 Task: Find a flat in Pourham, Senegal, for 3 guests from 12th to 15th July, with 2 bedrooms, 3 beds, 1 bathroom, self check-in, and English-speaking host, within a price range of ₹12000 to ₹16000.
Action: Mouse moved to (807, 125)
Screenshot: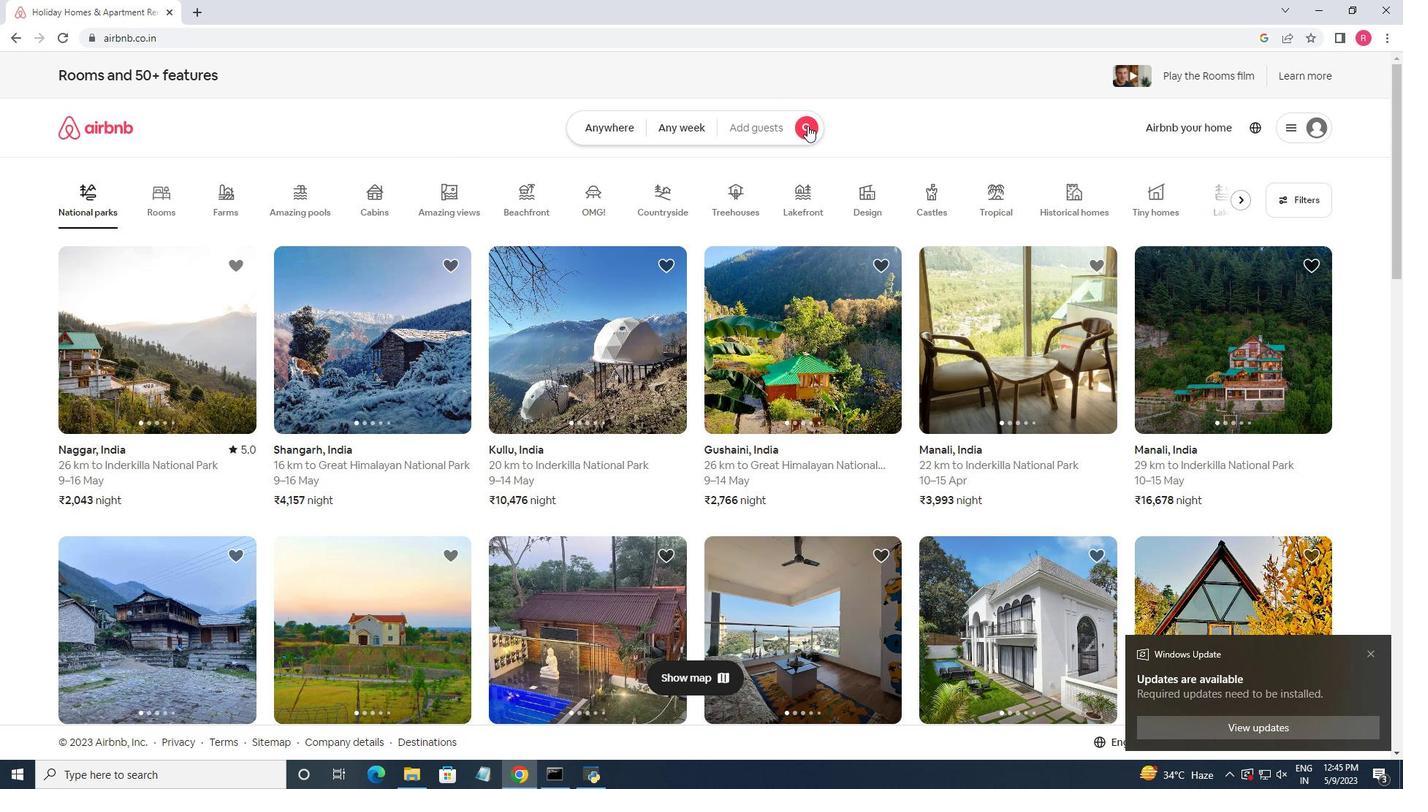 
Action: Mouse pressed left at (807, 125)
Screenshot: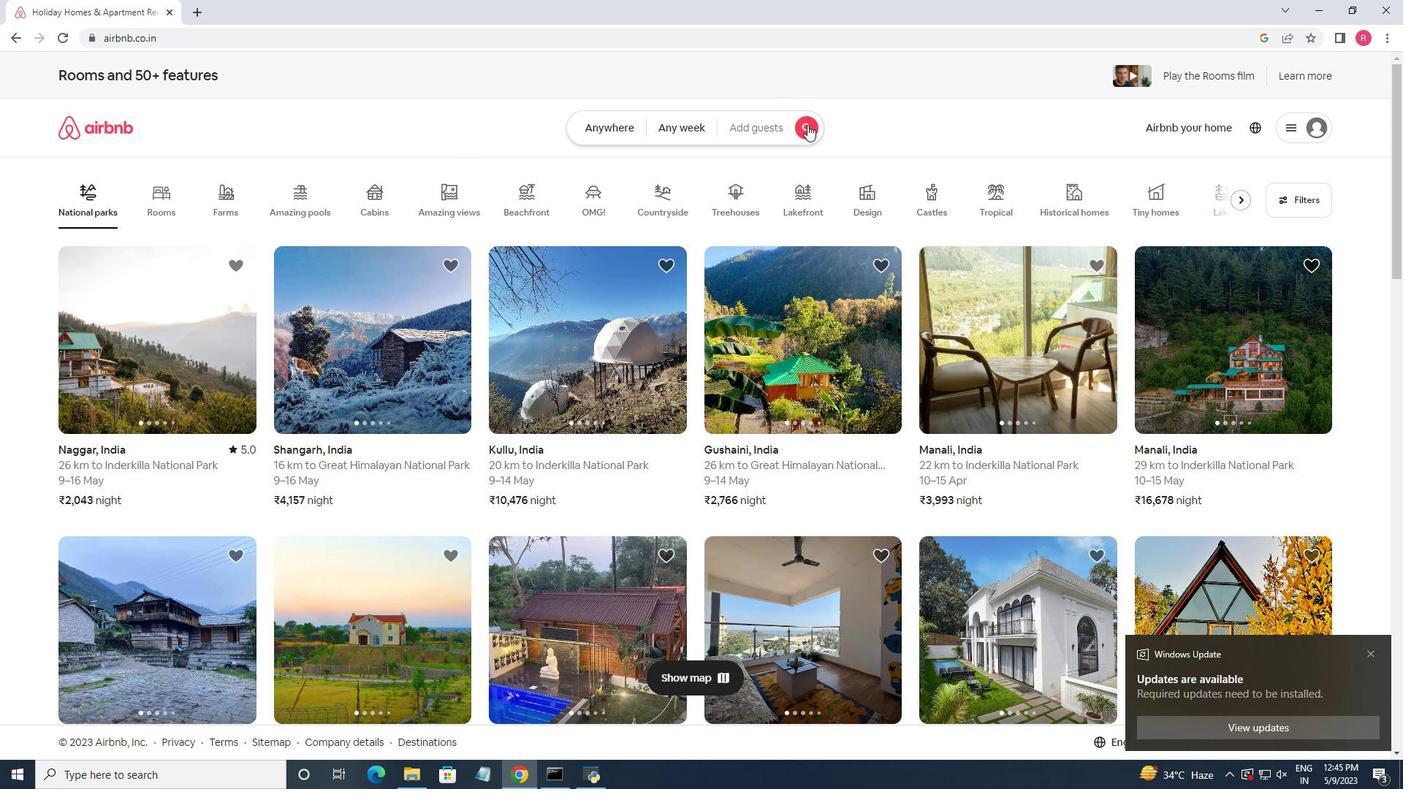 
Action: Mouse moved to (471, 184)
Screenshot: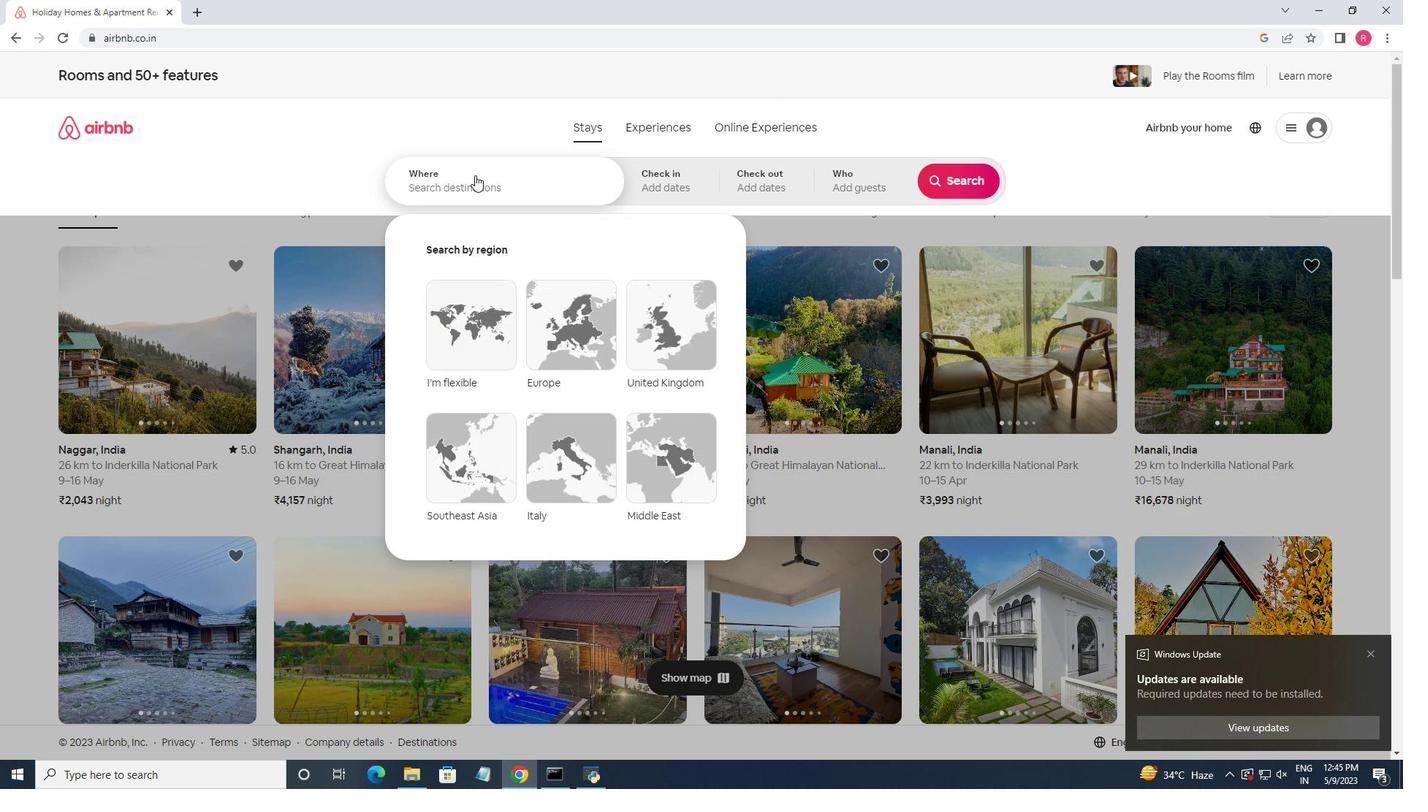 
Action: Mouse pressed left at (471, 184)
Screenshot: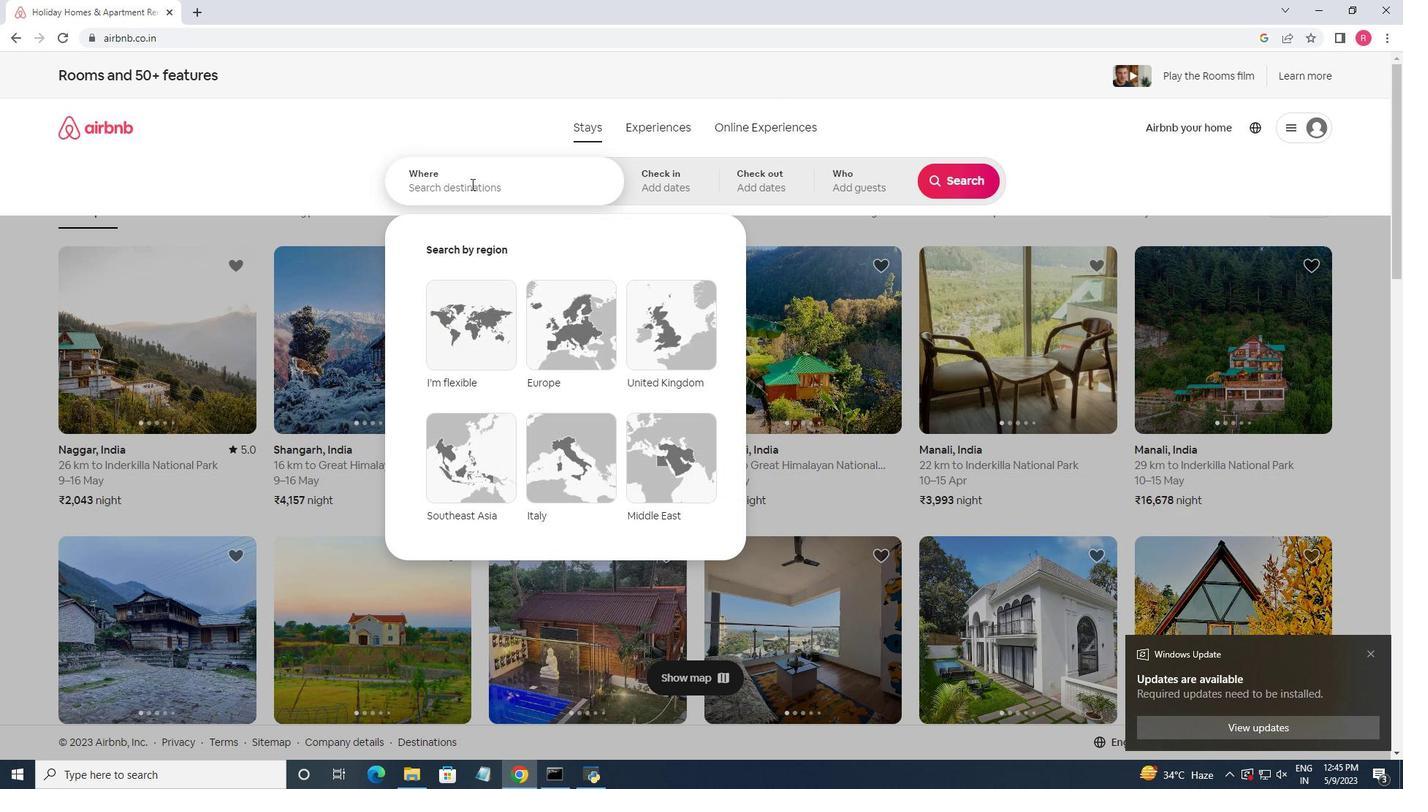 
Action: Key pressed <Key.shift>Pourham,<Key.space><Key.shift>Senegal
Screenshot: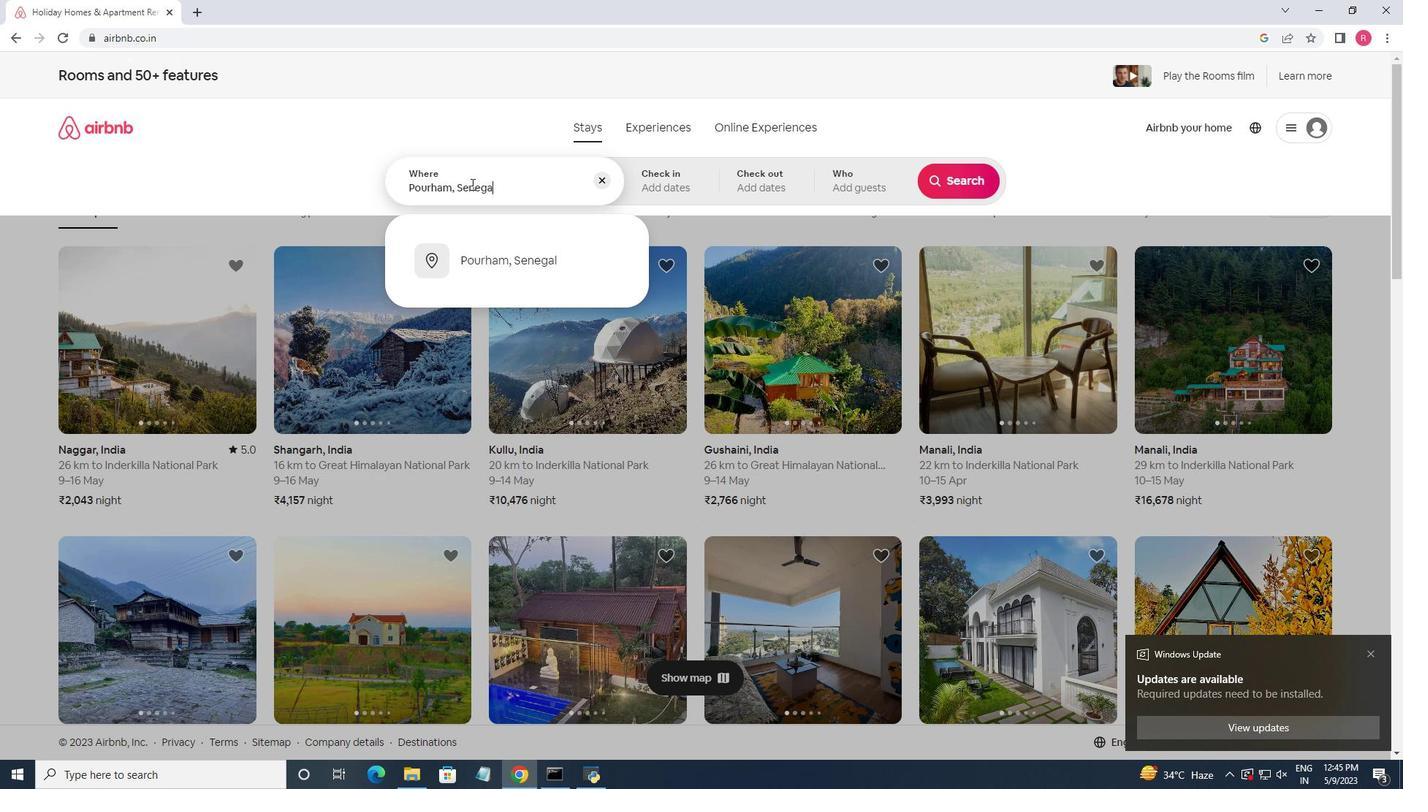 
Action: Mouse moved to (513, 272)
Screenshot: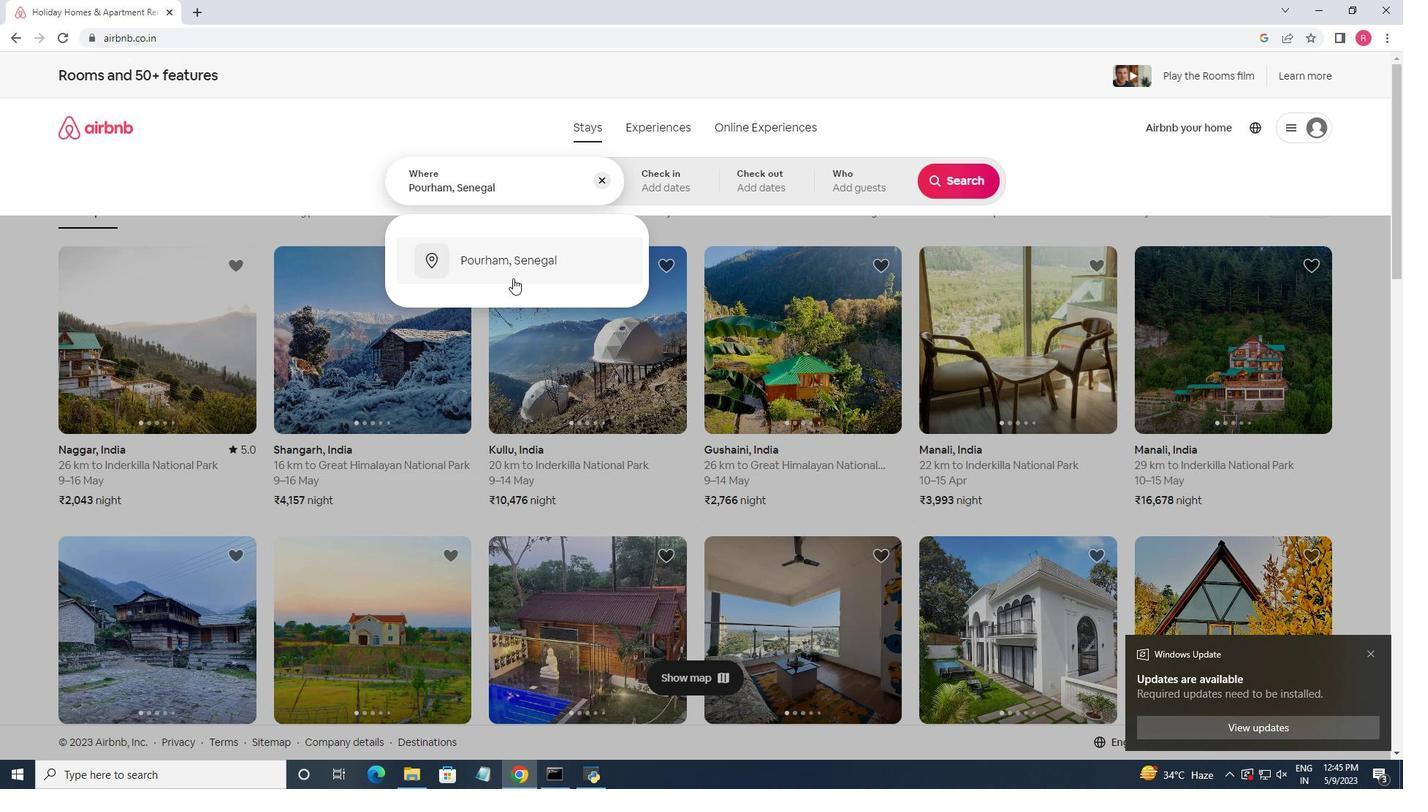 
Action: Mouse pressed left at (513, 272)
Screenshot: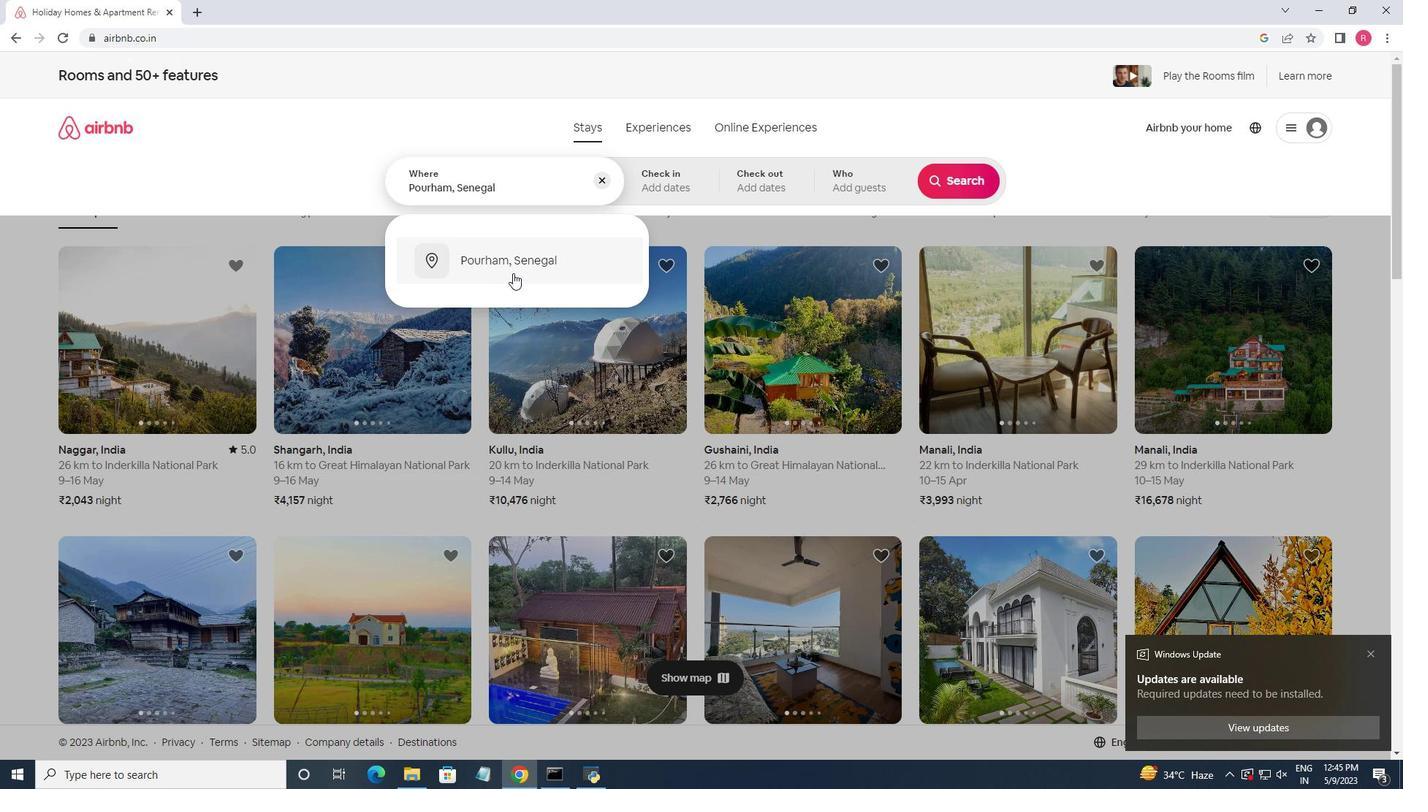 
Action: Mouse moved to (955, 296)
Screenshot: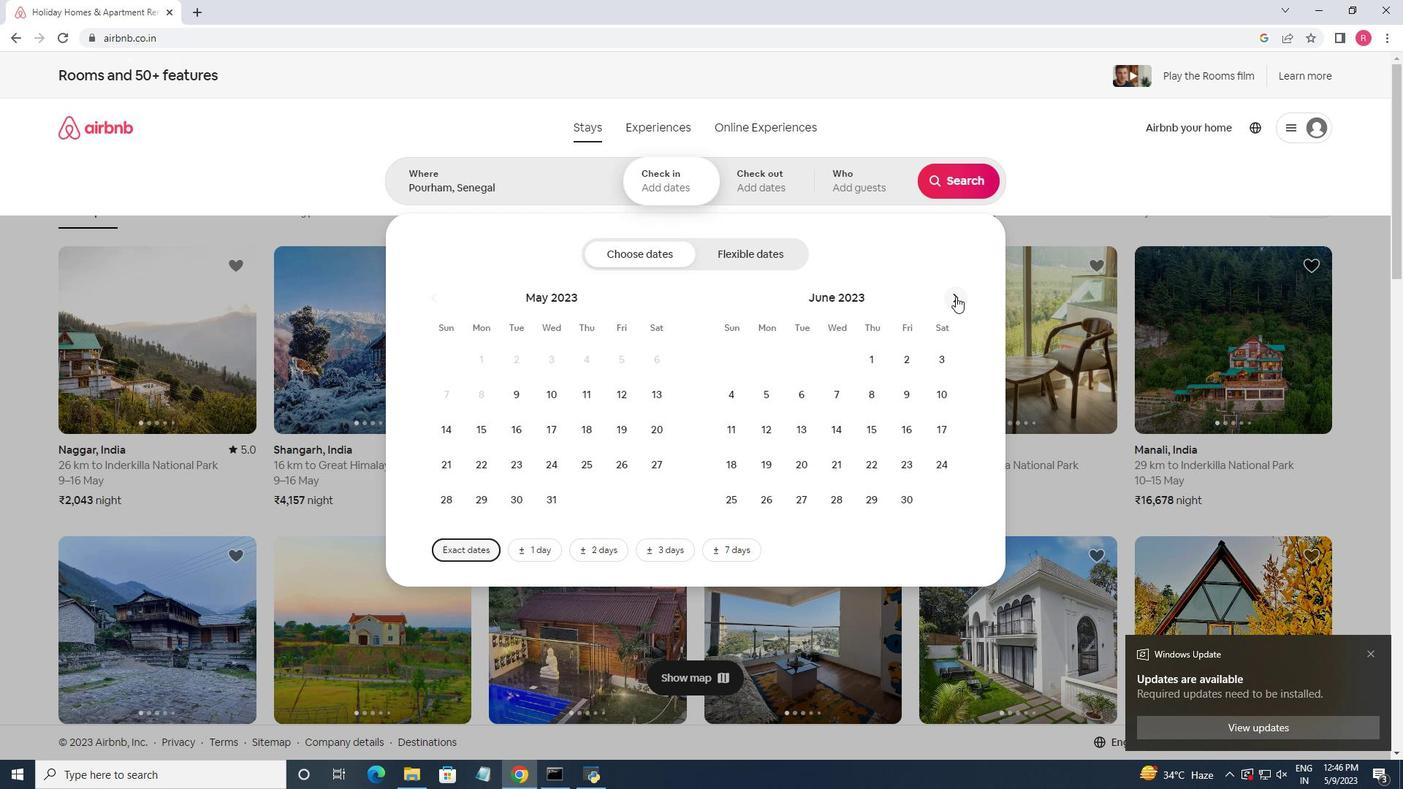 
Action: Mouse pressed left at (955, 296)
Screenshot: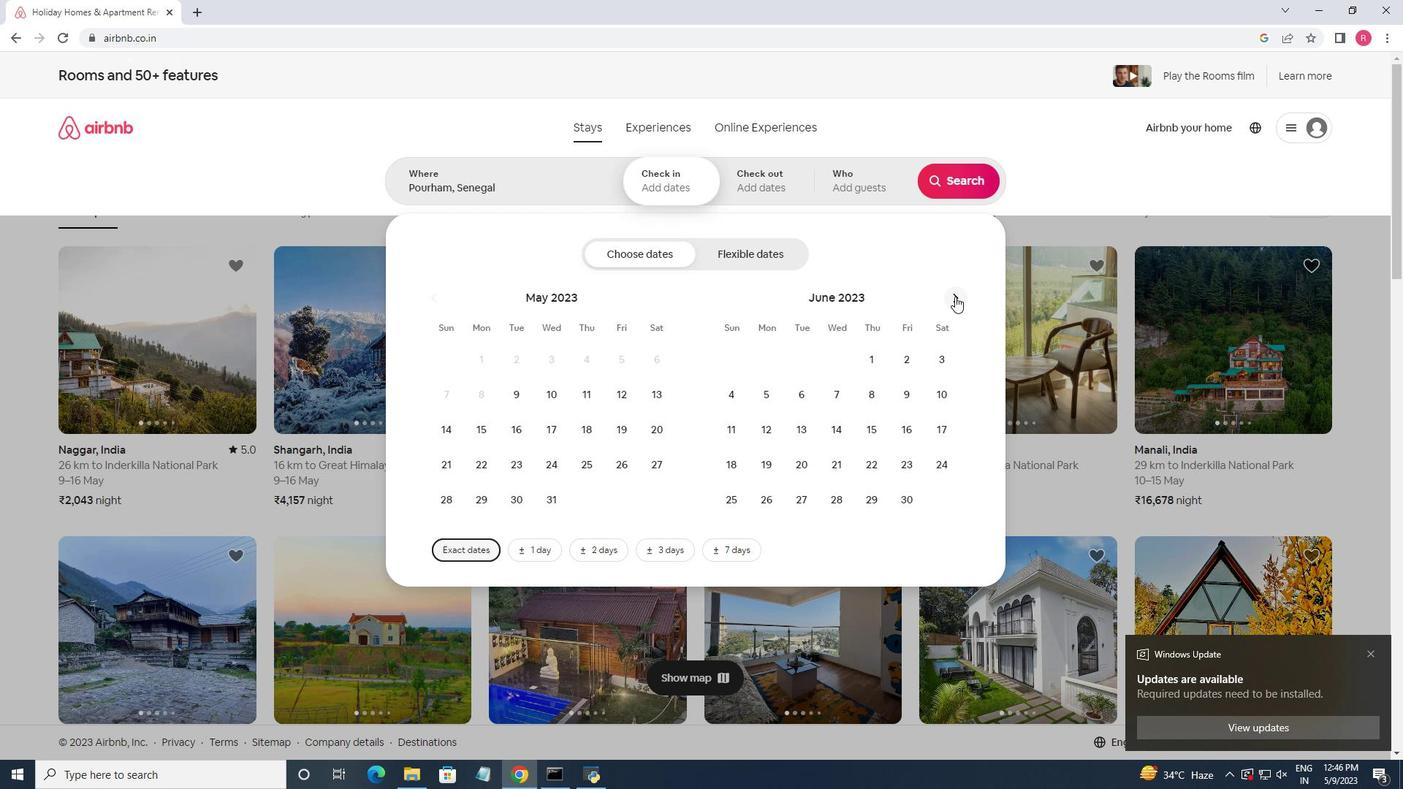
Action: Mouse moved to (841, 433)
Screenshot: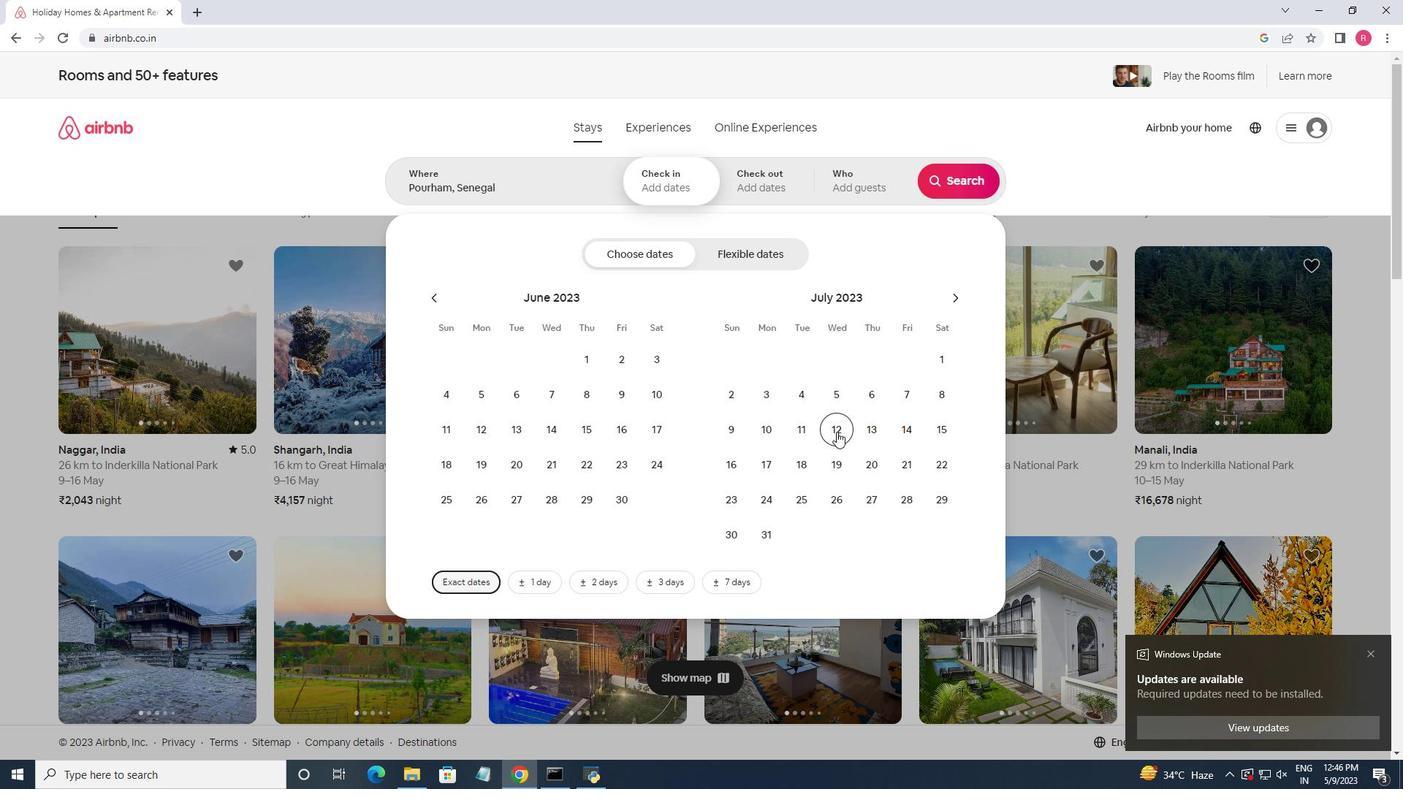 
Action: Mouse pressed left at (841, 433)
Screenshot: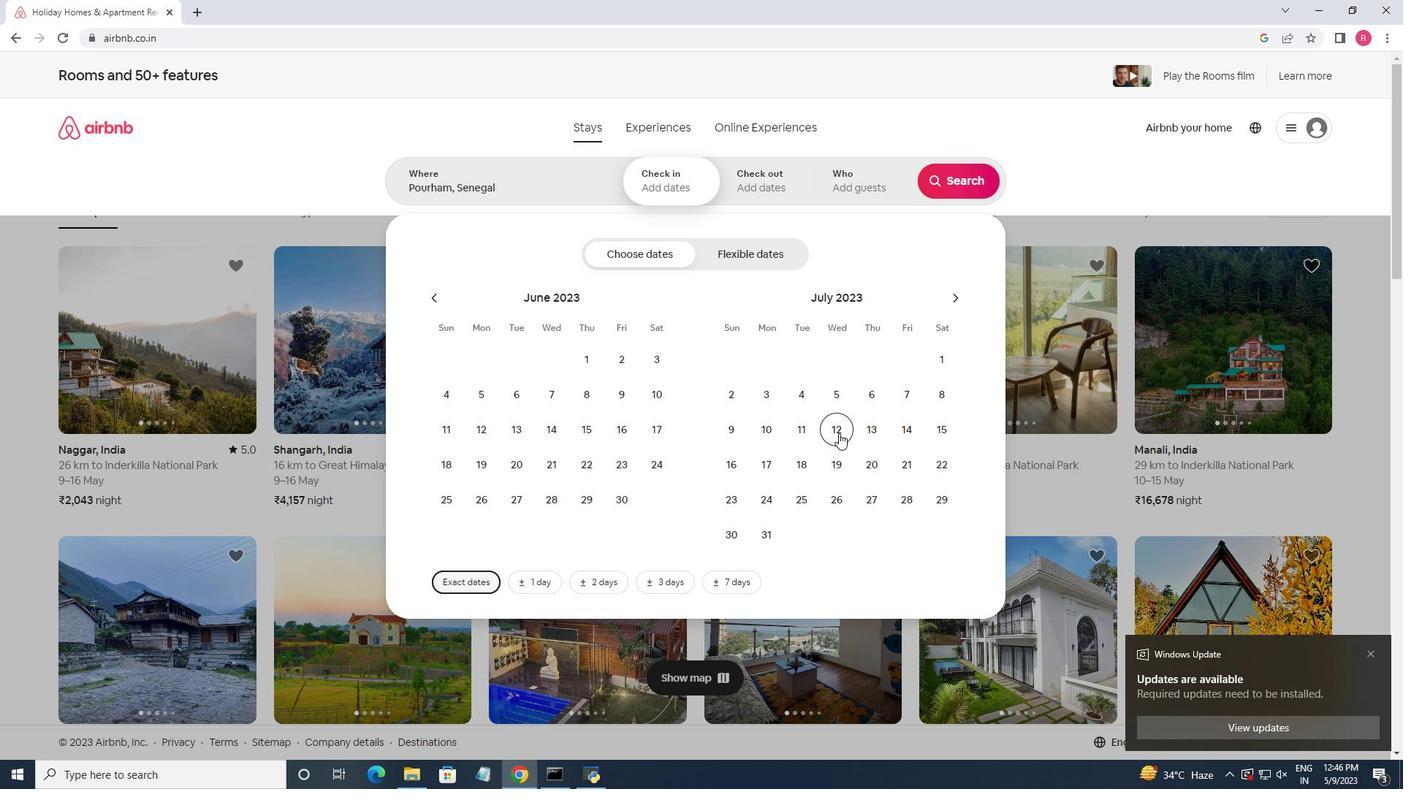 
Action: Mouse moved to (933, 425)
Screenshot: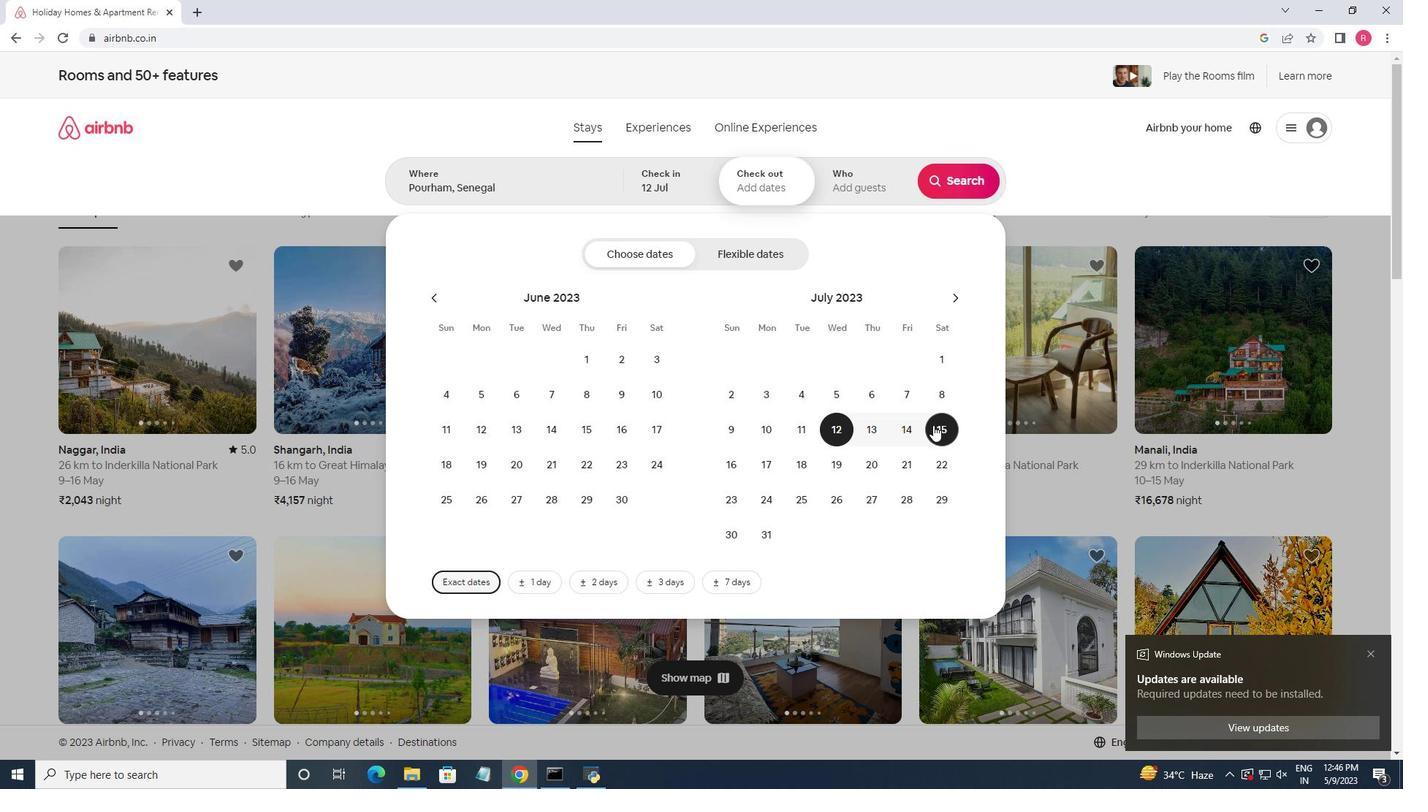 
Action: Mouse pressed left at (933, 425)
Screenshot: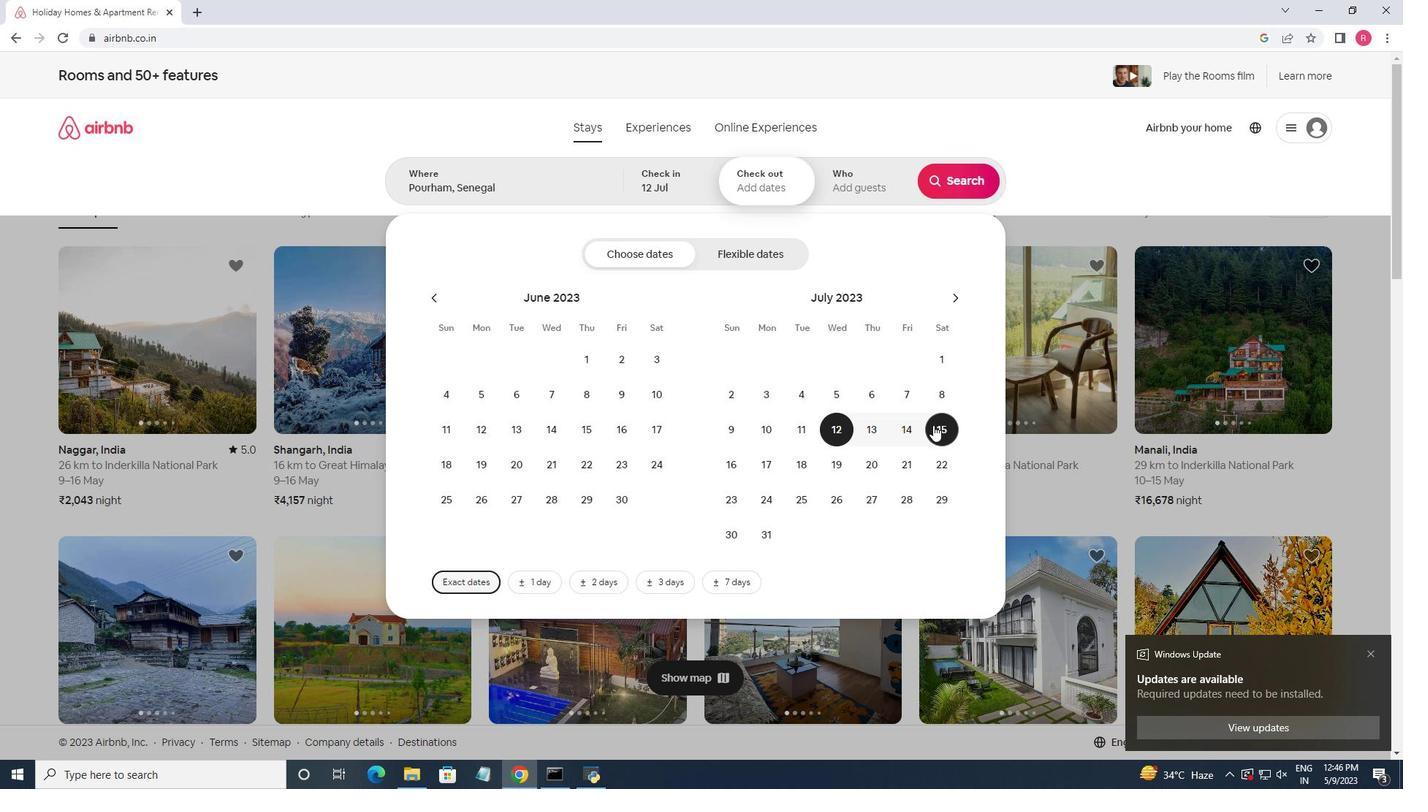 
Action: Mouse moved to (842, 182)
Screenshot: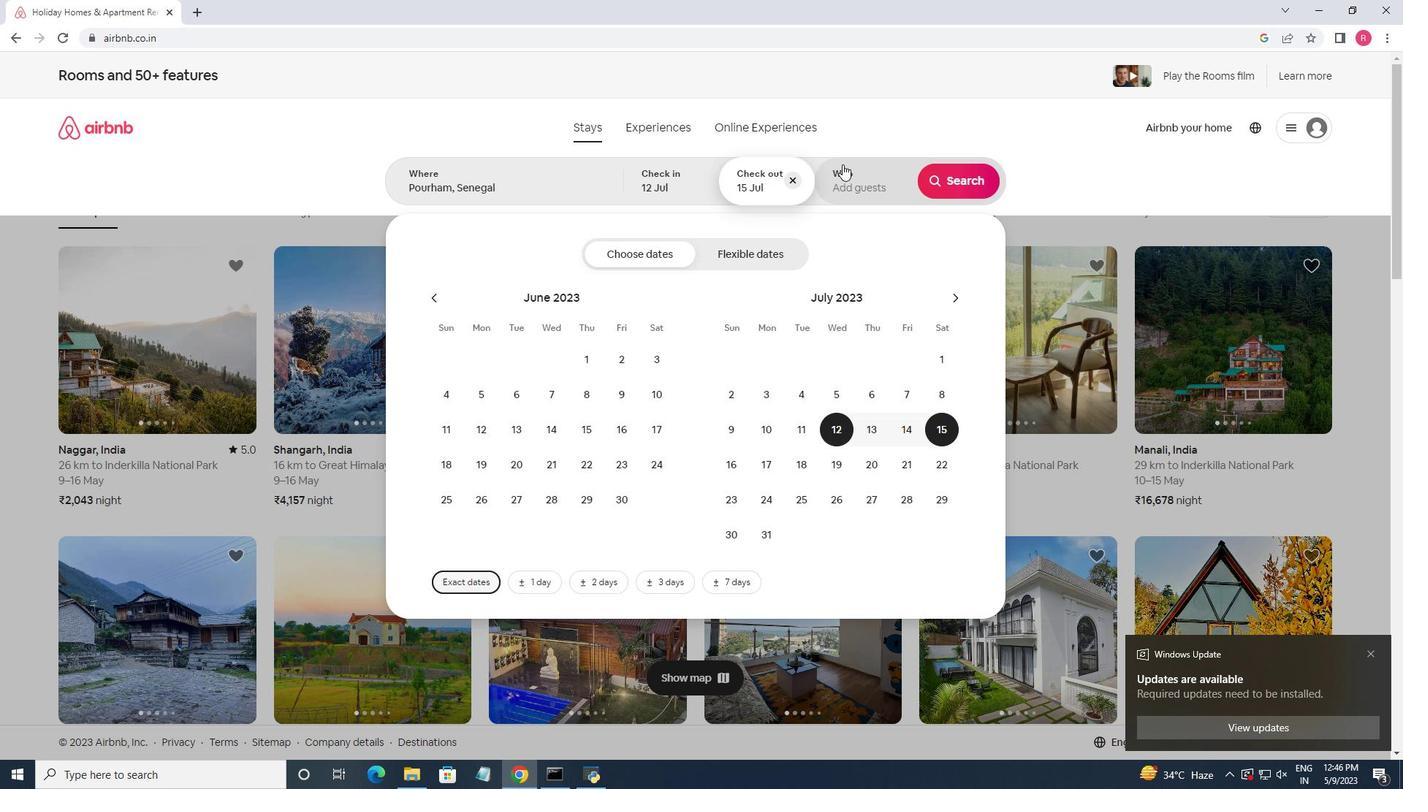 
Action: Mouse pressed left at (842, 182)
Screenshot: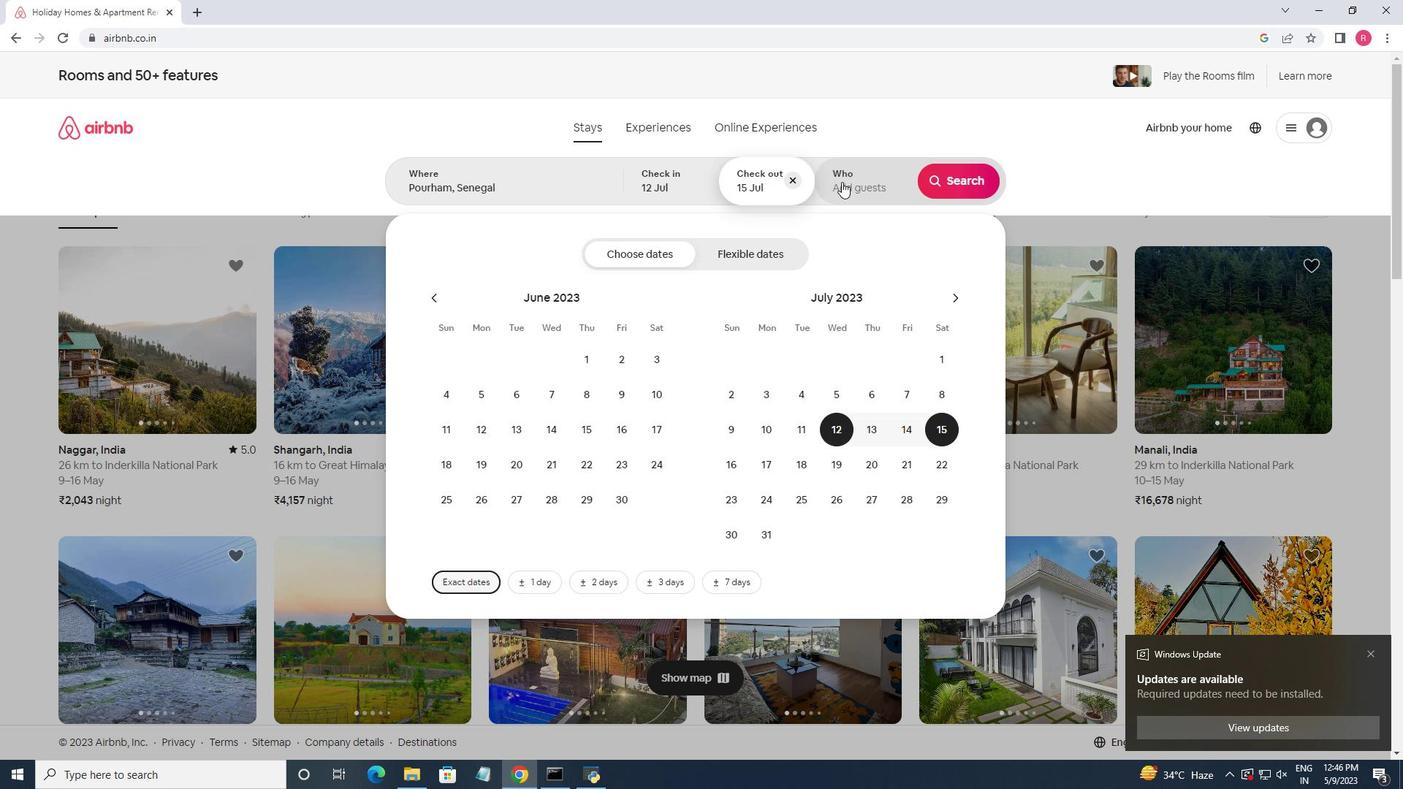 
Action: Mouse moved to (964, 260)
Screenshot: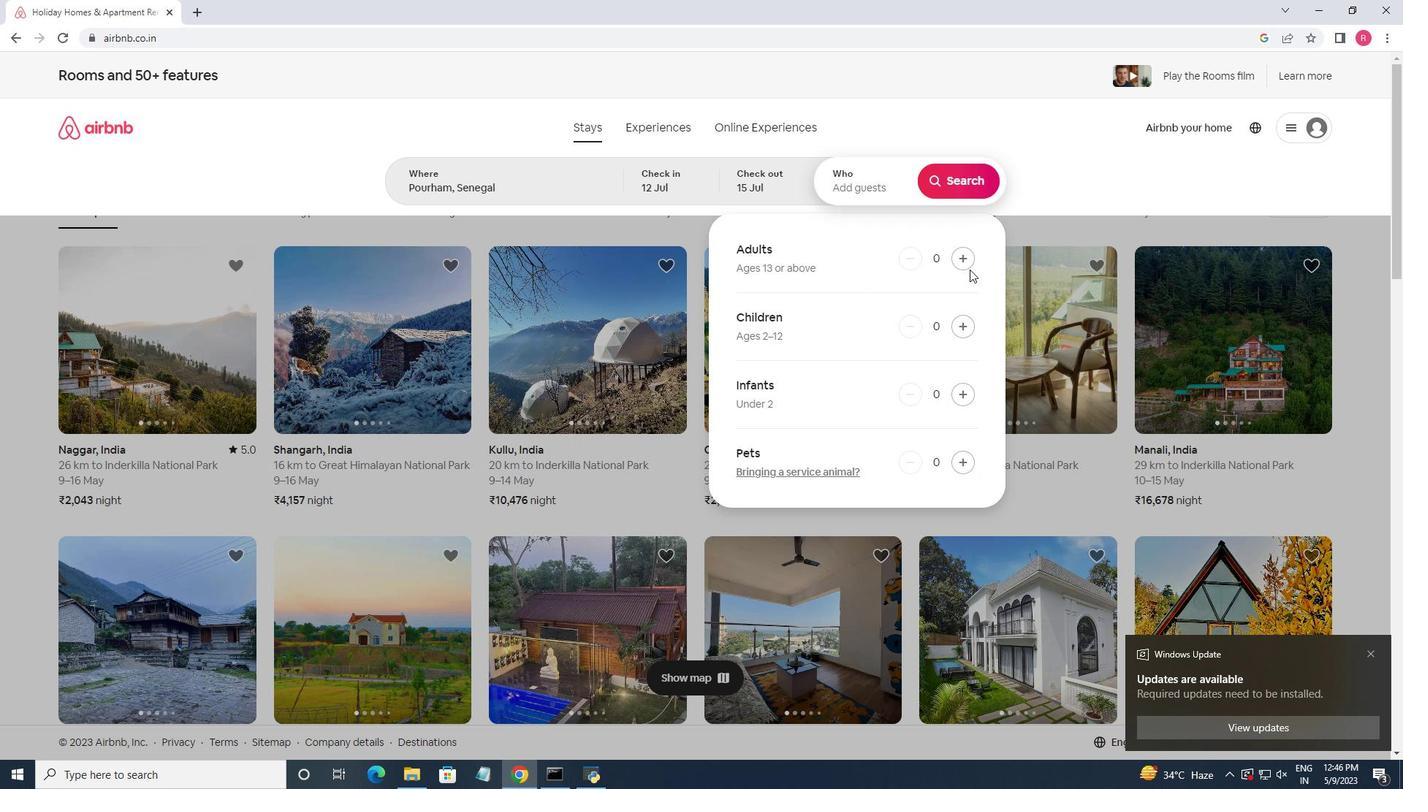 
Action: Mouse pressed left at (964, 260)
Screenshot: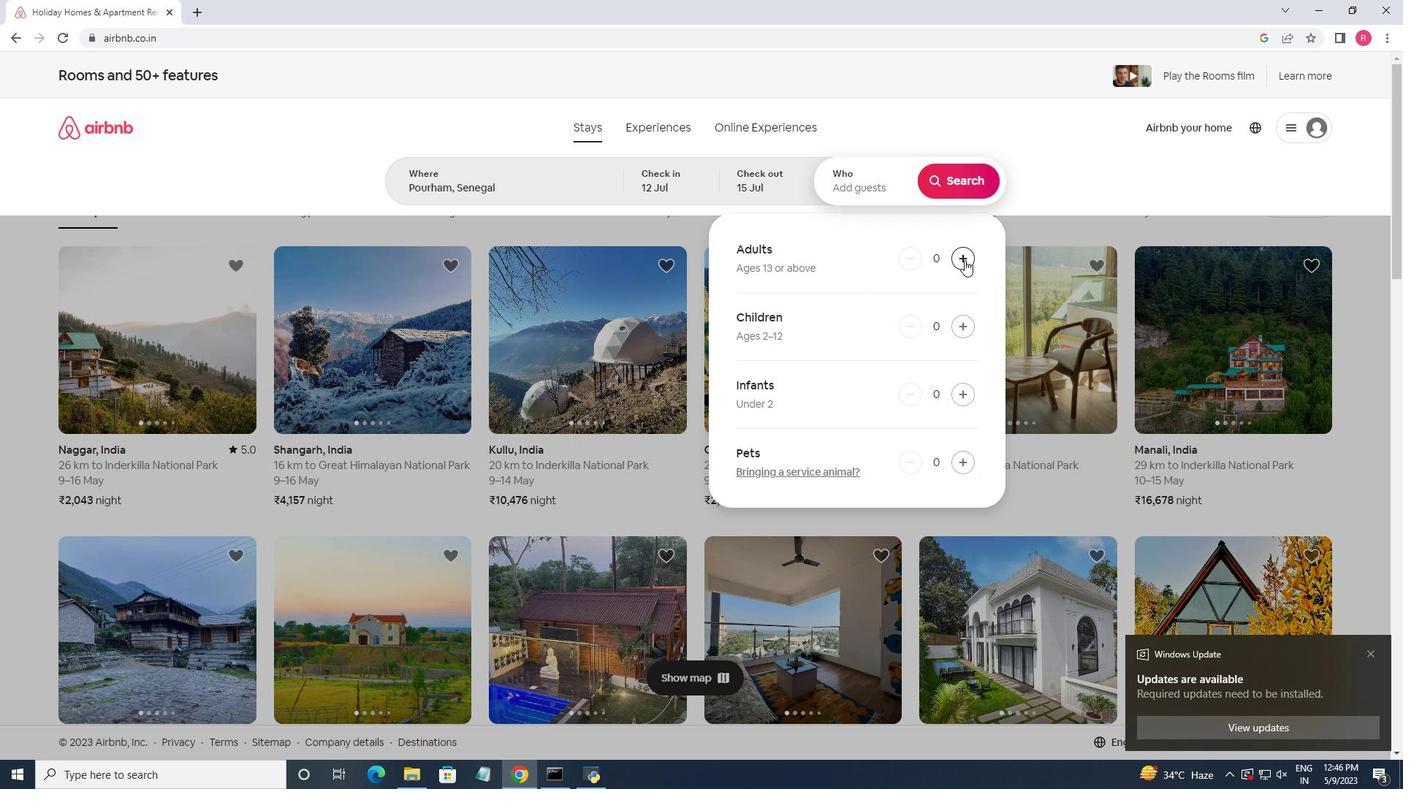 
Action: Mouse pressed left at (964, 260)
Screenshot: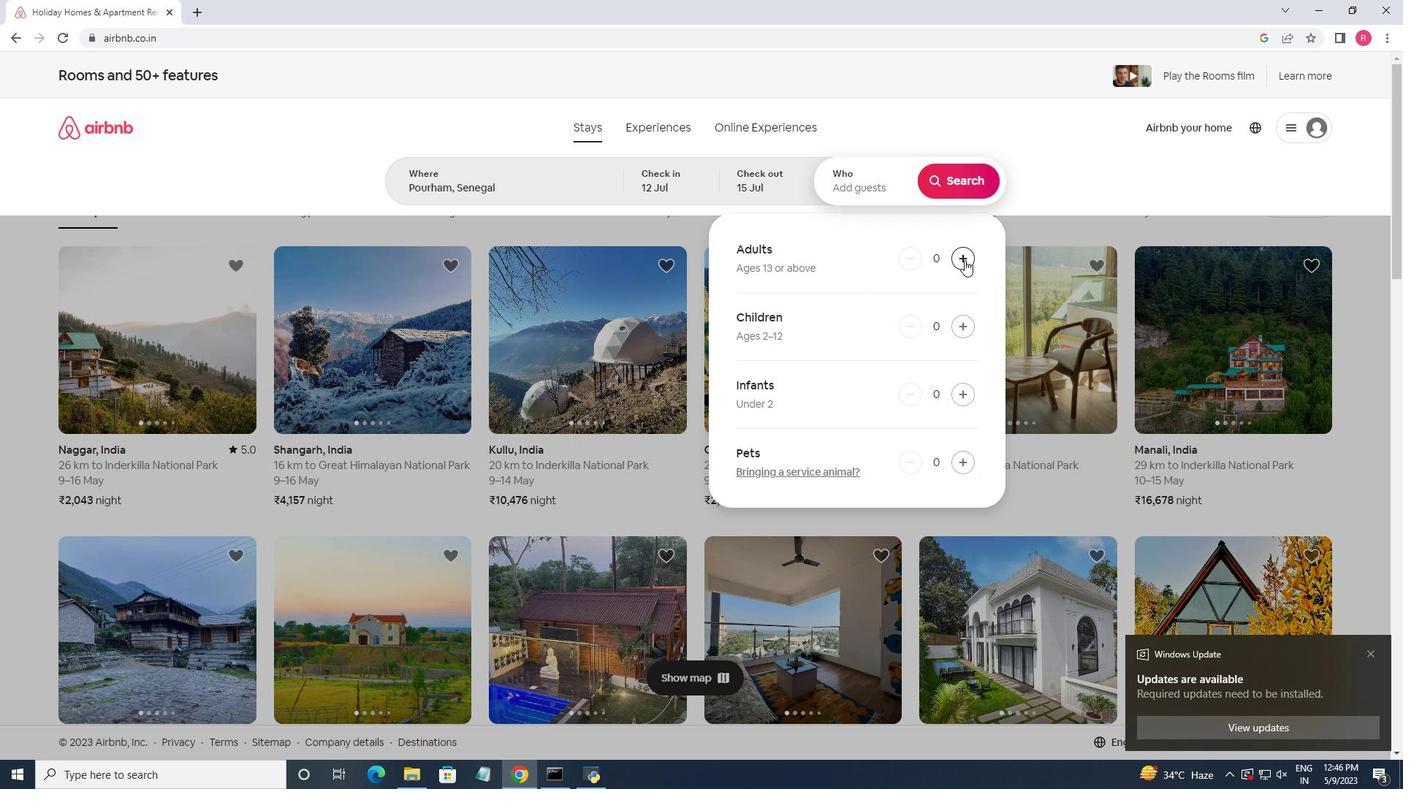 
Action: Mouse pressed left at (964, 260)
Screenshot: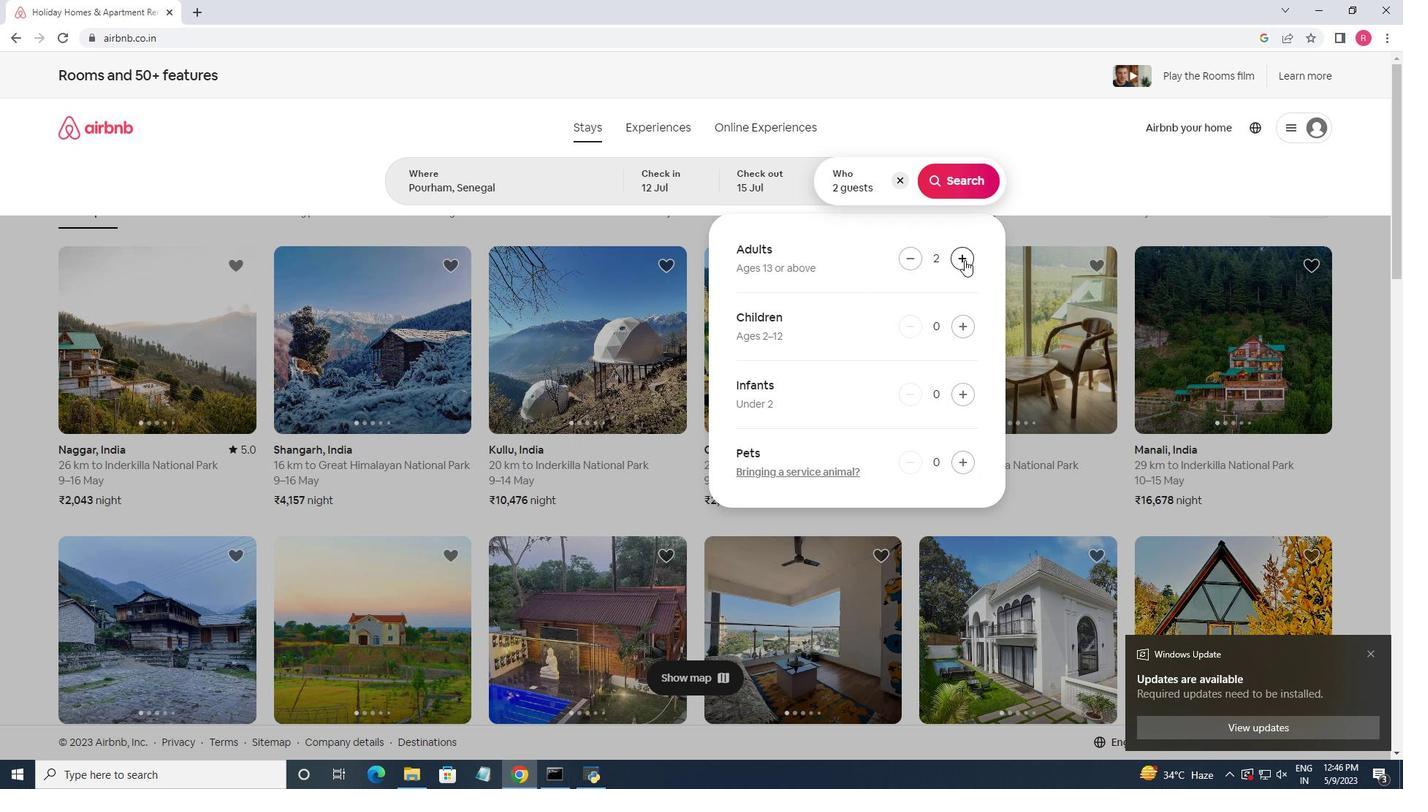 
Action: Mouse moved to (964, 188)
Screenshot: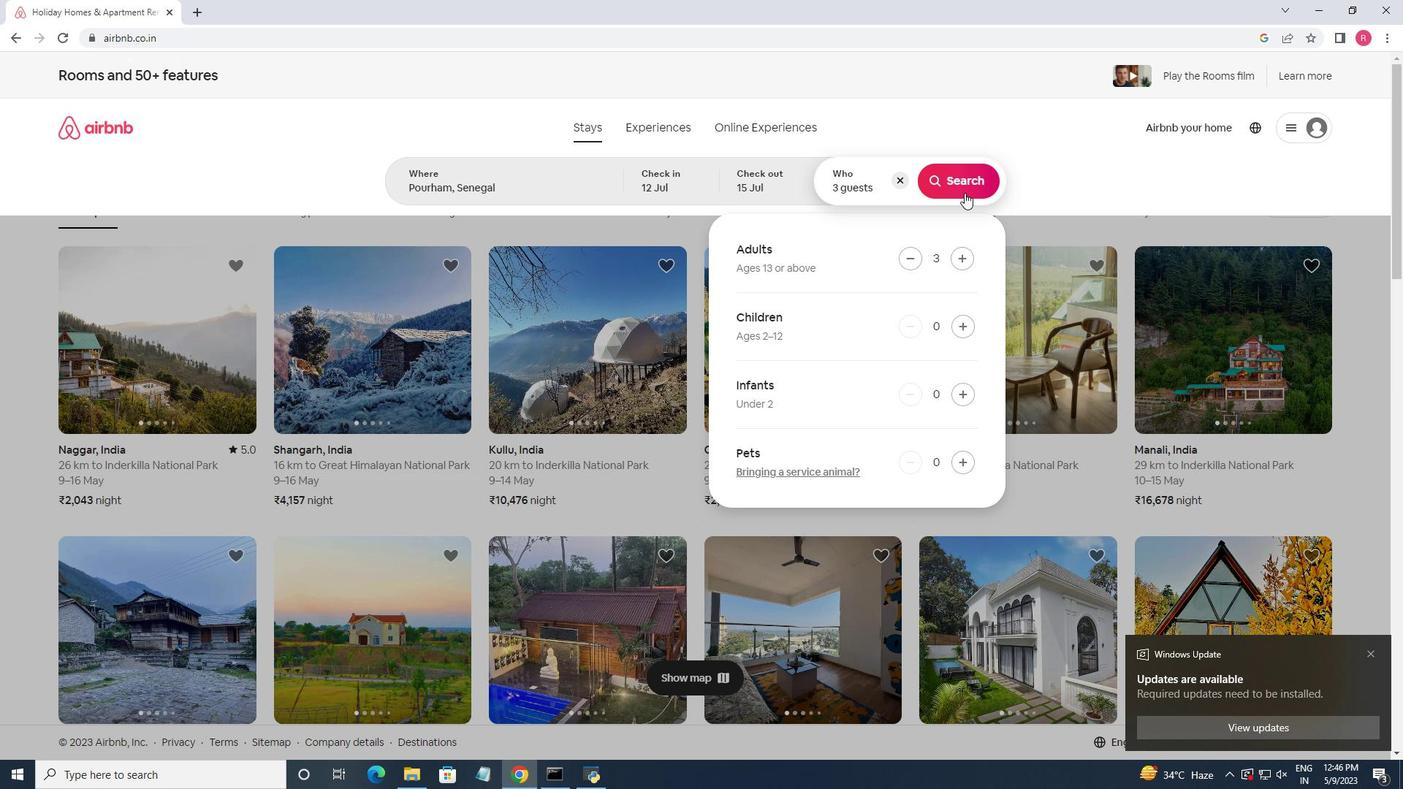 
Action: Mouse pressed left at (964, 188)
Screenshot: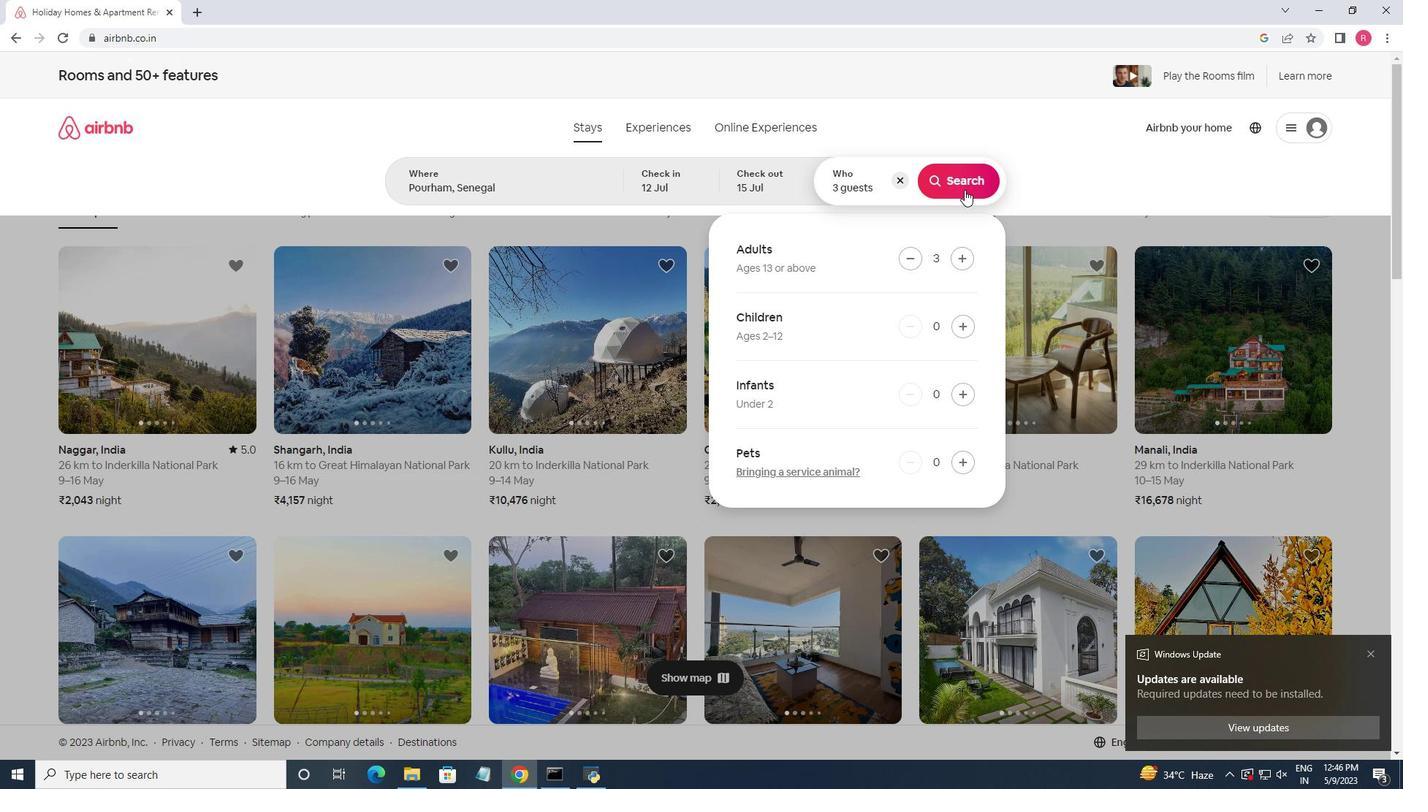 
Action: Mouse moved to (1337, 132)
Screenshot: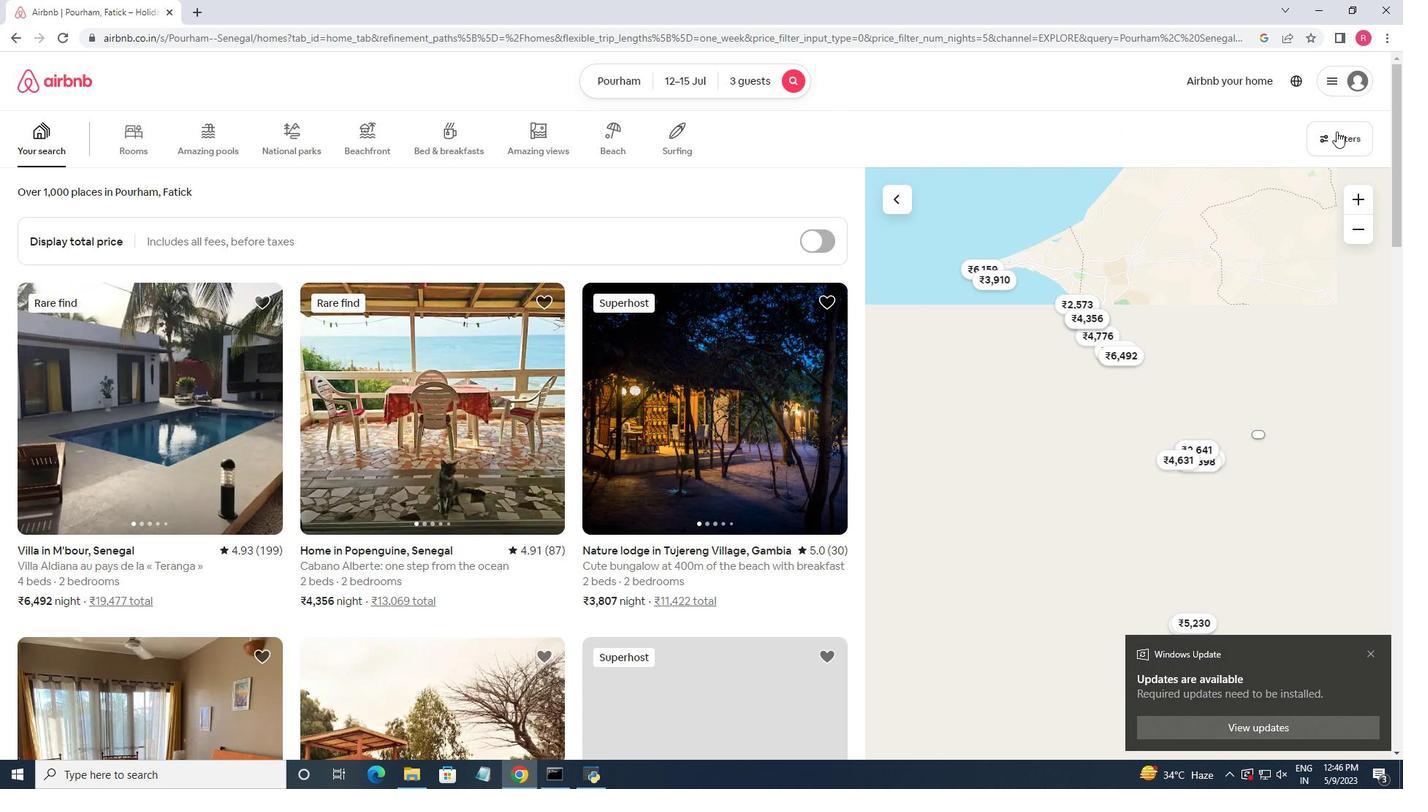 
Action: Mouse pressed left at (1337, 132)
Screenshot: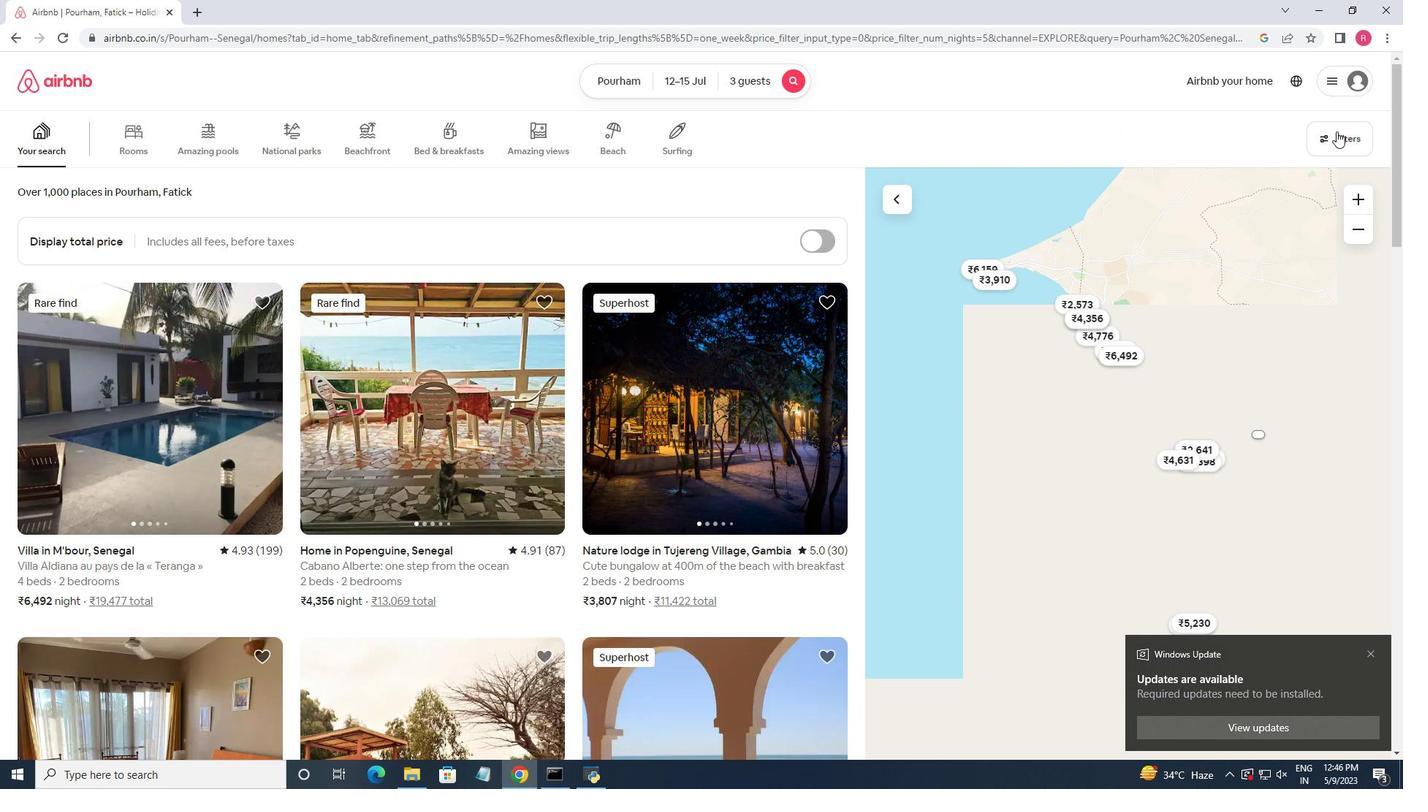 
Action: Mouse moved to (532, 486)
Screenshot: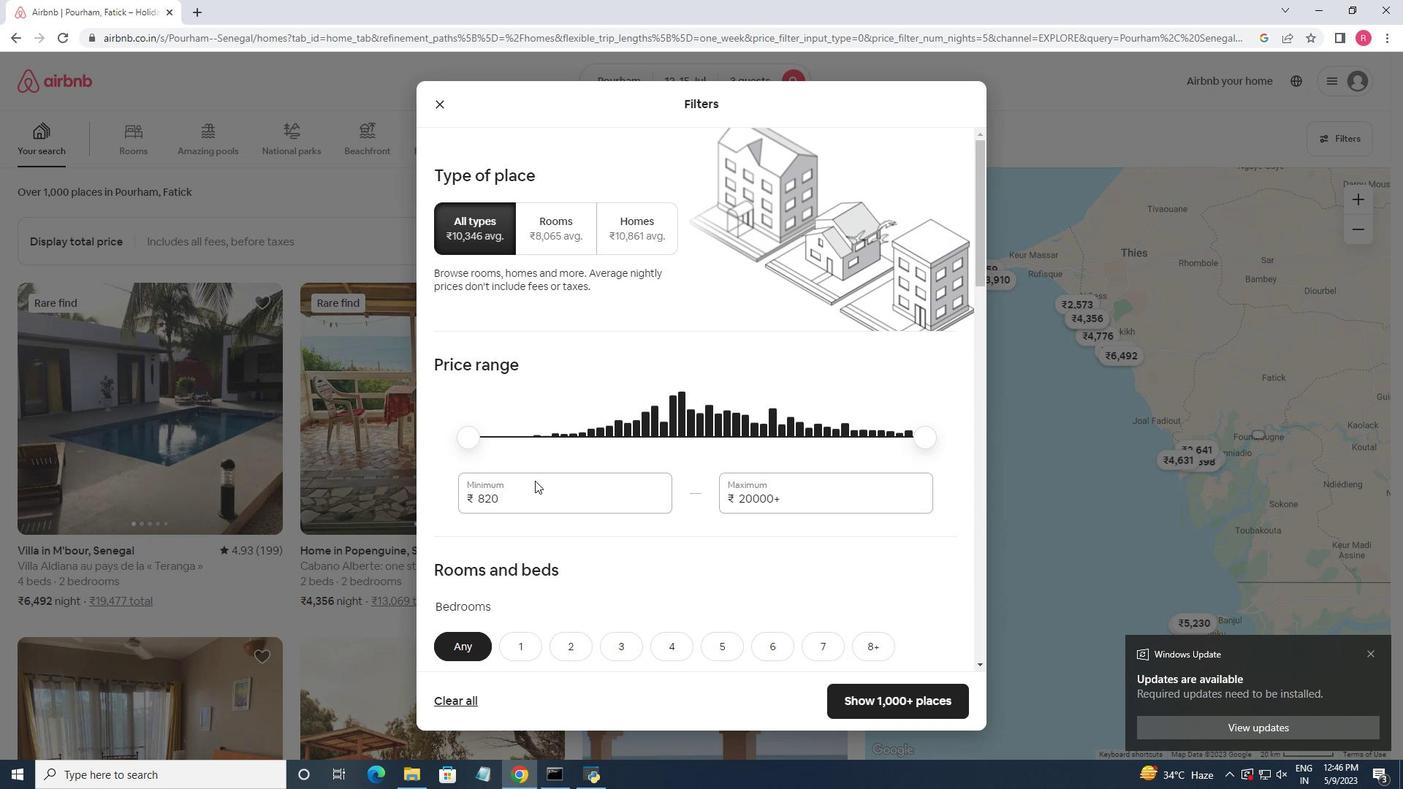 
Action: Mouse pressed left at (532, 486)
Screenshot: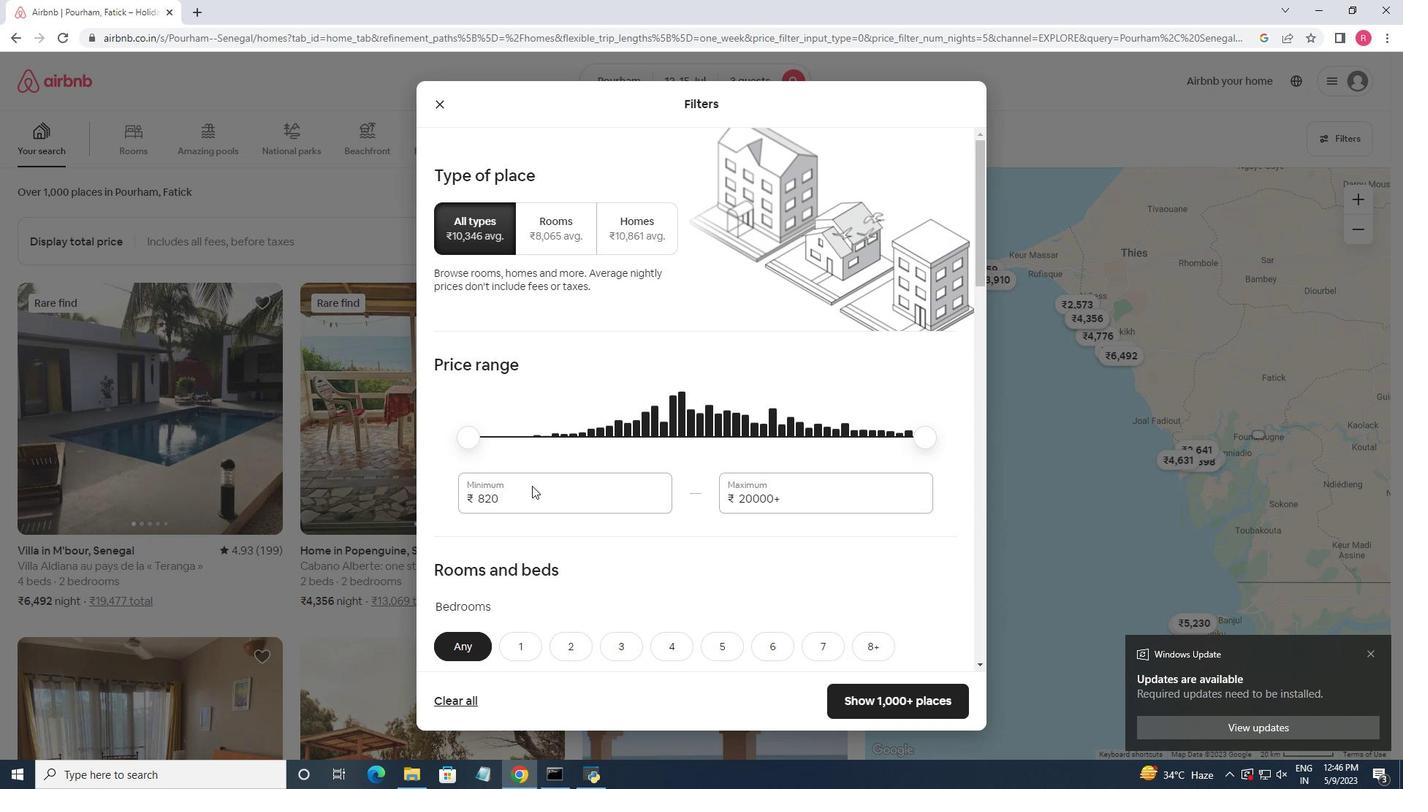 
Action: Mouse pressed left at (532, 486)
Screenshot: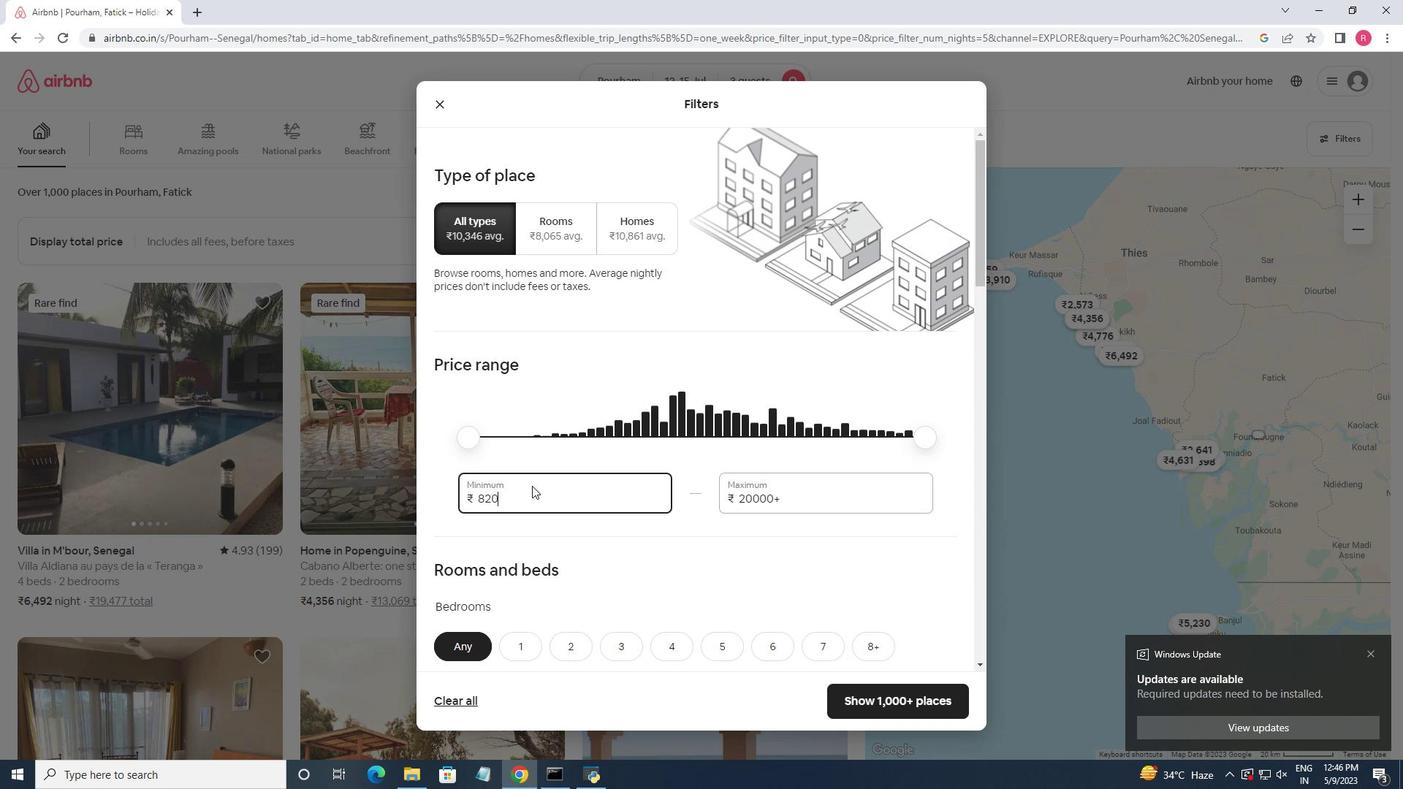 
Action: Mouse pressed left at (532, 486)
Screenshot: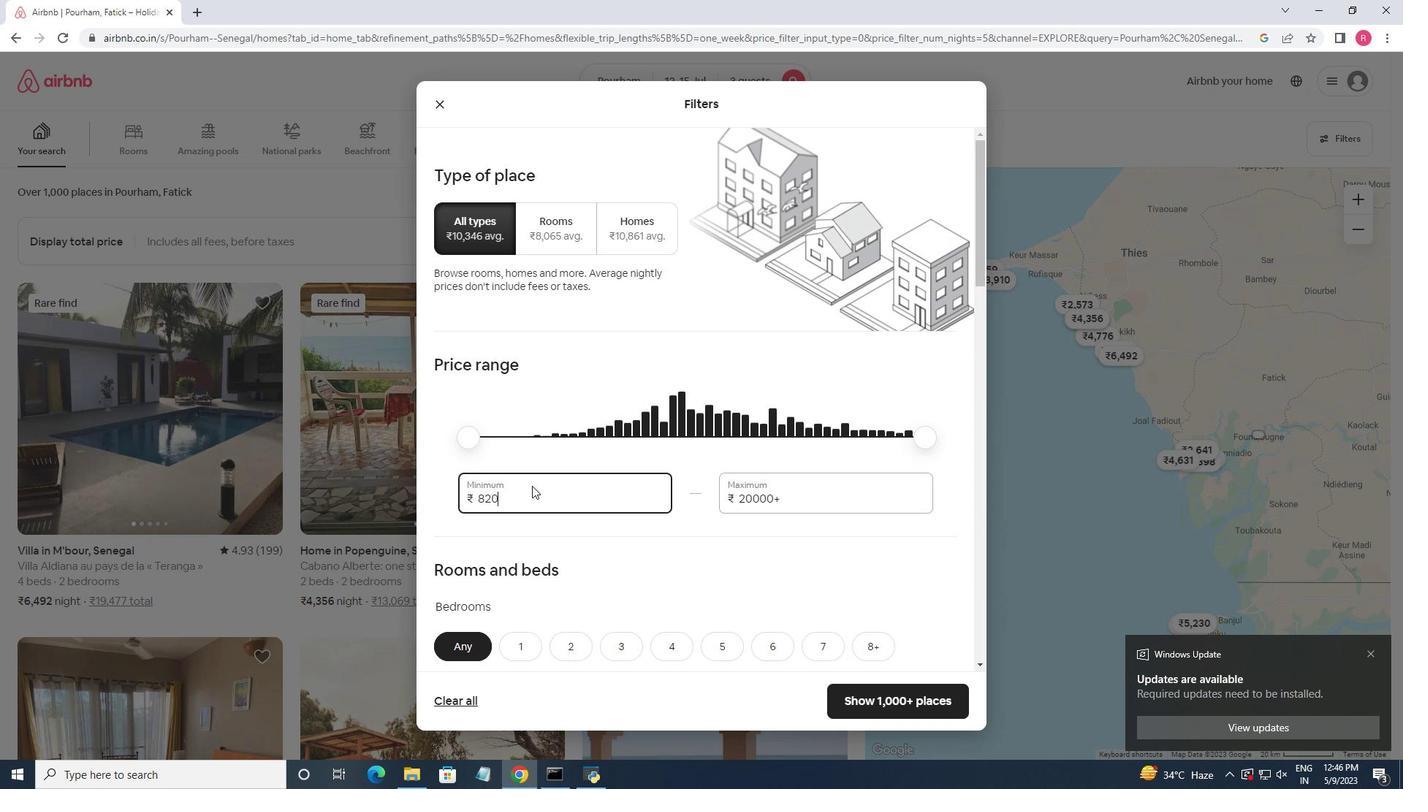 
Action: Mouse pressed left at (532, 486)
Screenshot: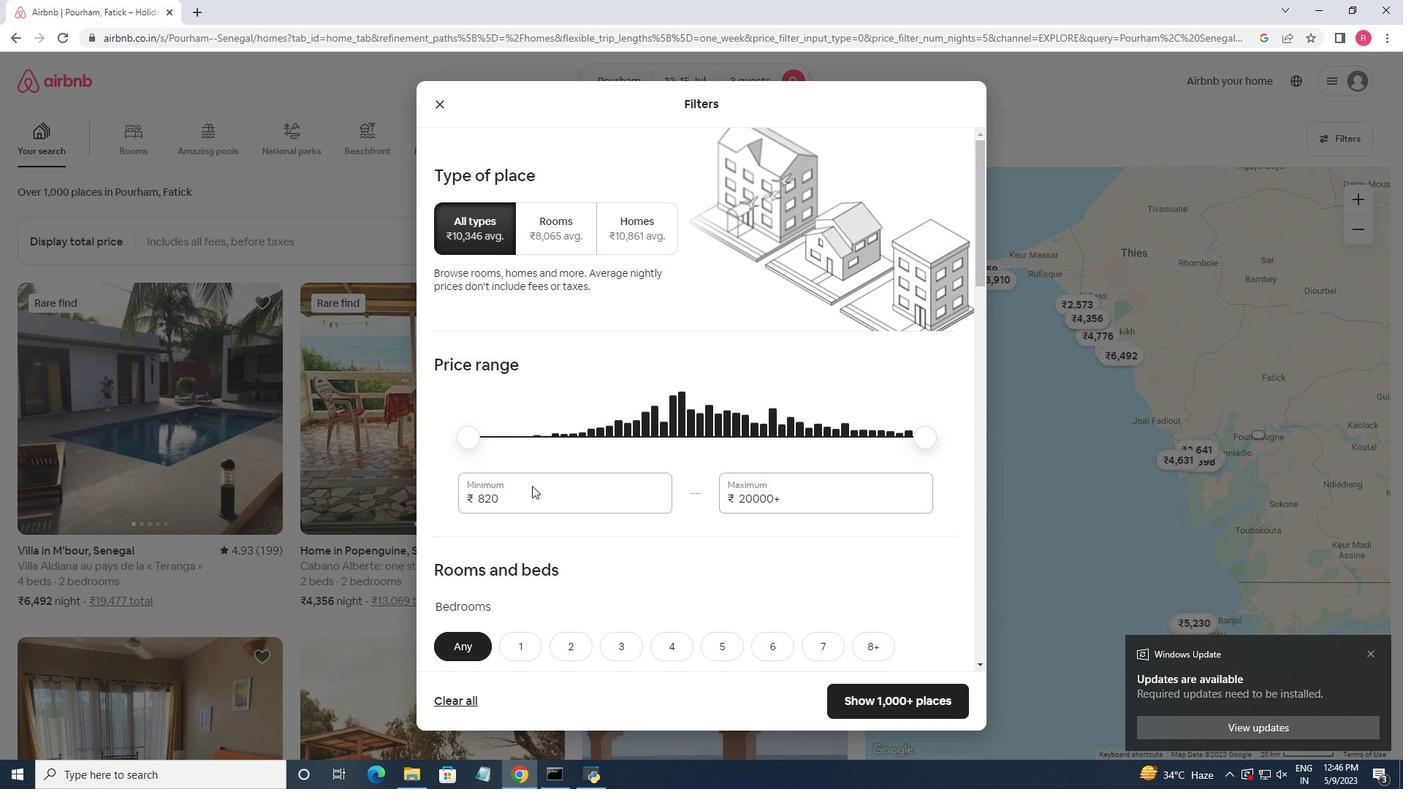 
Action: Mouse moved to (502, 494)
Screenshot: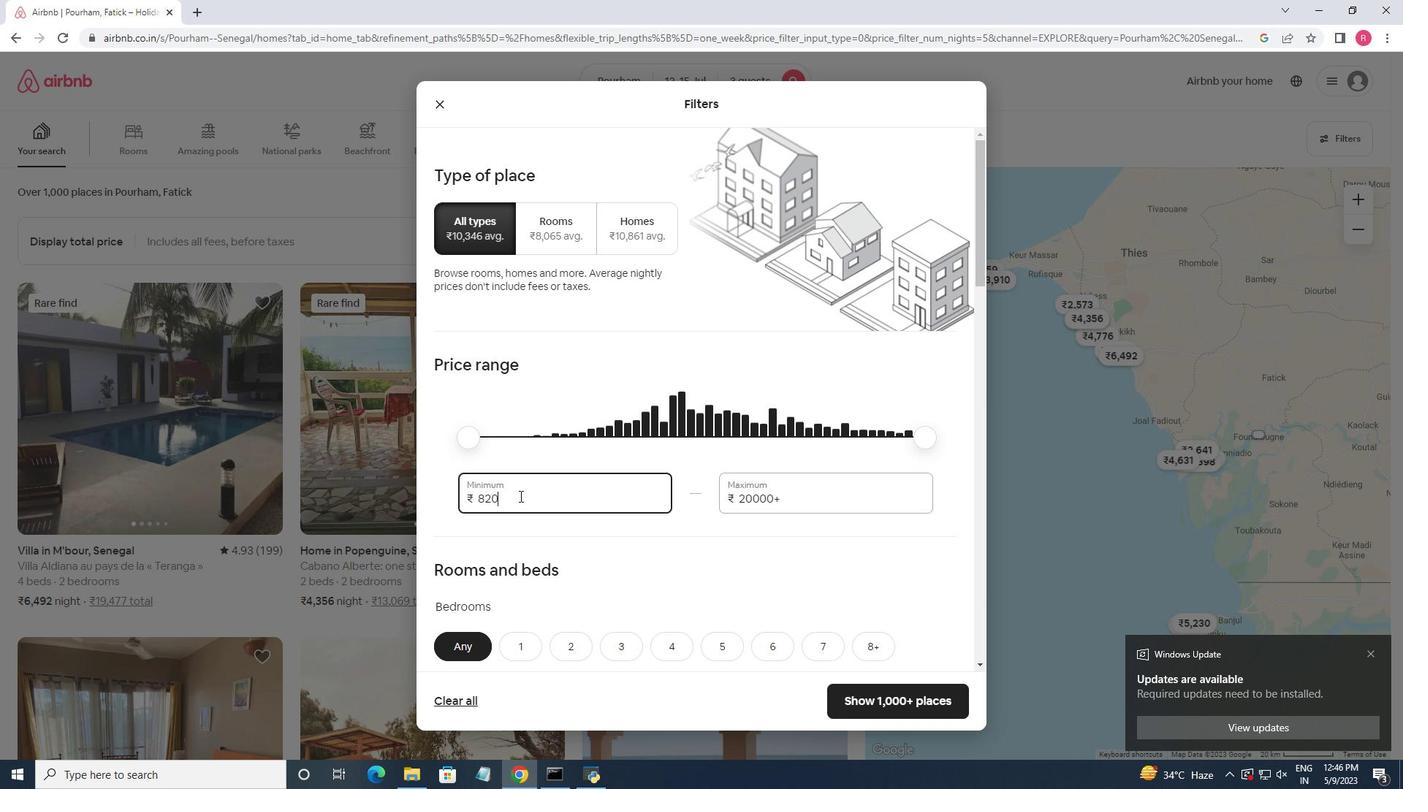 
Action: Mouse pressed left at (502, 494)
Screenshot: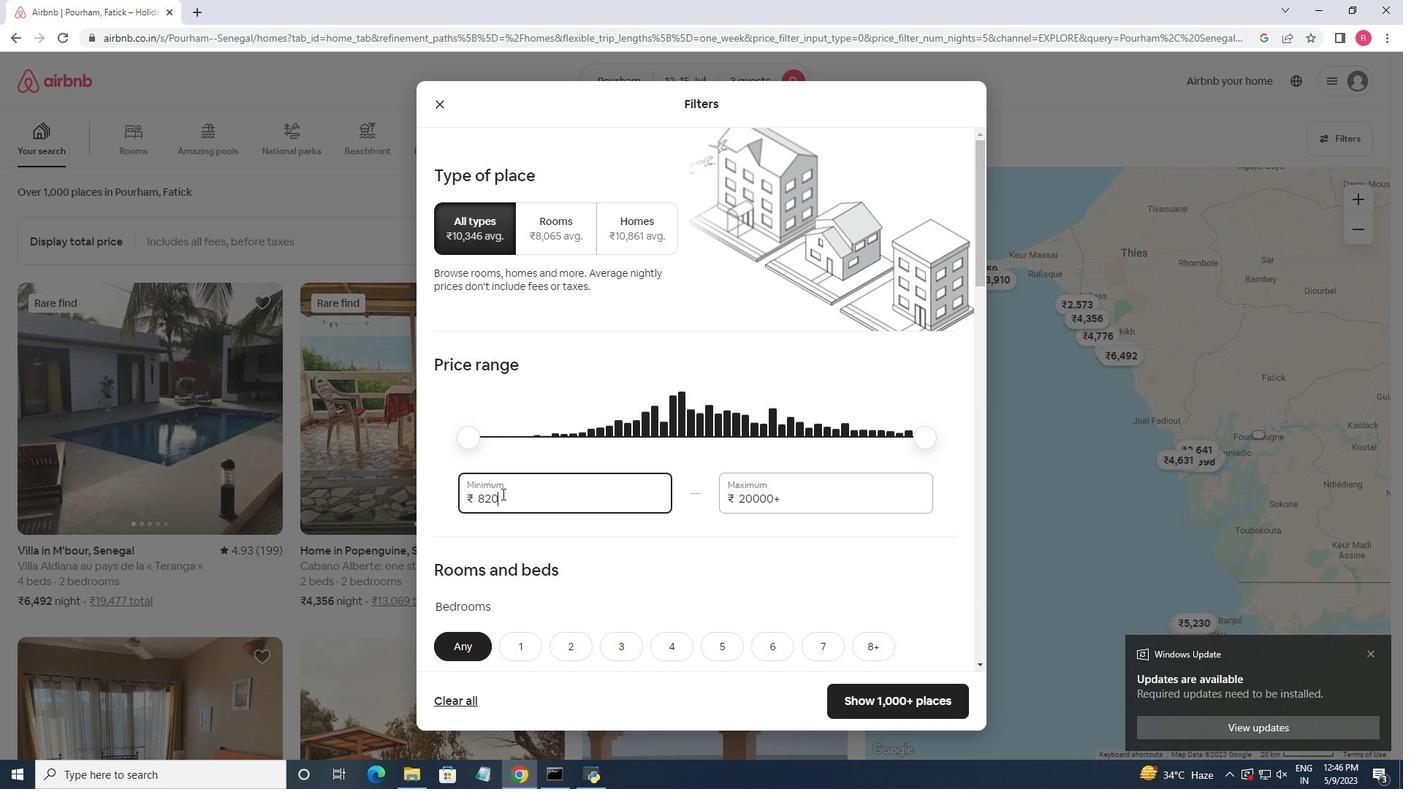 
Action: Mouse moved to (501, 493)
Screenshot: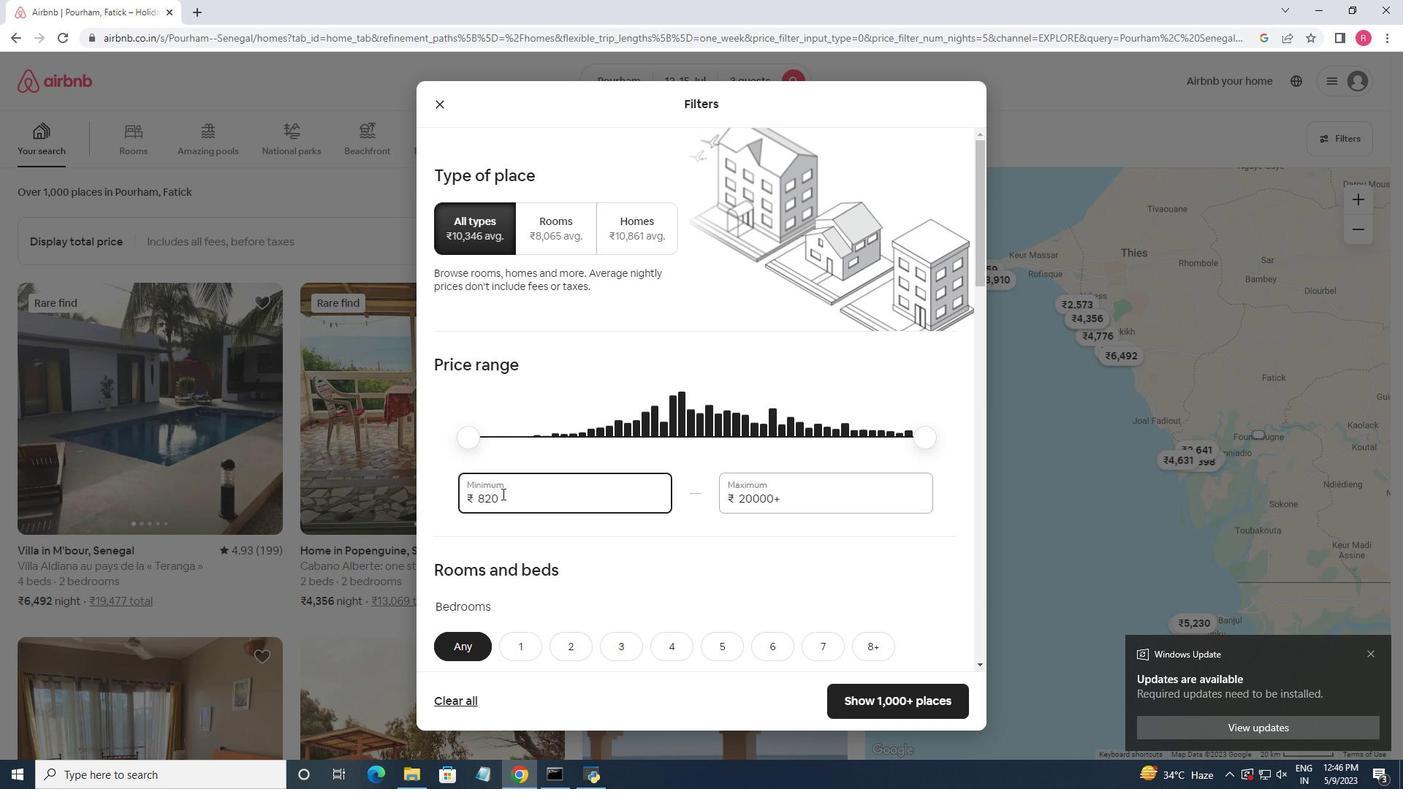 
Action: Mouse pressed left at (501, 493)
Screenshot: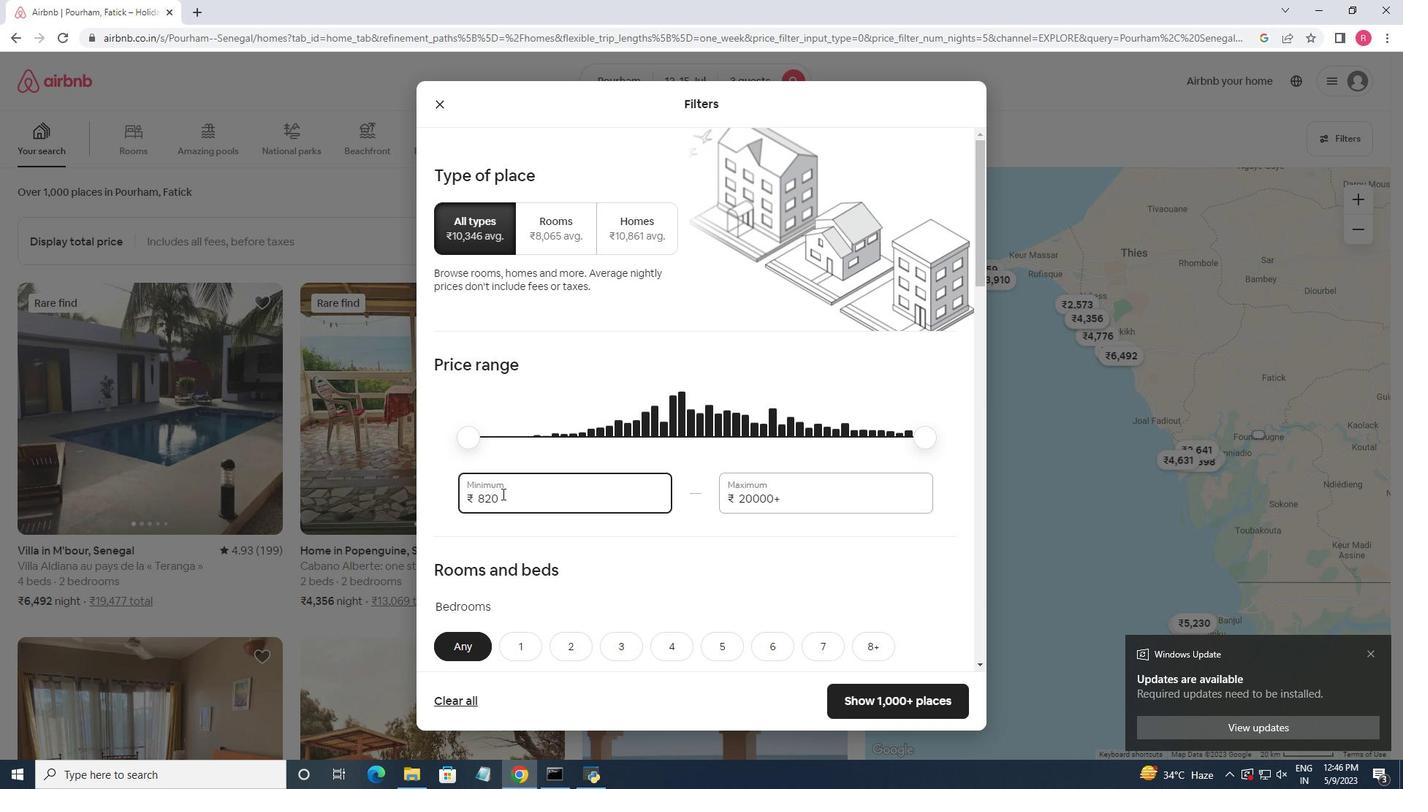 
Action: Key pressed <Key.backspace>12000<Key.tab>16000
Screenshot: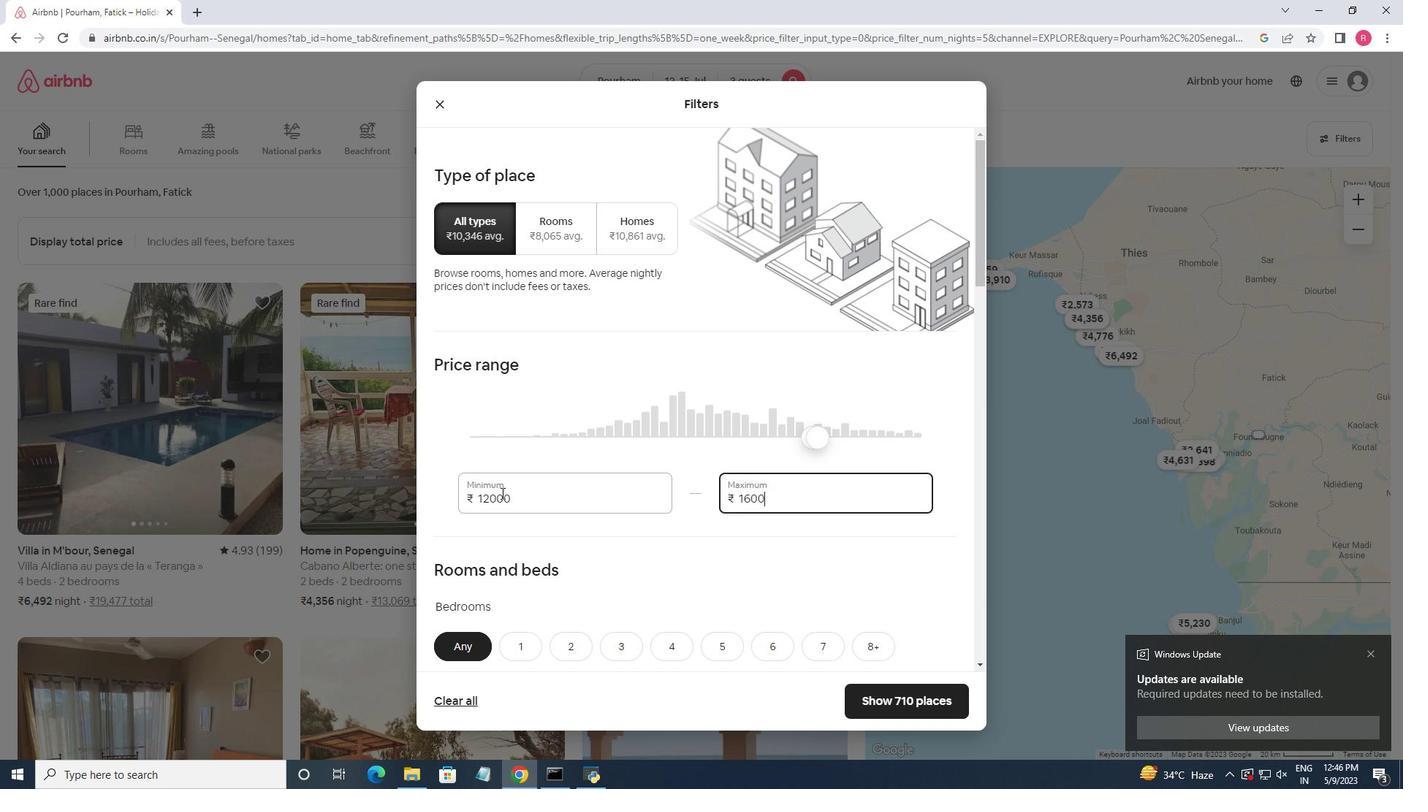 
Action: Mouse moved to (554, 546)
Screenshot: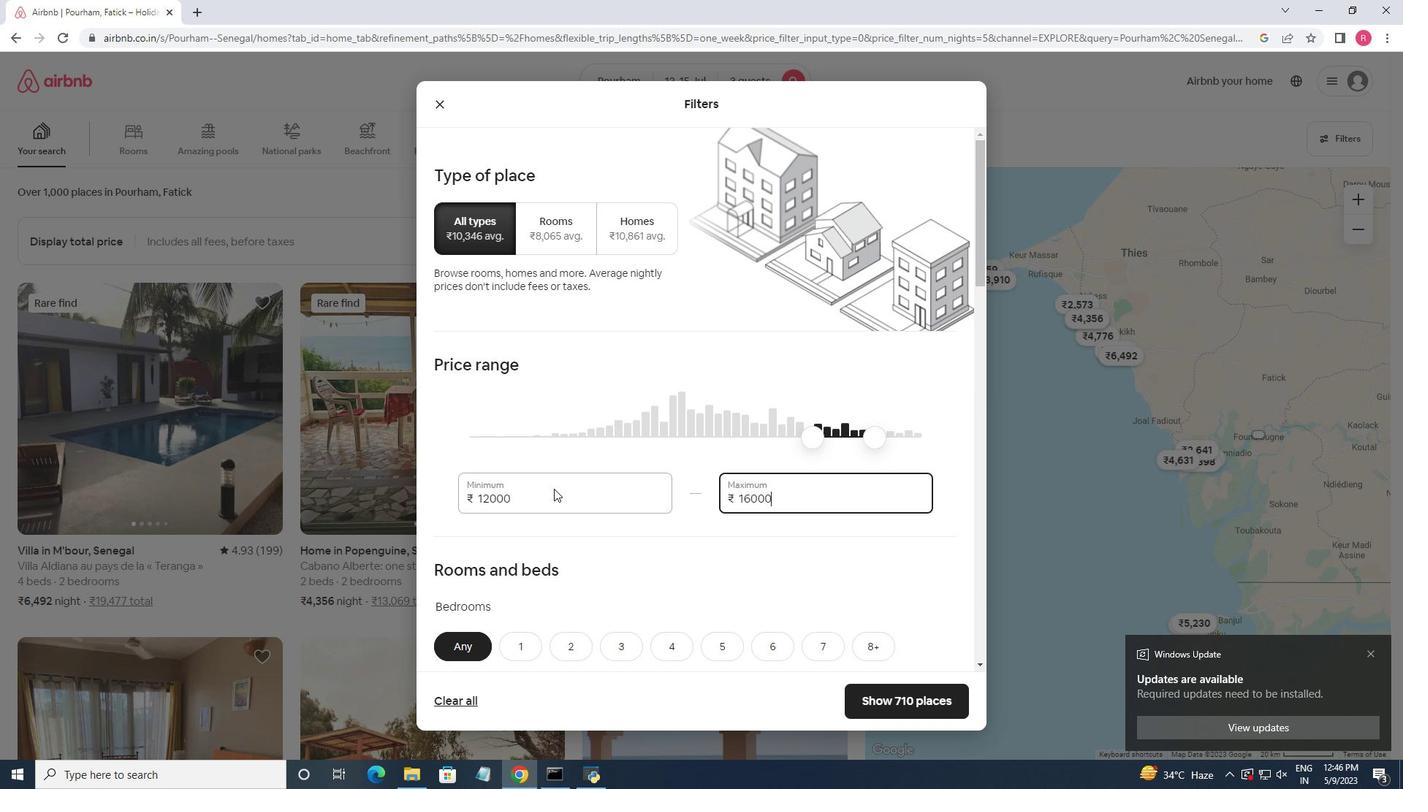 
Action: Mouse scrolled (554, 545) with delta (0, 0)
Screenshot: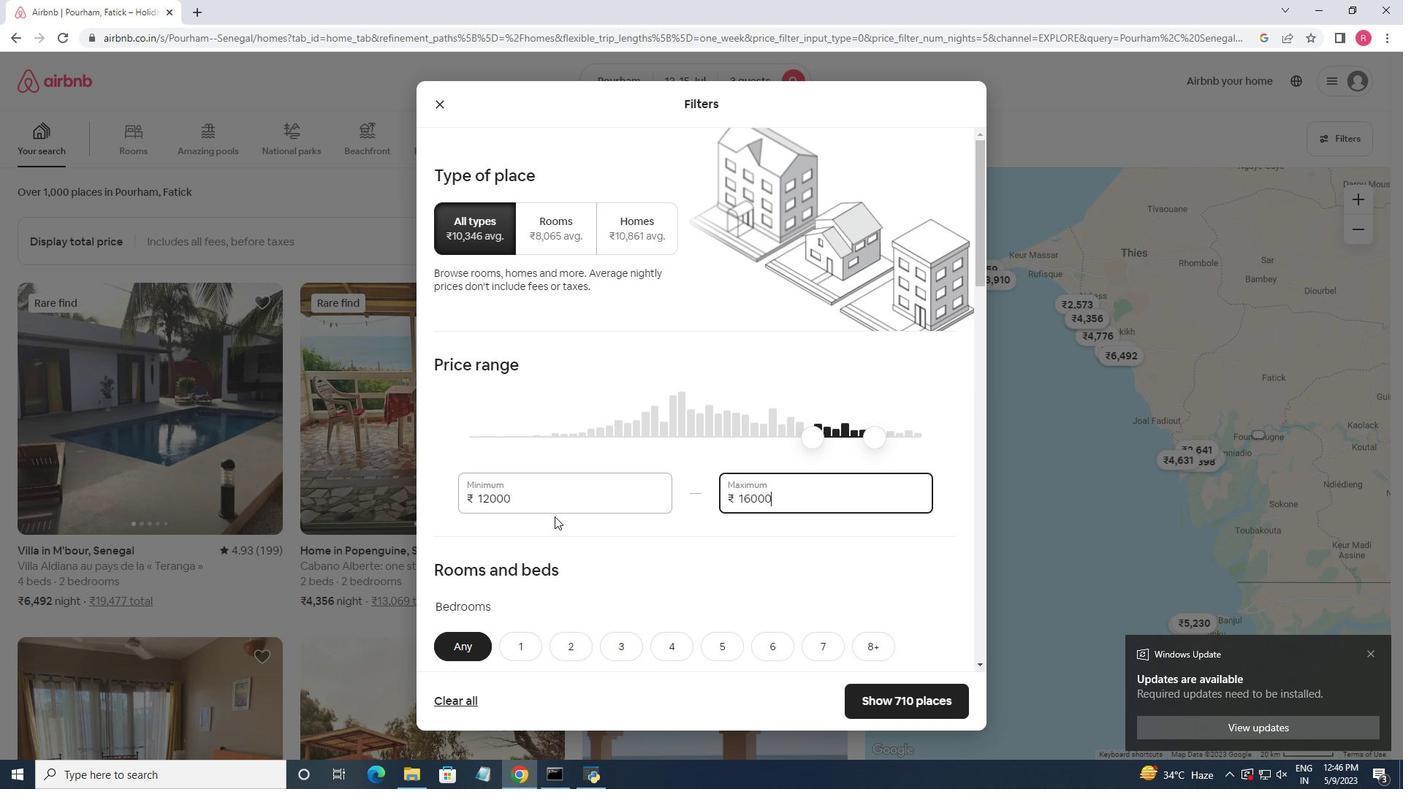 
Action: Mouse moved to (638, 489)
Screenshot: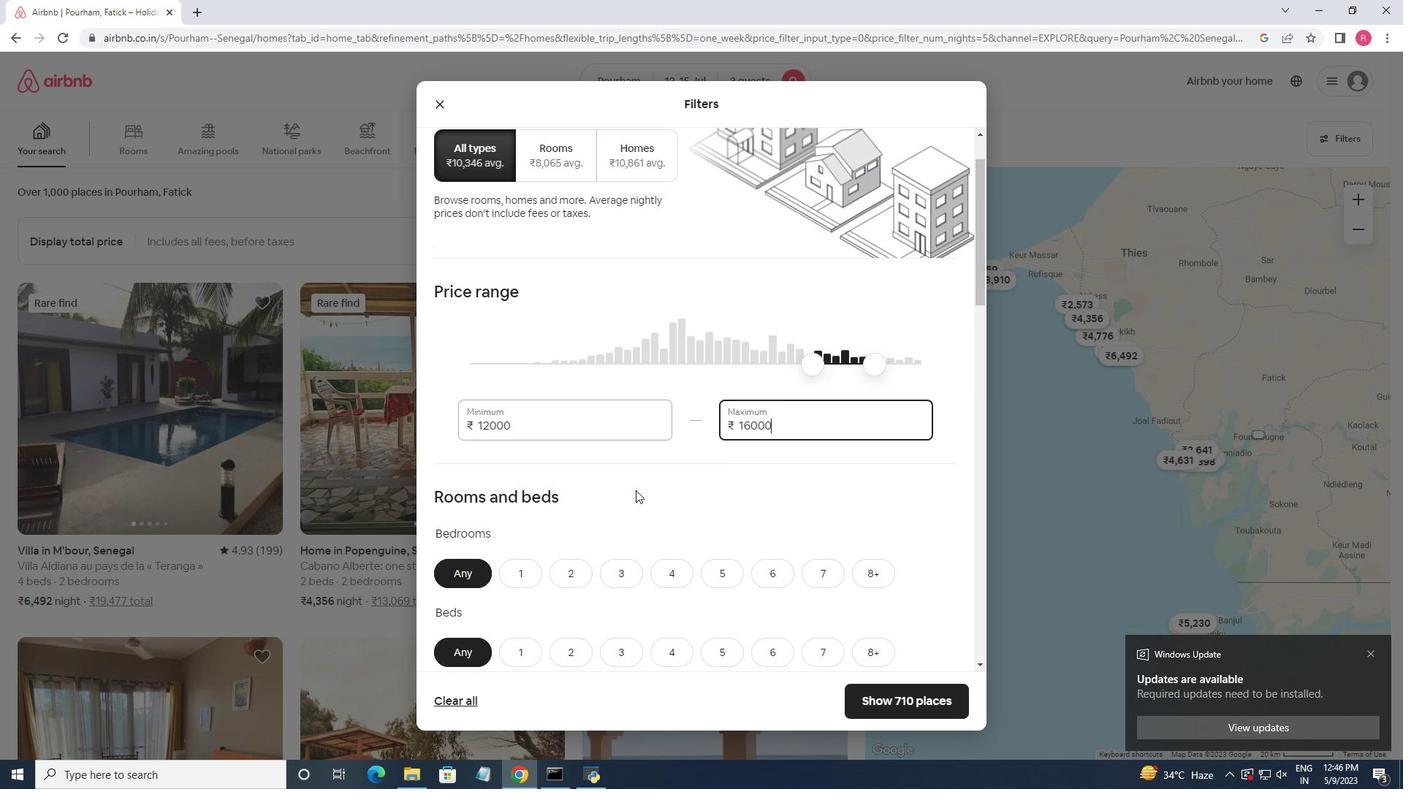 
Action: Mouse scrolled (638, 489) with delta (0, 0)
Screenshot: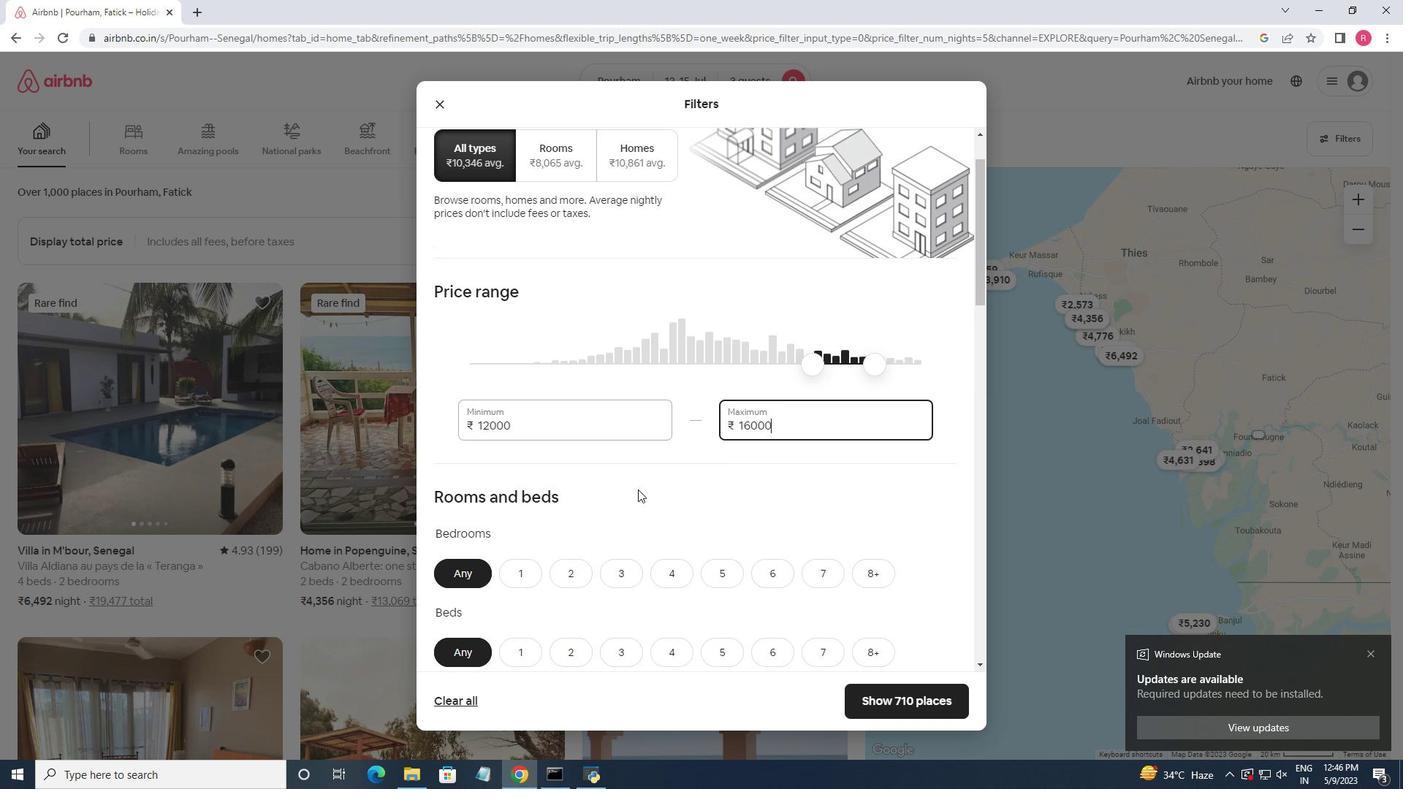 
Action: Mouse moved to (576, 501)
Screenshot: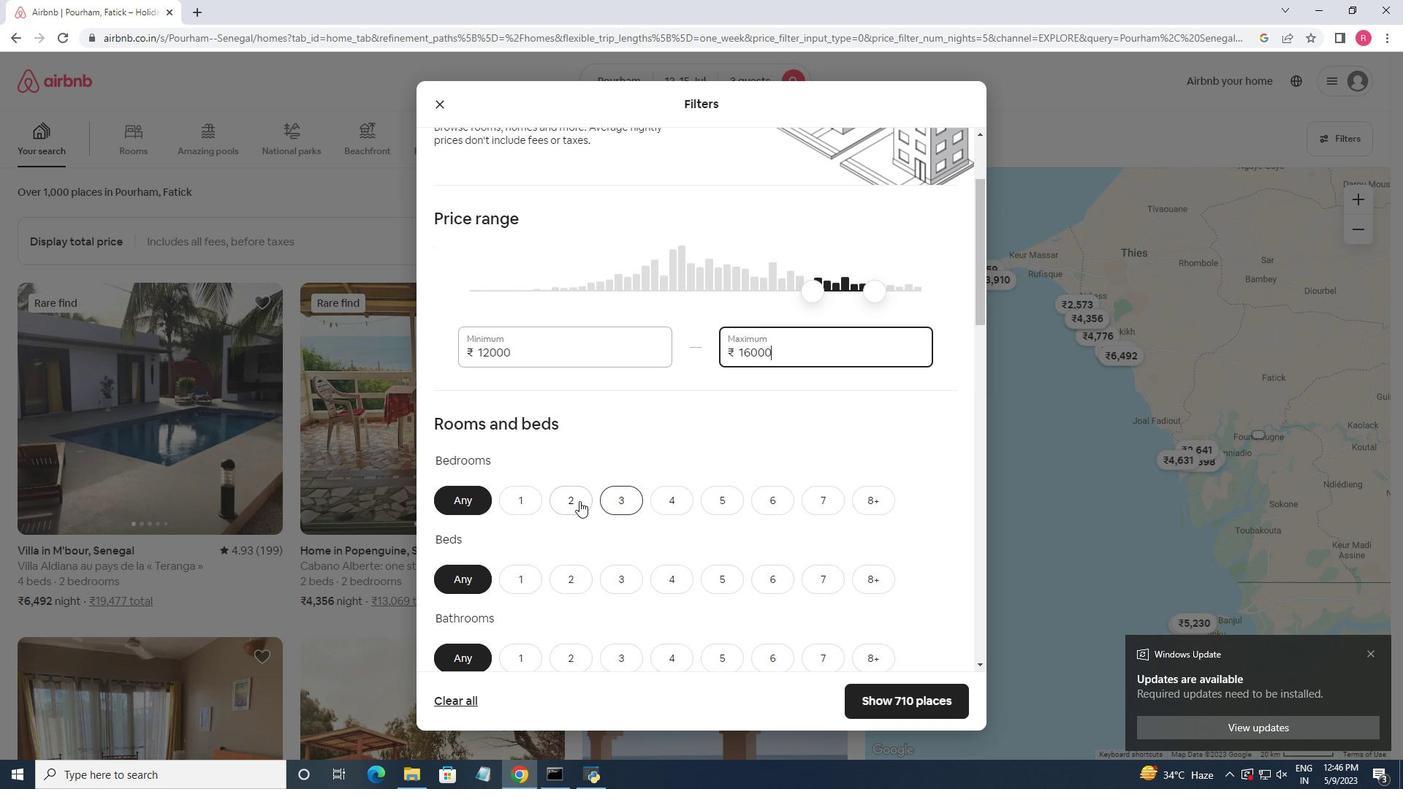 
Action: Mouse pressed left at (576, 501)
Screenshot: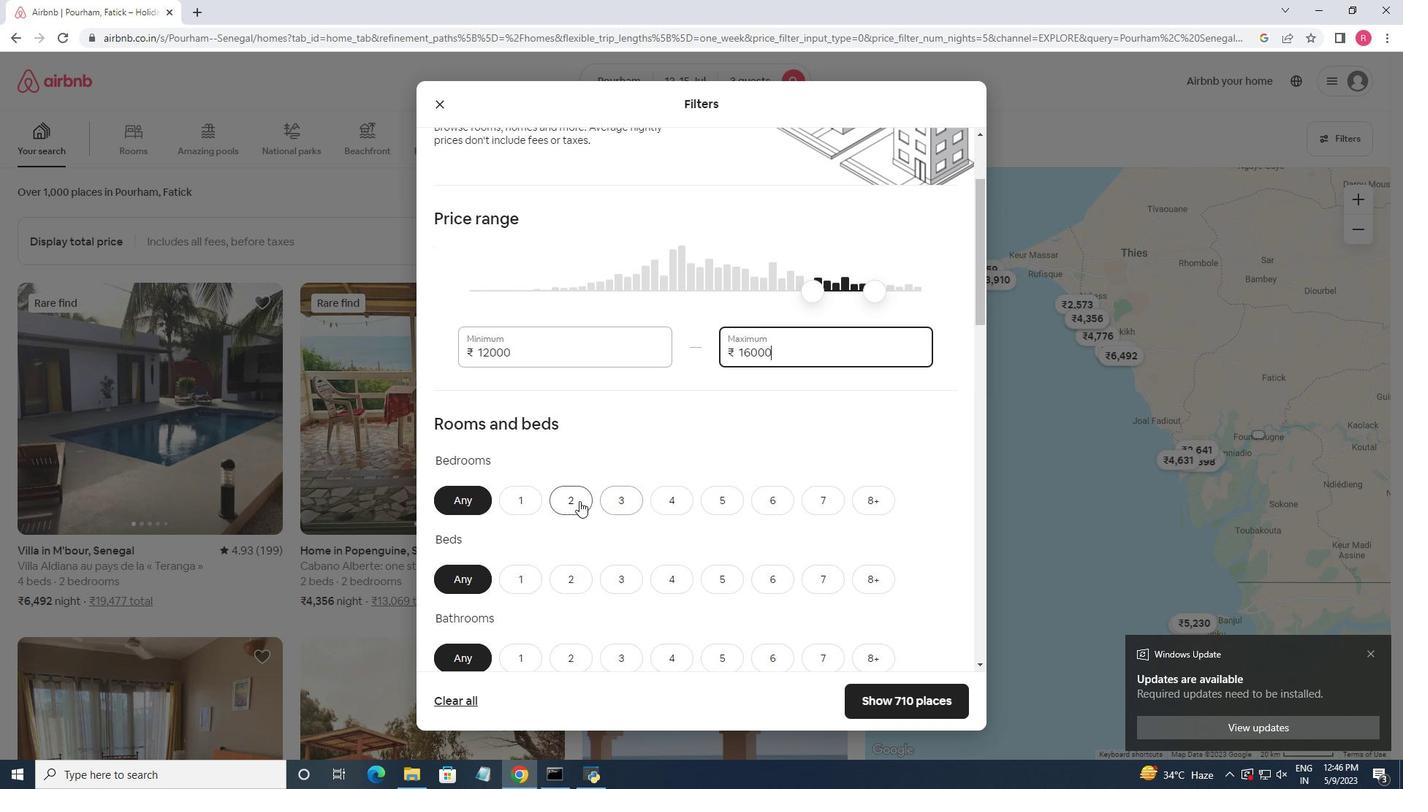 
Action: Mouse moved to (625, 576)
Screenshot: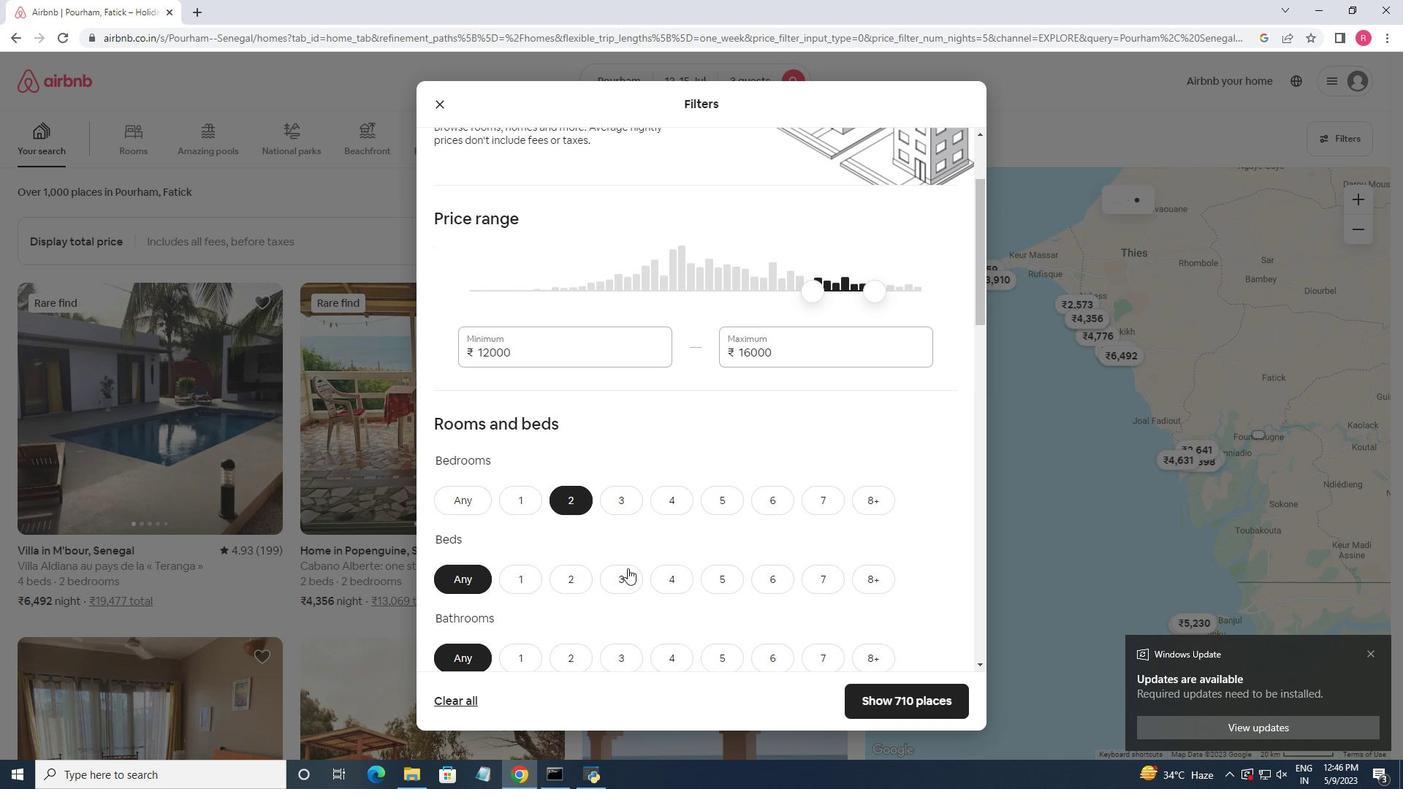 
Action: Mouse pressed left at (625, 576)
Screenshot: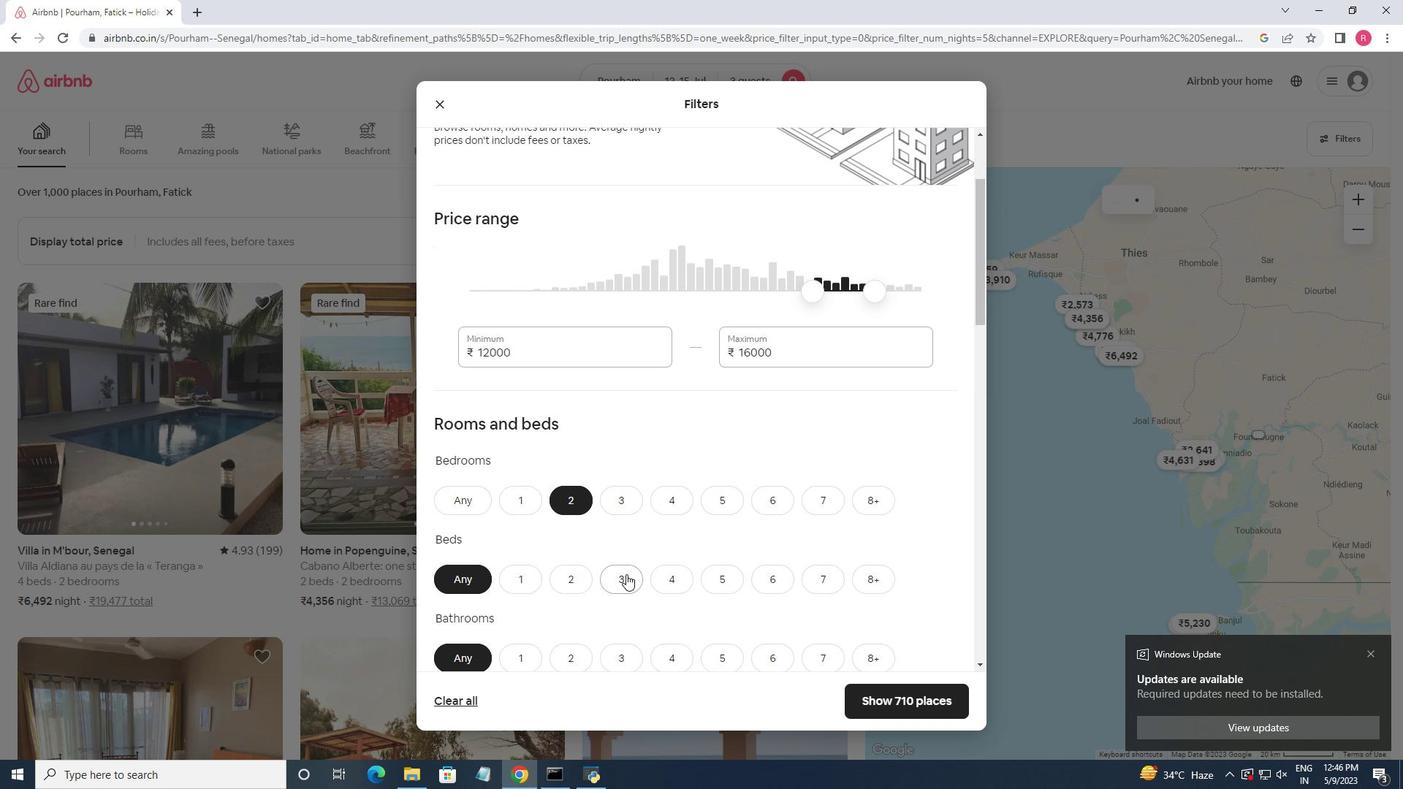 
Action: Mouse moved to (530, 659)
Screenshot: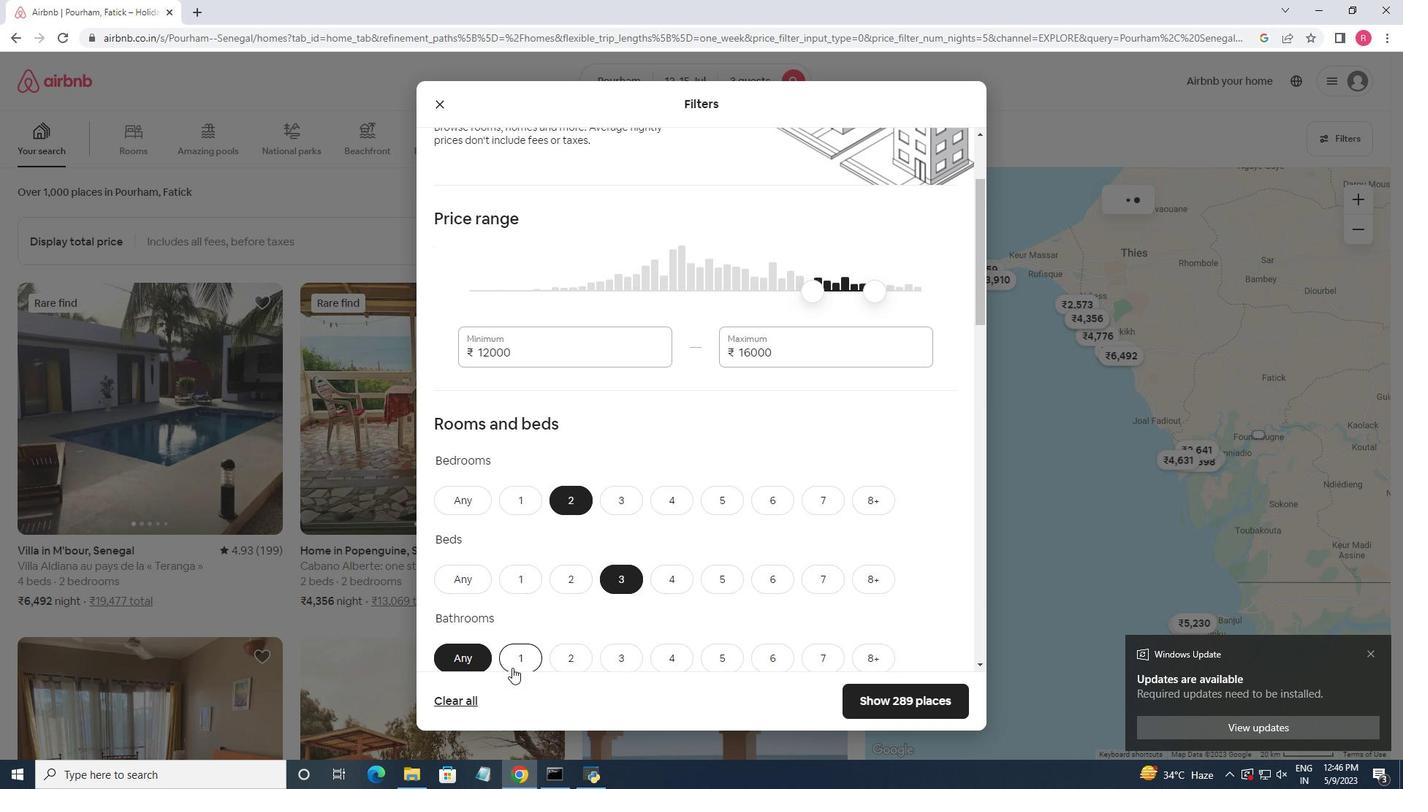 
Action: Mouse pressed left at (530, 659)
Screenshot: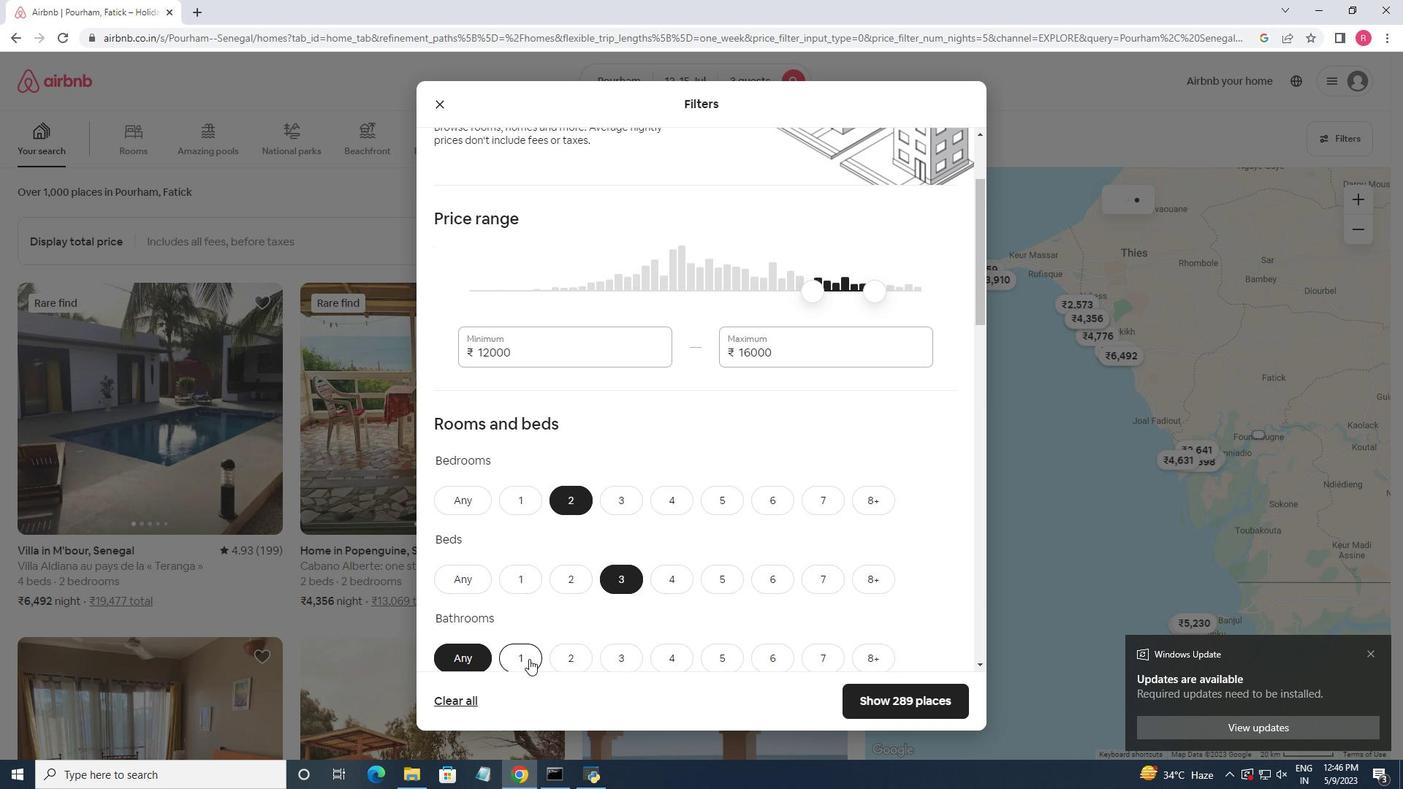 
Action: Mouse moved to (644, 473)
Screenshot: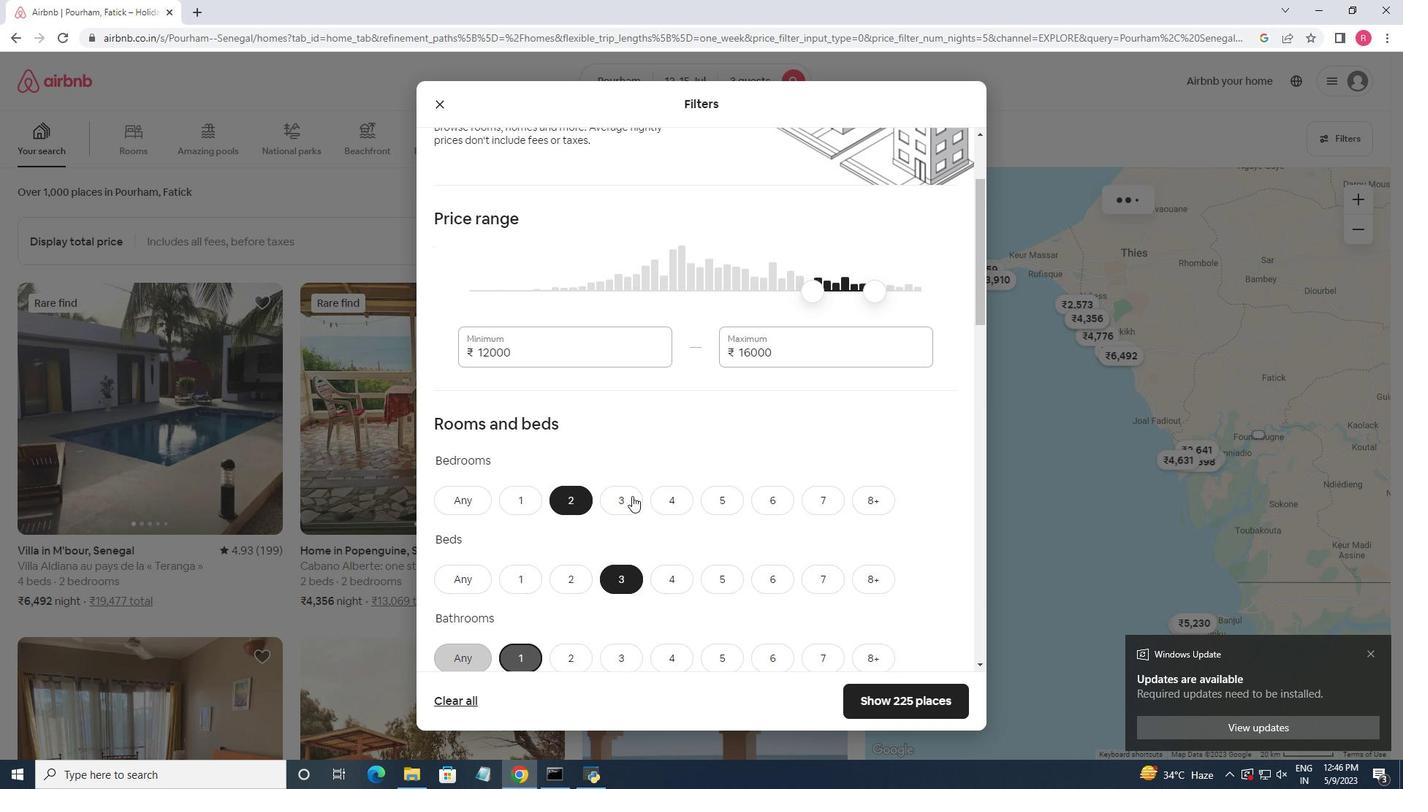 
Action: Mouse scrolled (644, 472) with delta (0, 0)
Screenshot: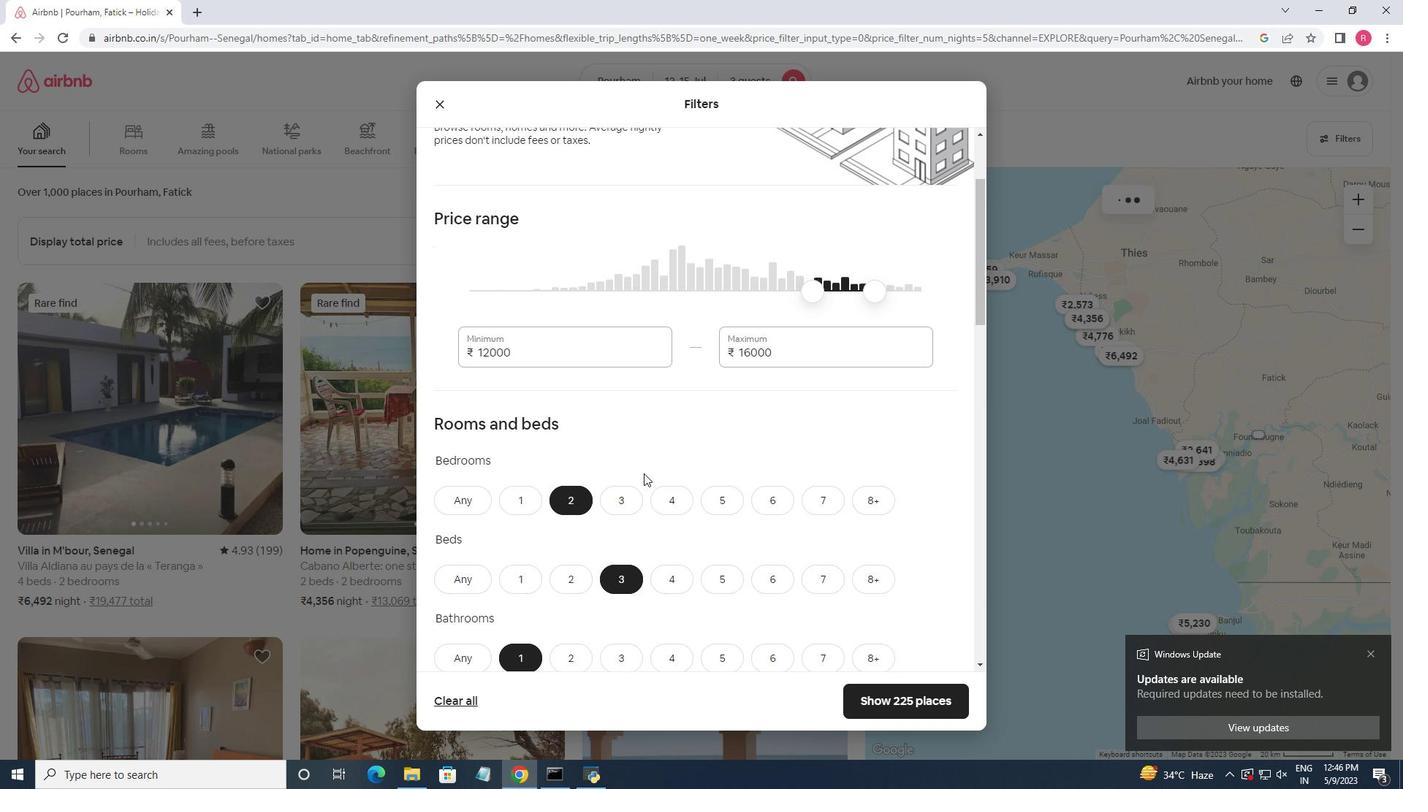 
Action: Mouse scrolled (644, 472) with delta (0, 0)
Screenshot: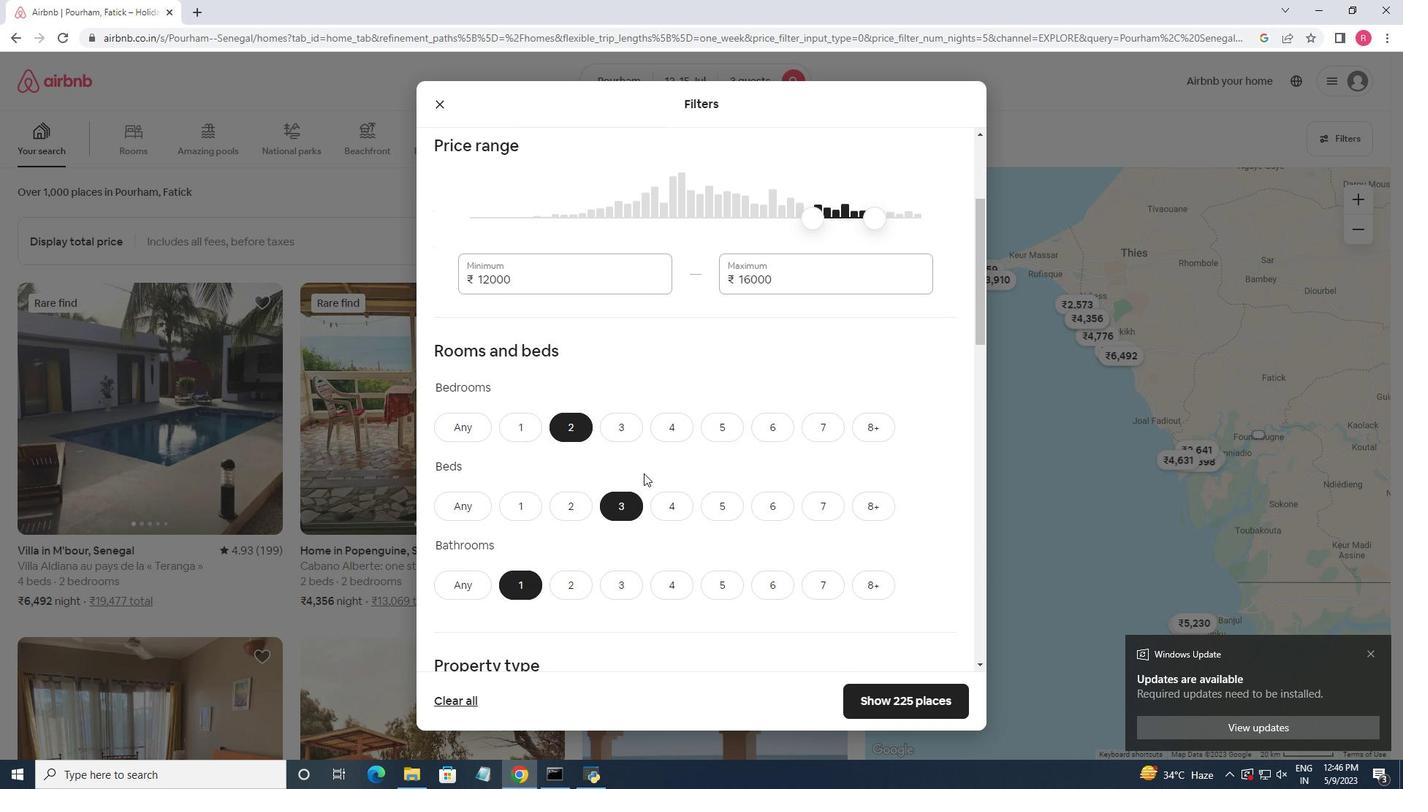 
Action: Mouse scrolled (644, 472) with delta (0, 0)
Screenshot: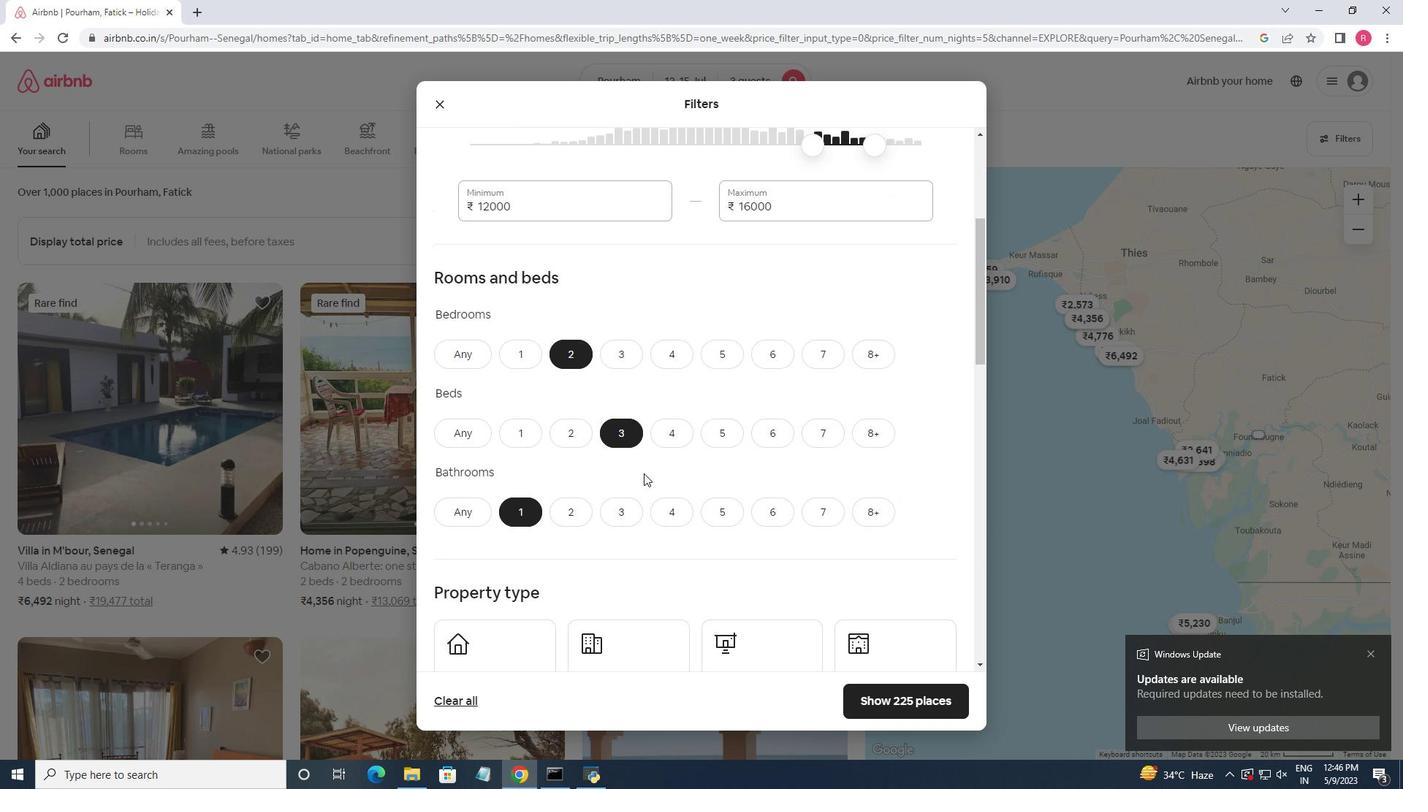 
Action: Mouse scrolled (644, 472) with delta (0, 0)
Screenshot: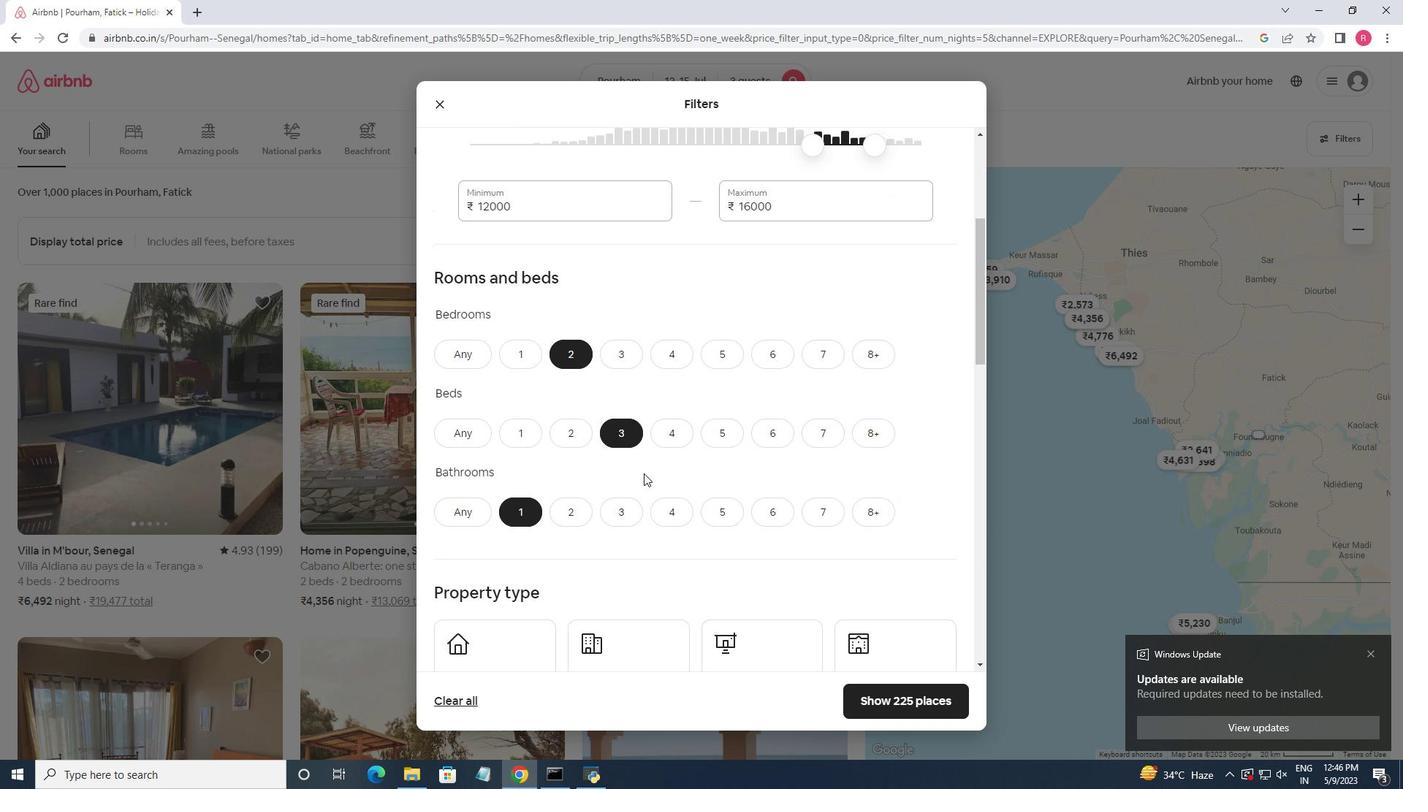 
Action: Mouse moved to (508, 511)
Screenshot: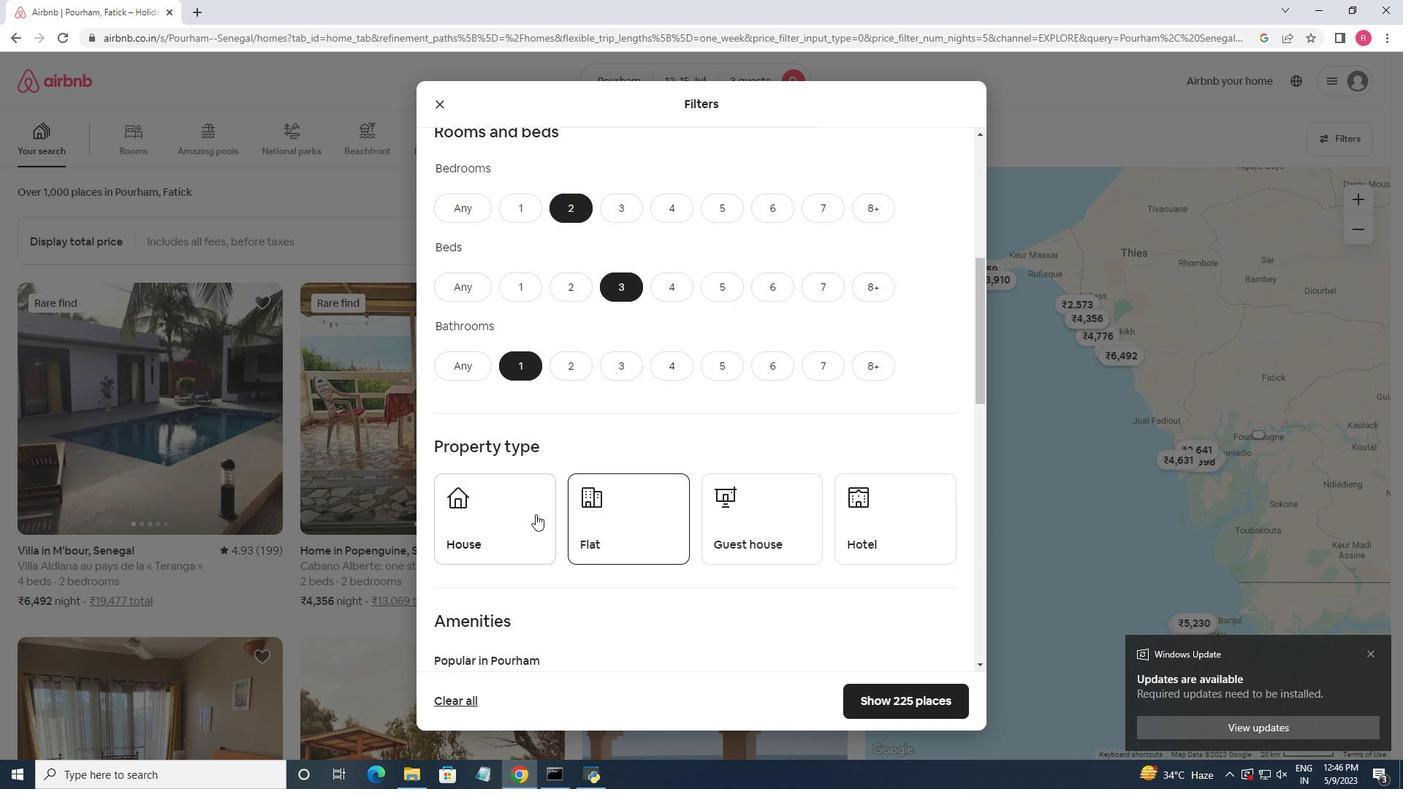 
Action: Mouse pressed left at (508, 511)
Screenshot: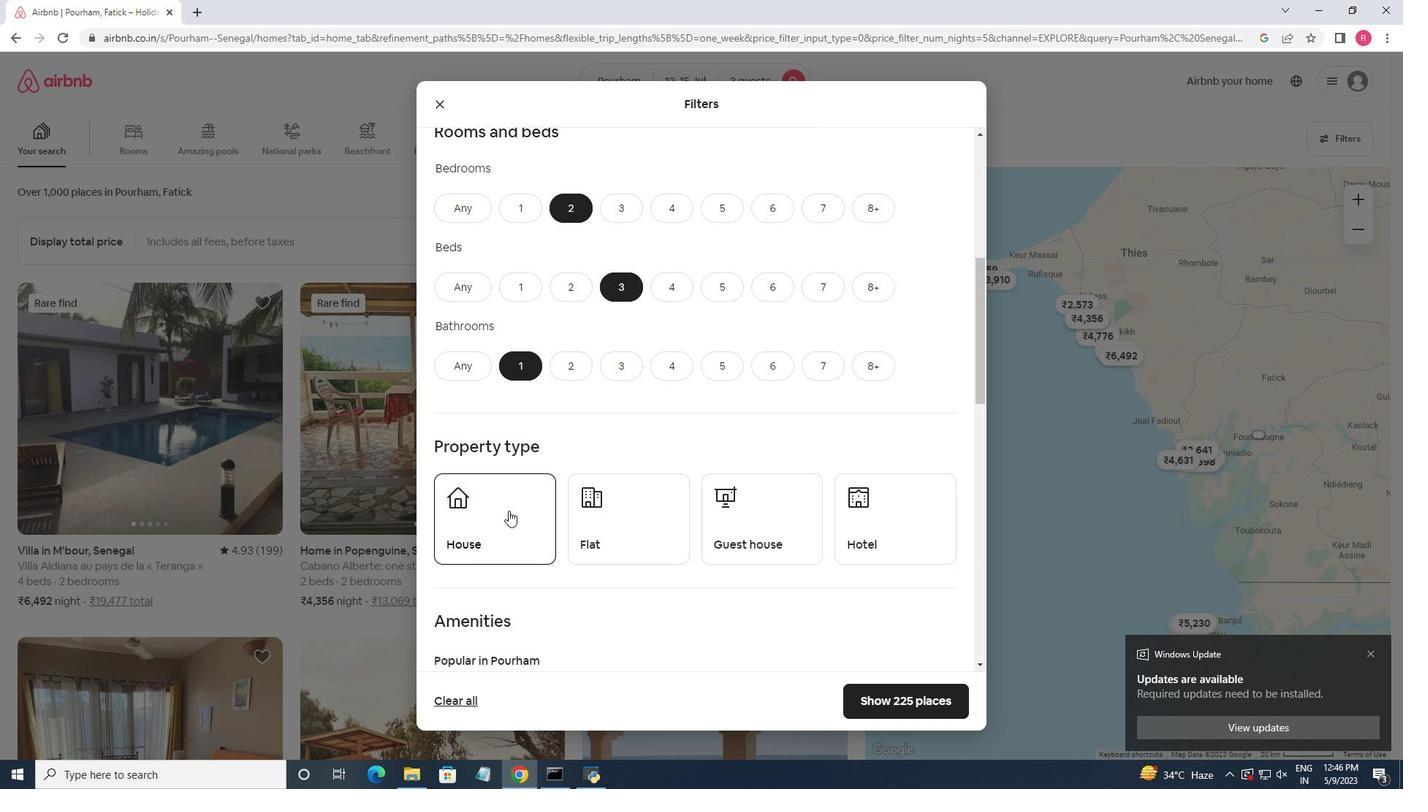
Action: Mouse moved to (617, 523)
Screenshot: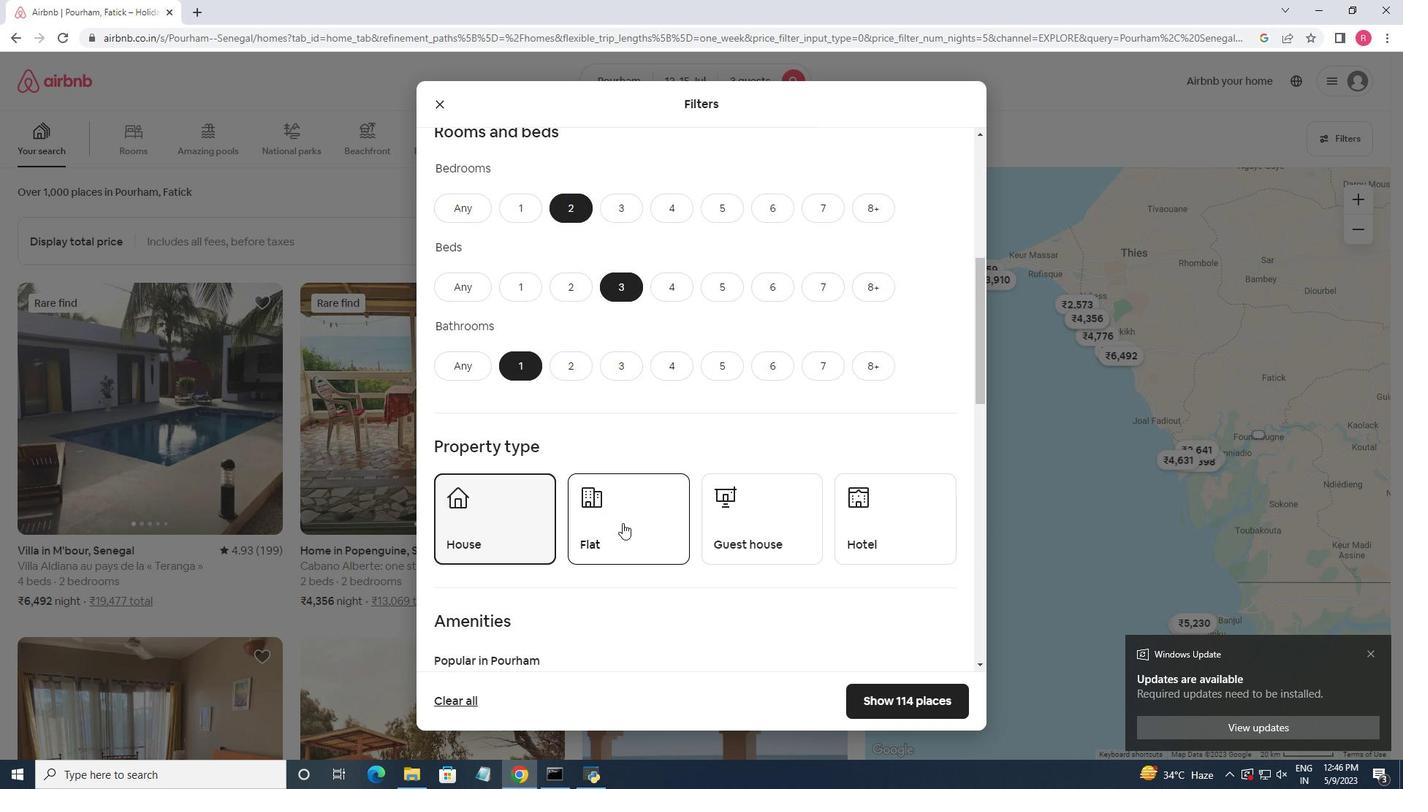 
Action: Mouse pressed left at (617, 523)
Screenshot: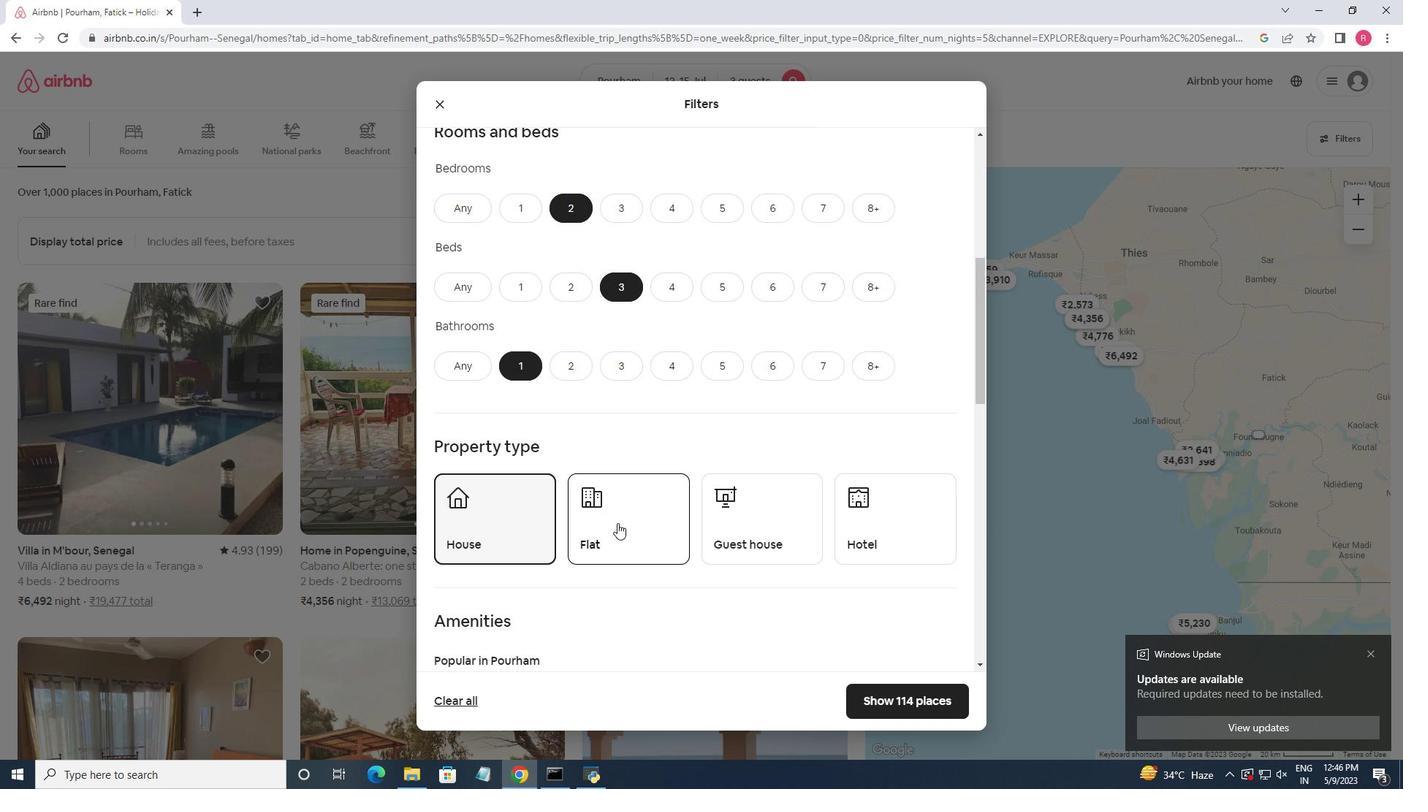 
Action: Mouse moved to (771, 523)
Screenshot: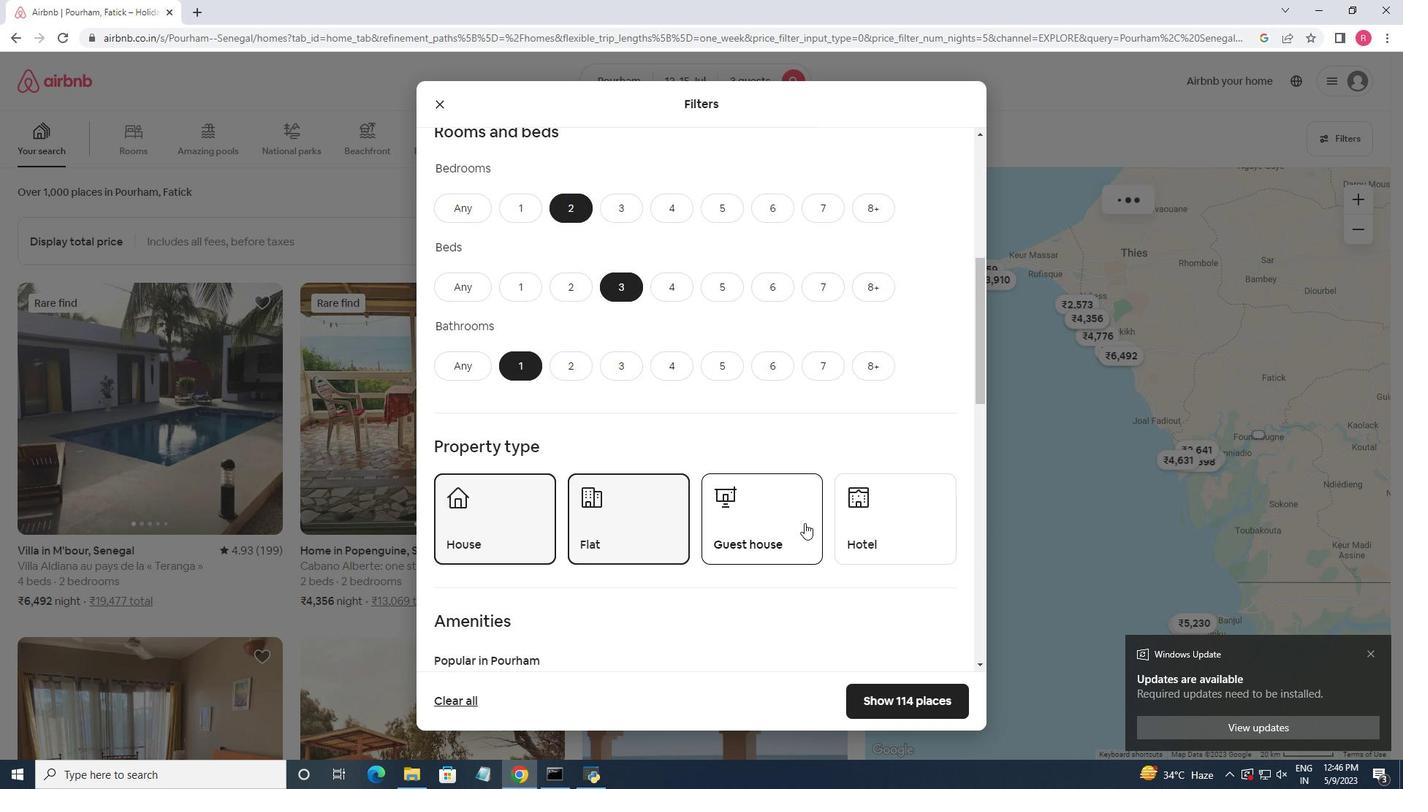 
Action: Mouse pressed left at (771, 523)
Screenshot: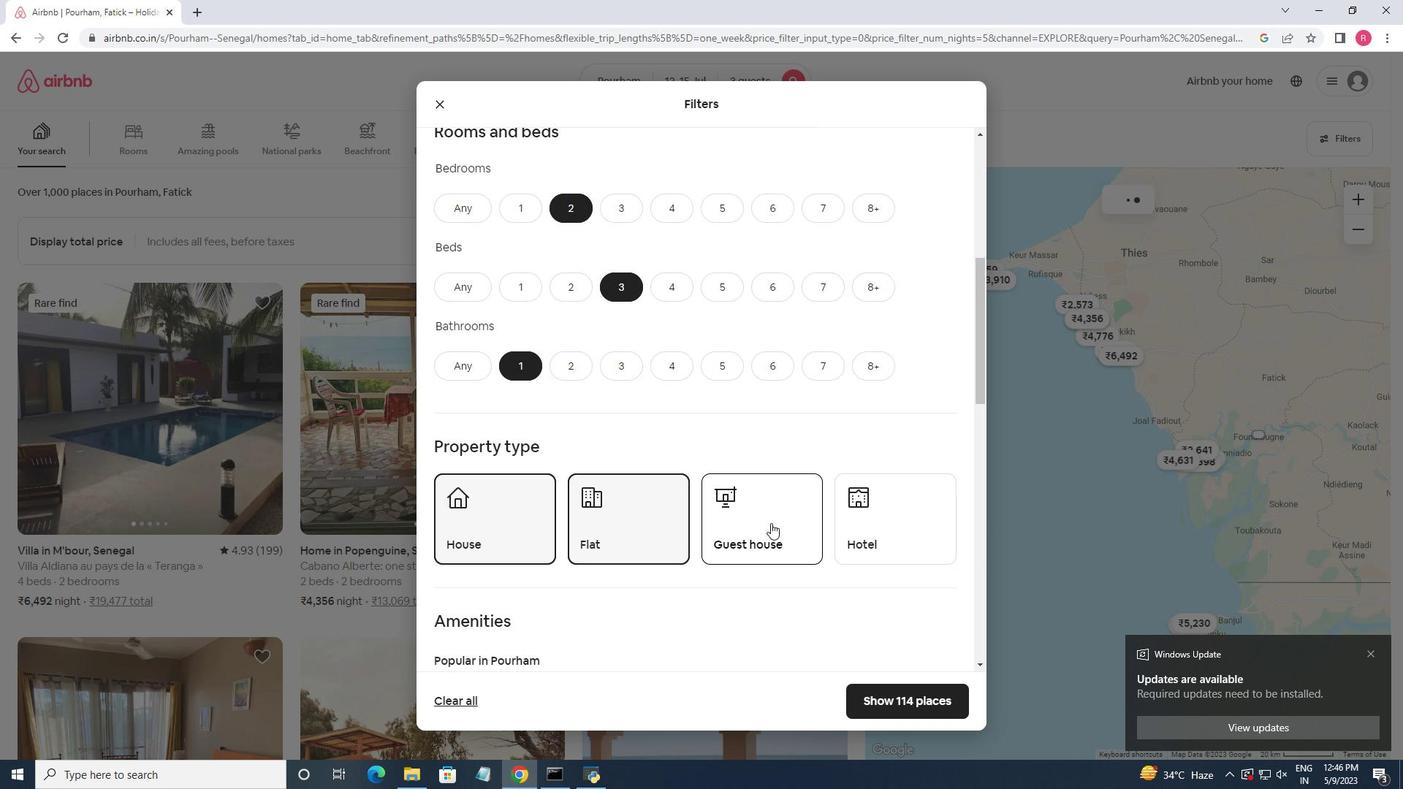 
Action: Mouse moved to (774, 445)
Screenshot: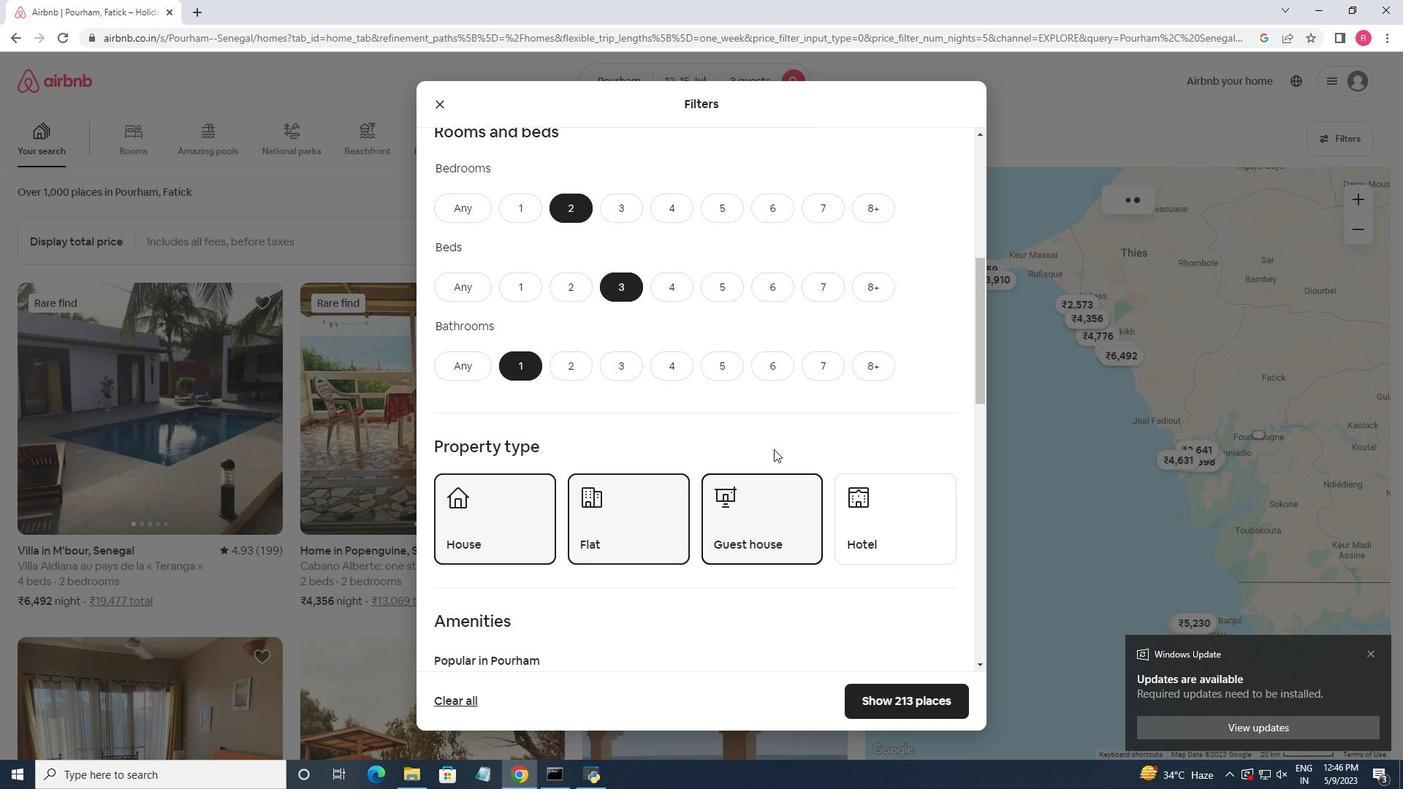 
Action: Mouse scrolled (774, 444) with delta (0, 0)
Screenshot: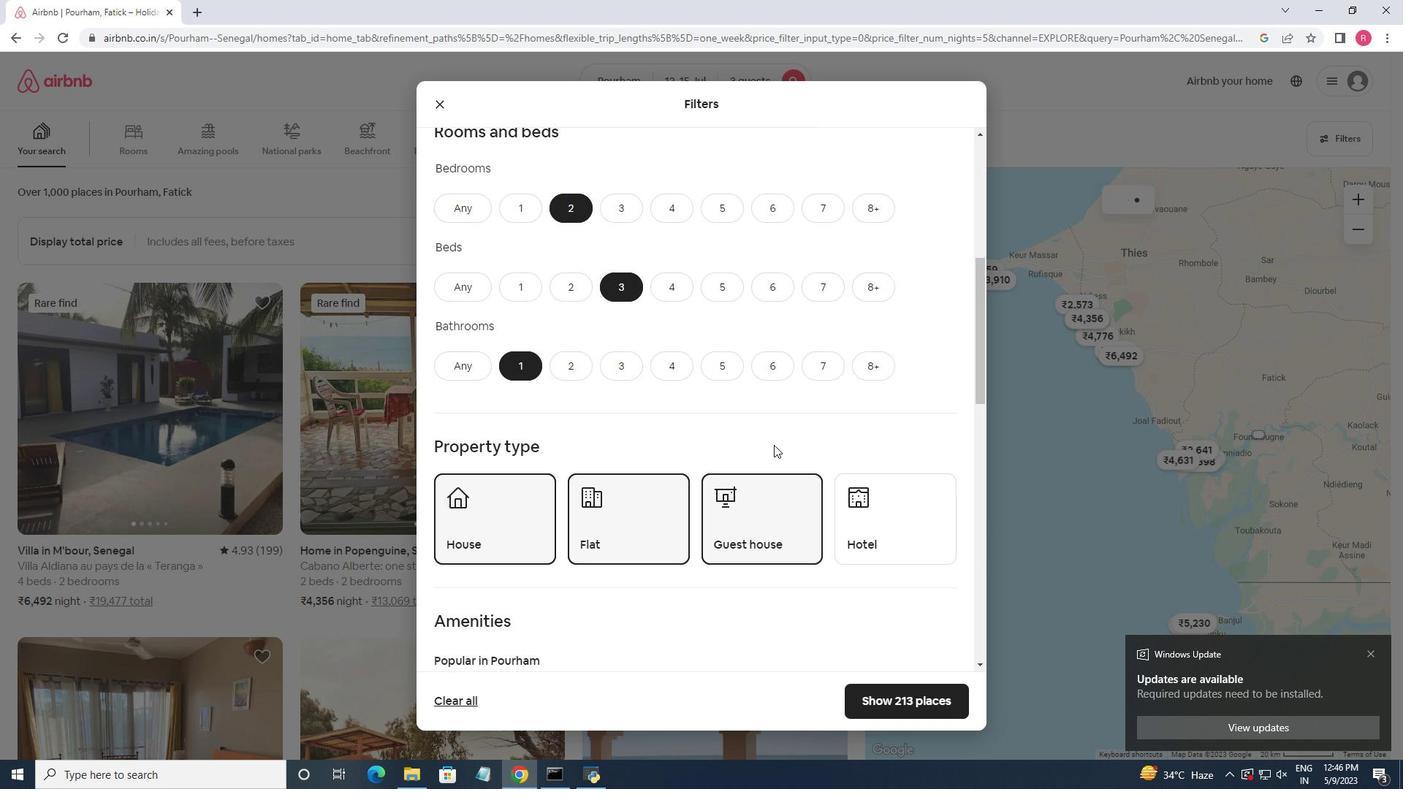 
Action: Mouse scrolled (774, 444) with delta (0, 0)
Screenshot: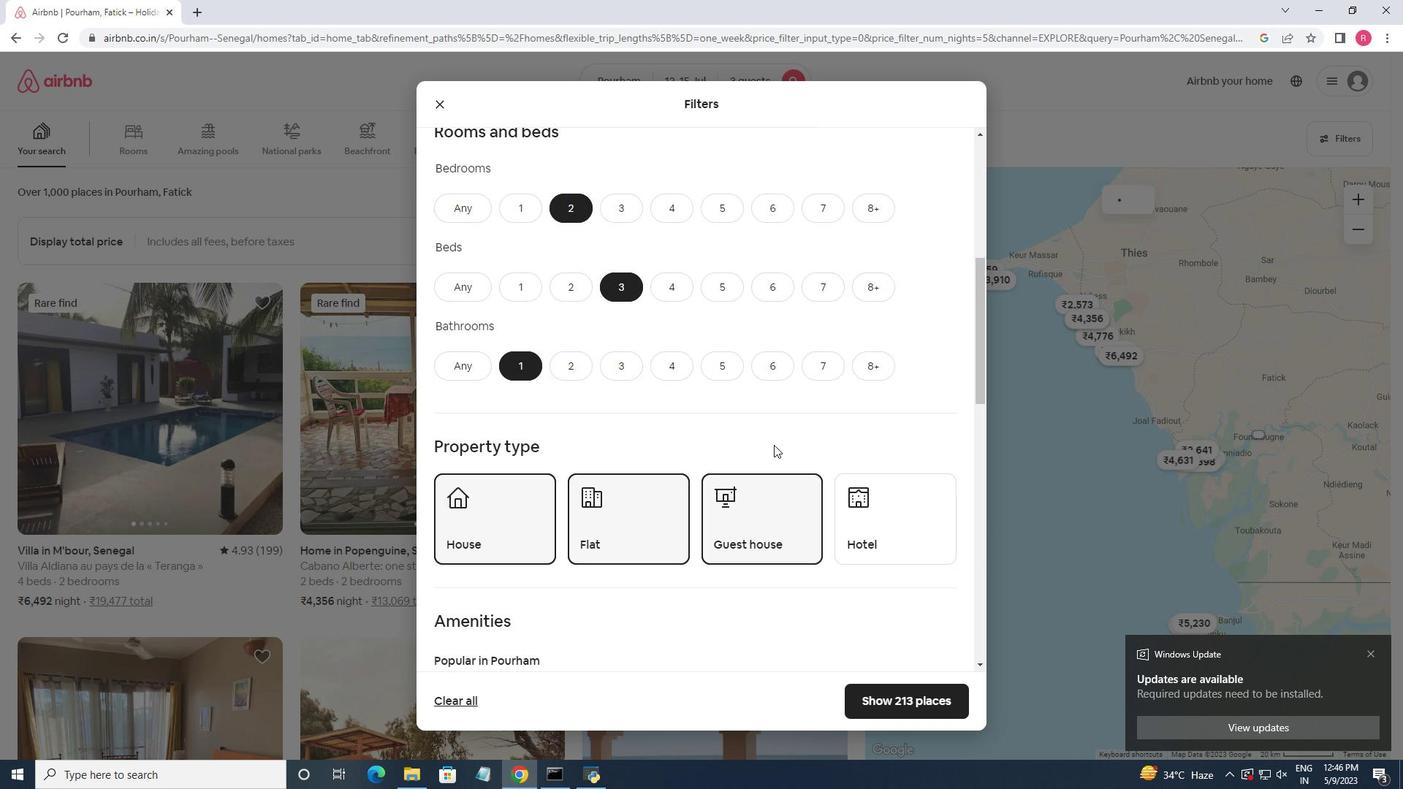 
Action: Mouse scrolled (774, 444) with delta (0, 0)
Screenshot: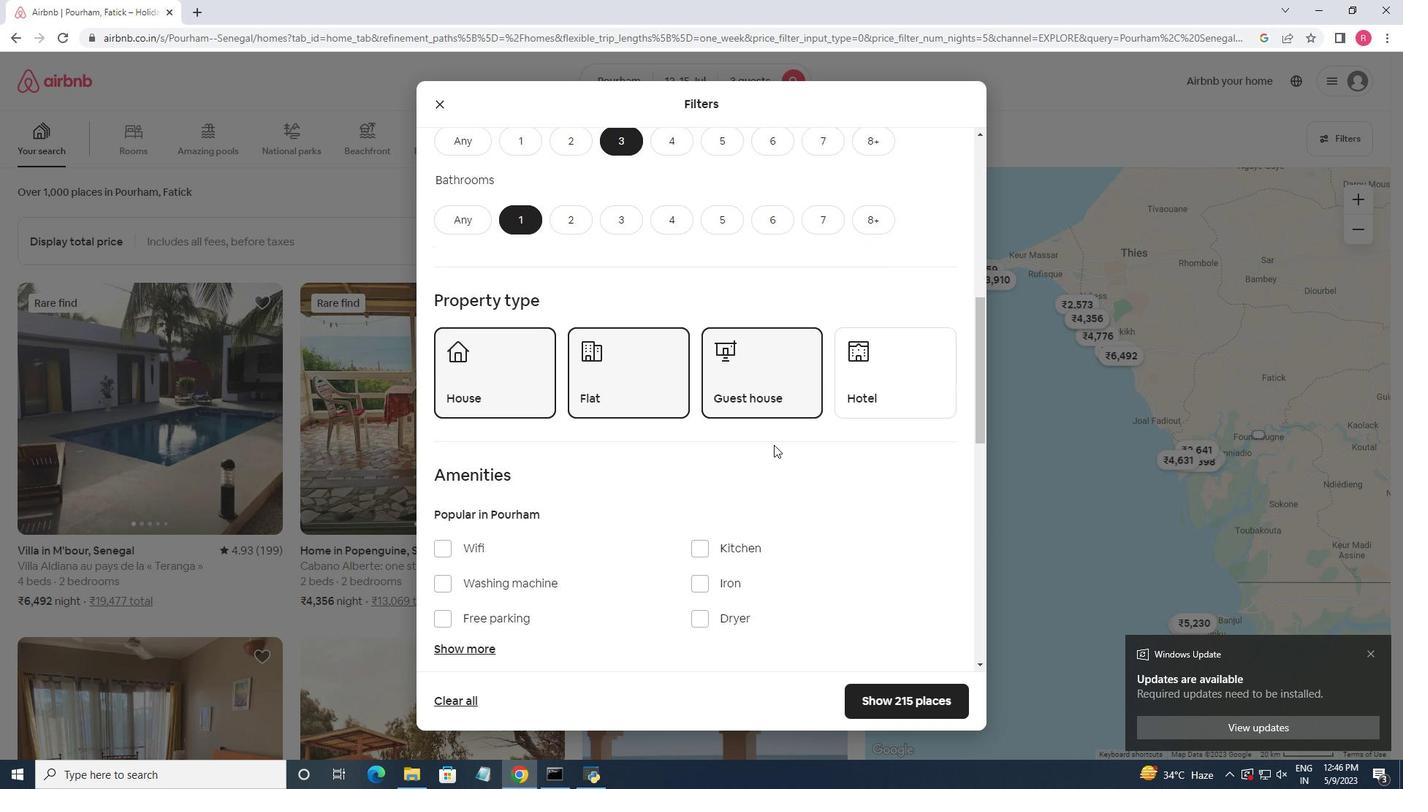 
Action: Mouse scrolled (774, 444) with delta (0, 0)
Screenshot: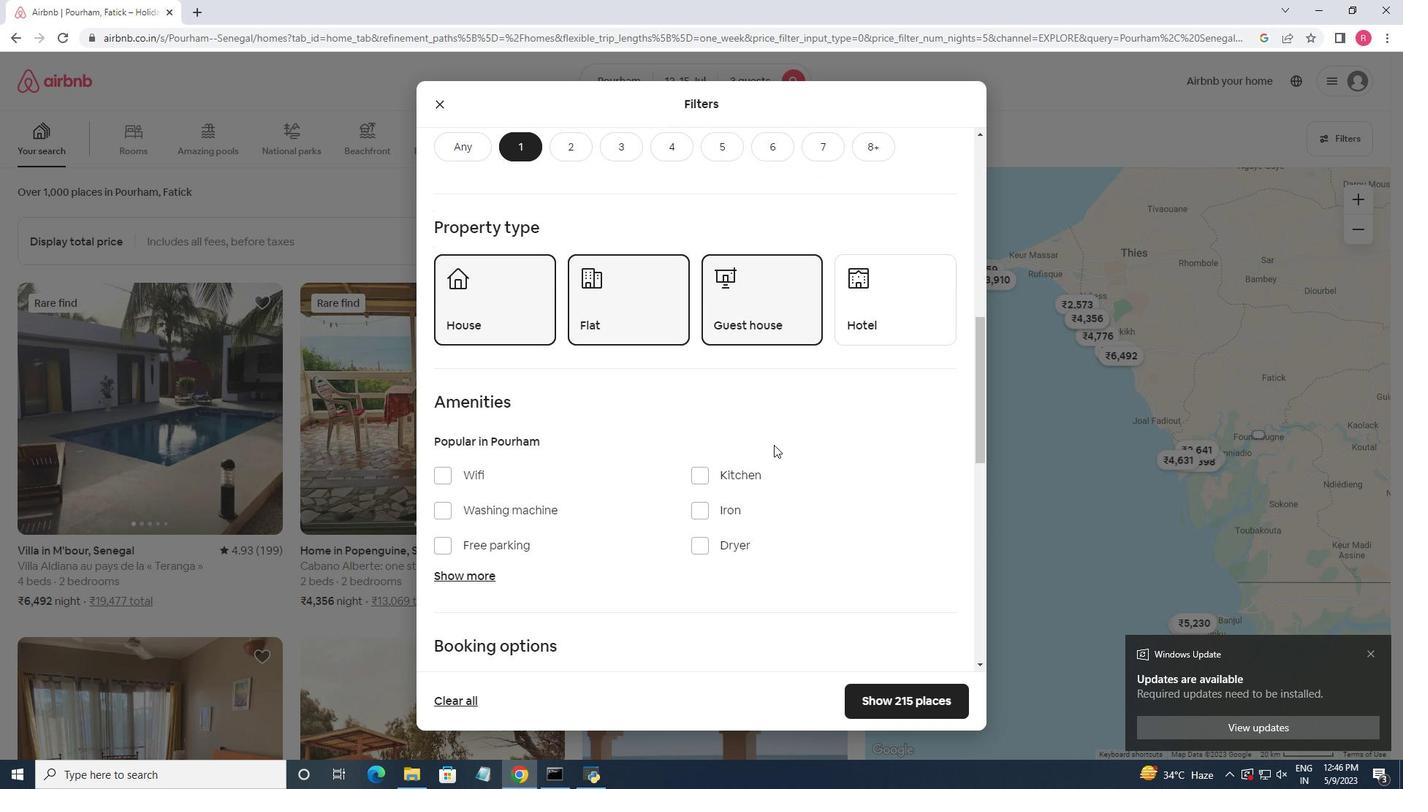 
Action: Mouse moved to (767, 449)
Screenshot: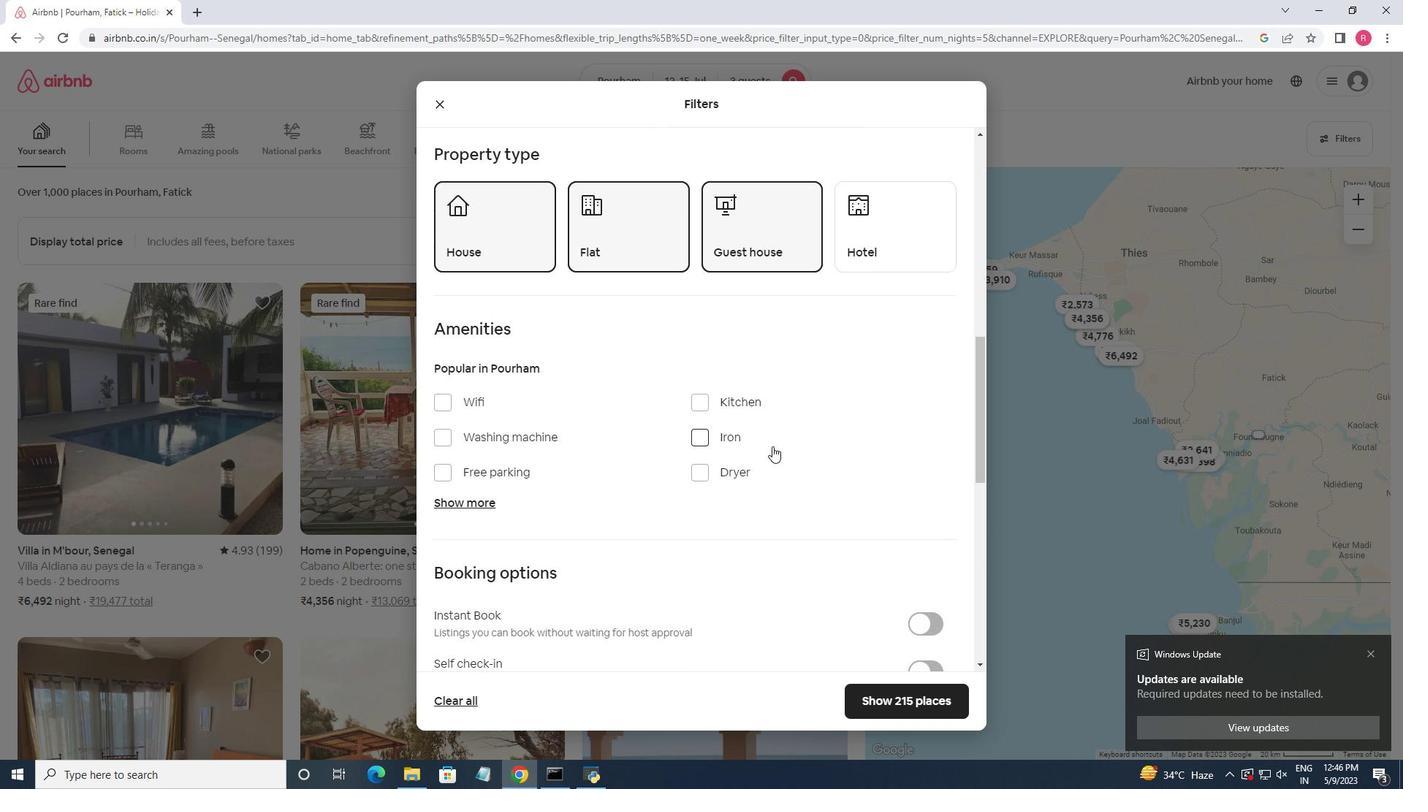 
Action: Mouse scrolled (767, 448) with delta (0, 0)
Screenshot: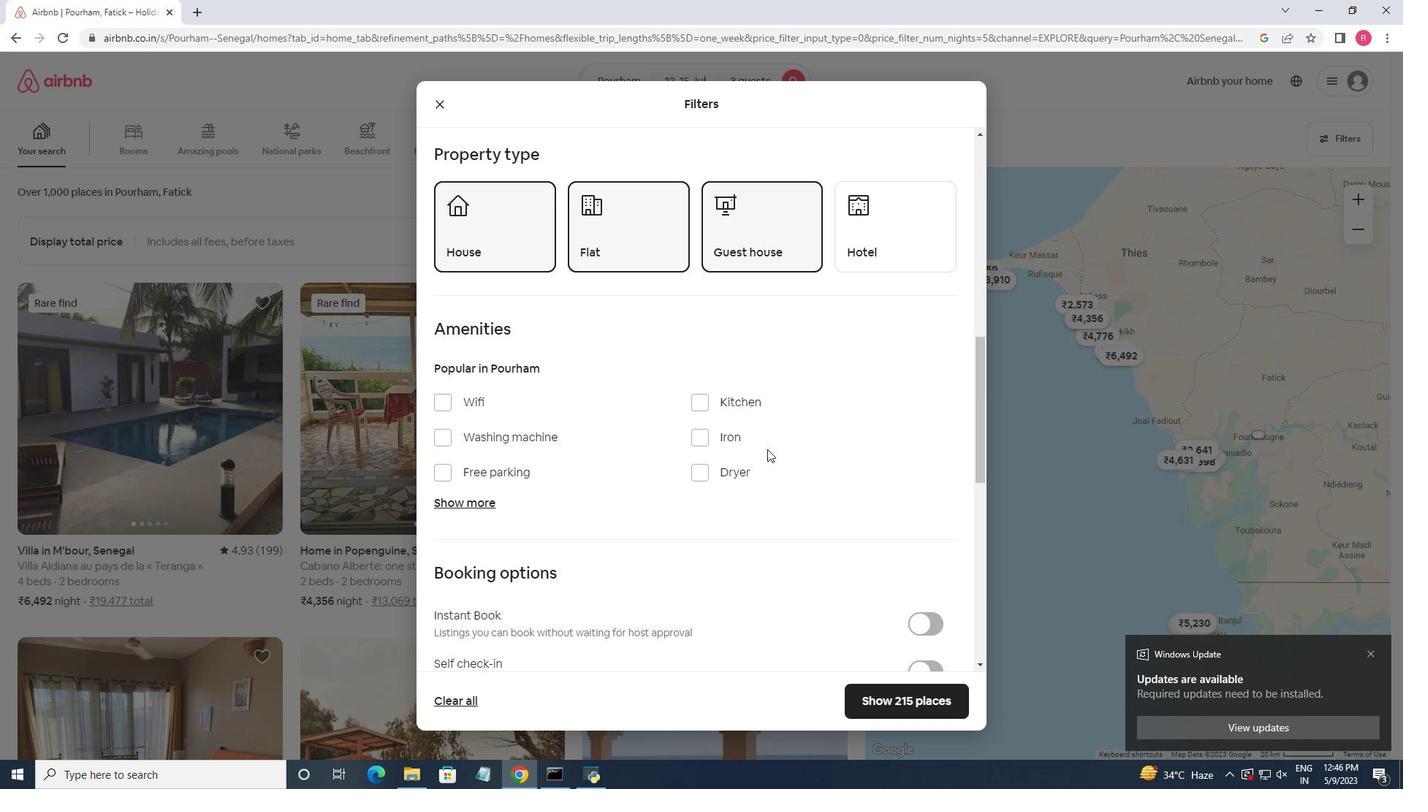 
Action: Mouse scrolled (767, 448) with delta (0, 0)
Screenshot: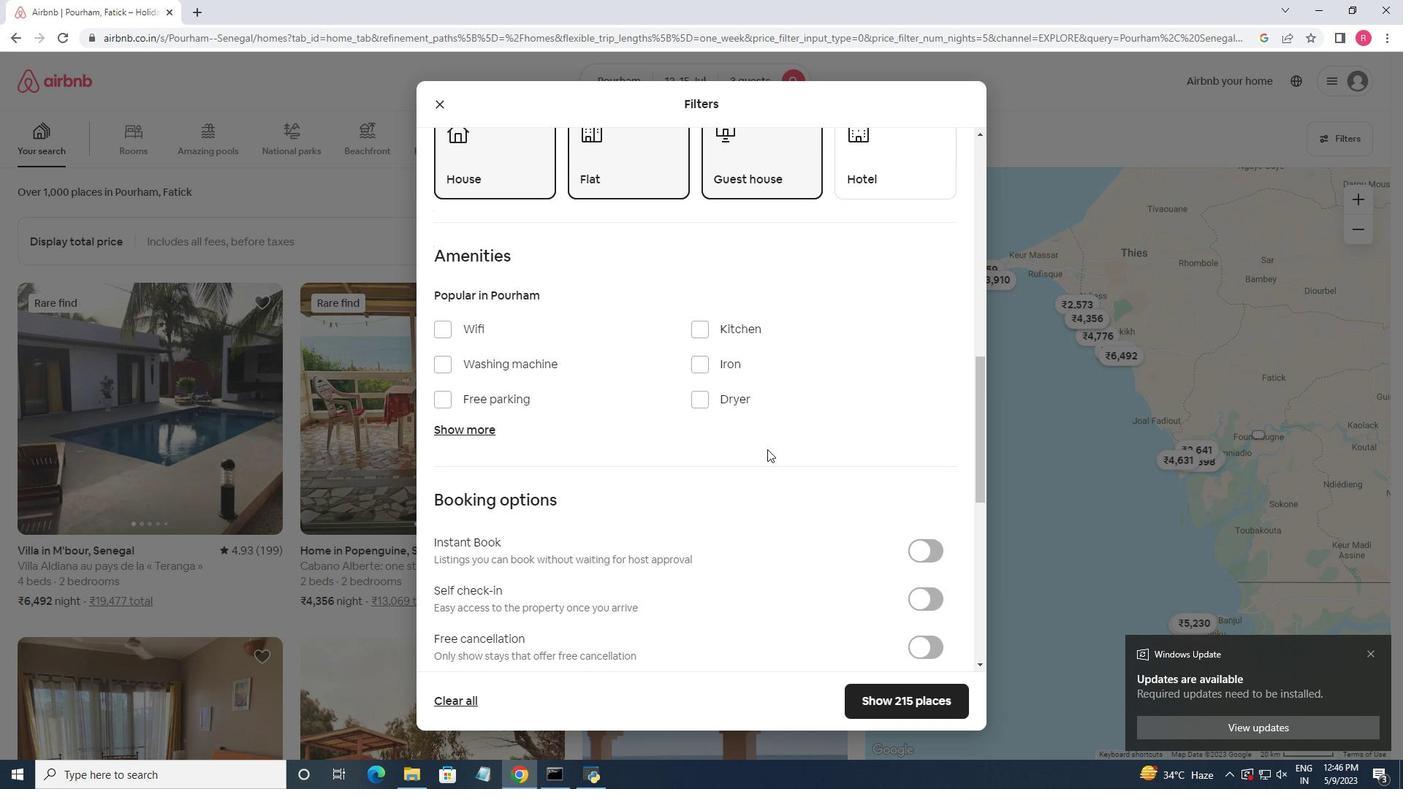 
Action: Mouse scrolled (767, 448) with delta (0, 0)
Screenshot: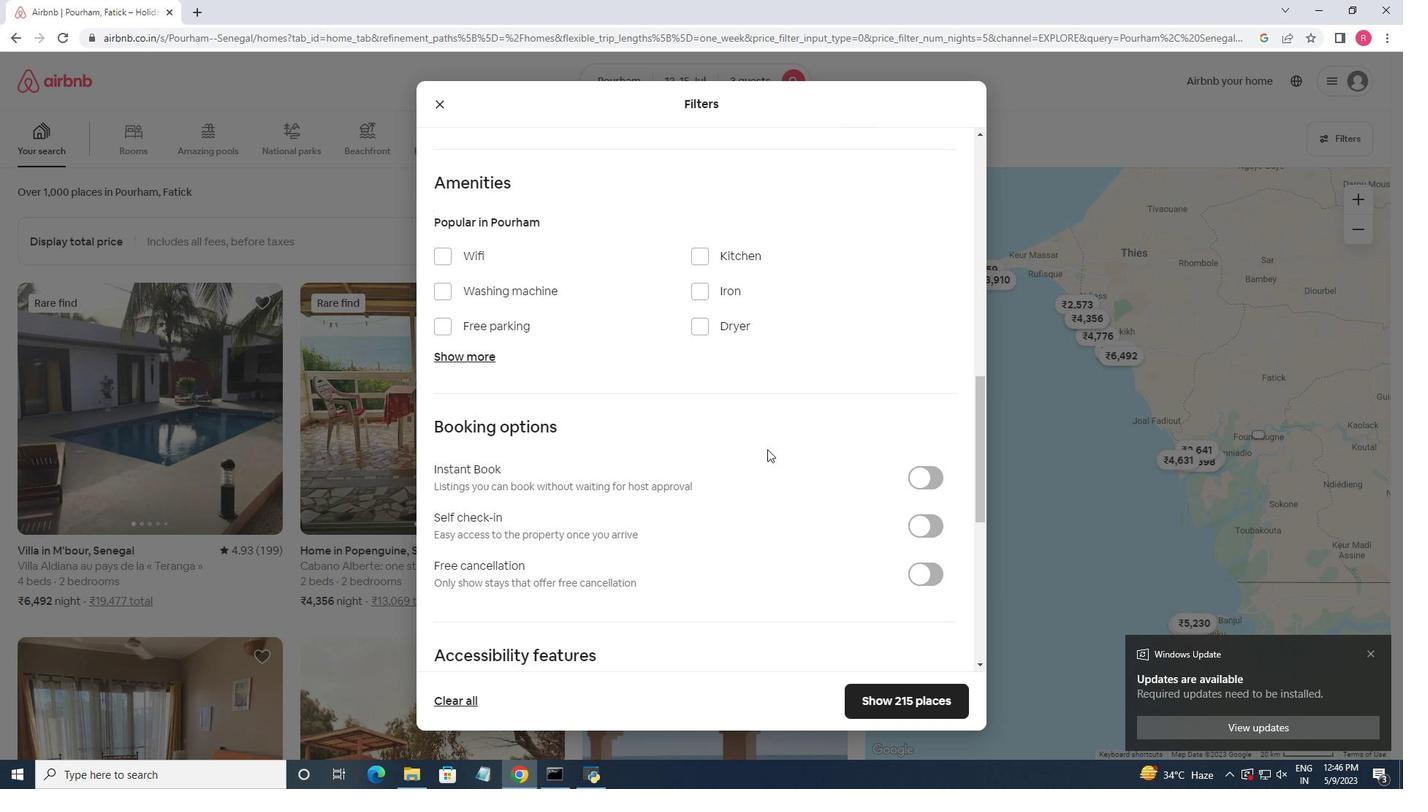 
Action: Mouse scrolled (767, 448) with delta (0, 0)
Screenshot: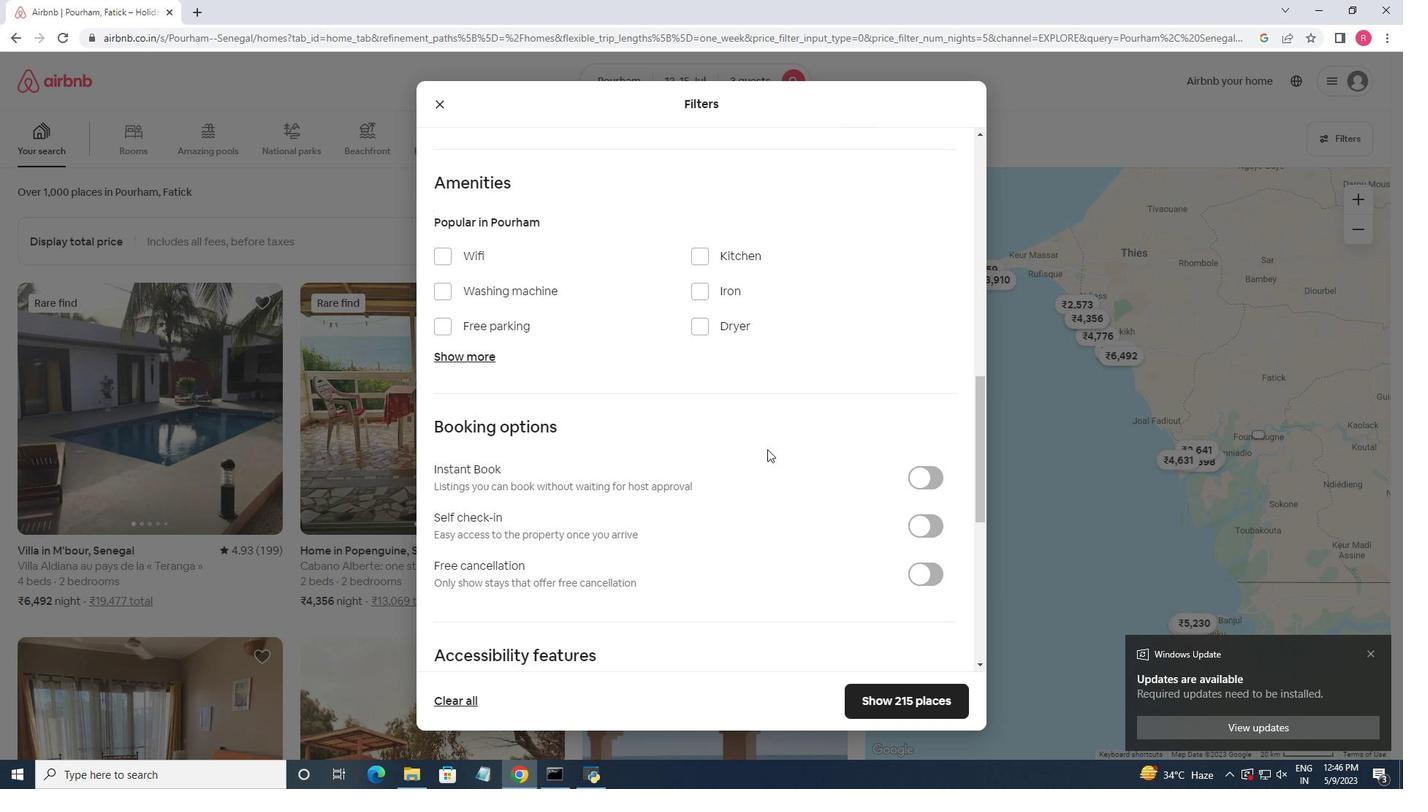 
Action: Mouse moved to (924, 388)
Screenshot: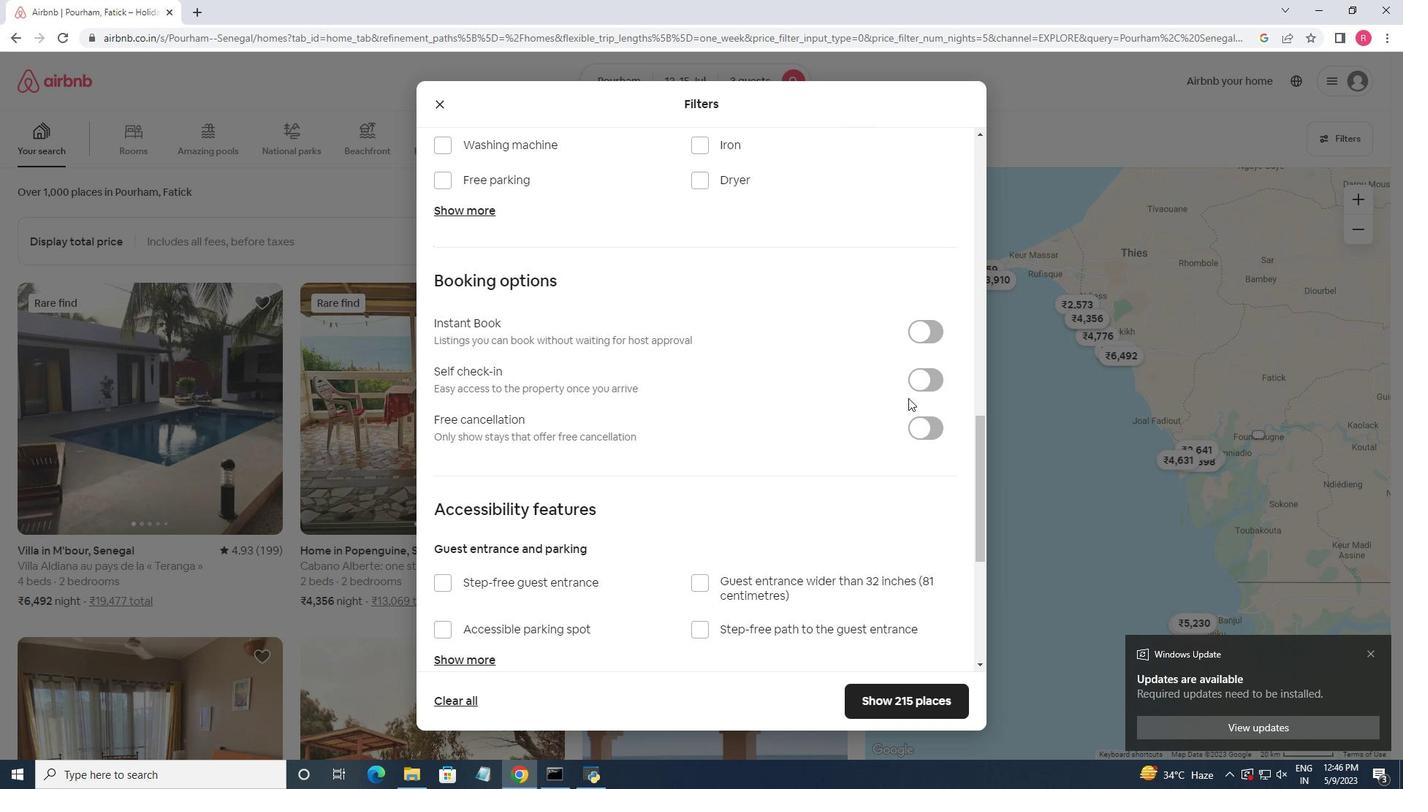 
Action: Mouse pressed left at (924, 388)
Screenshot: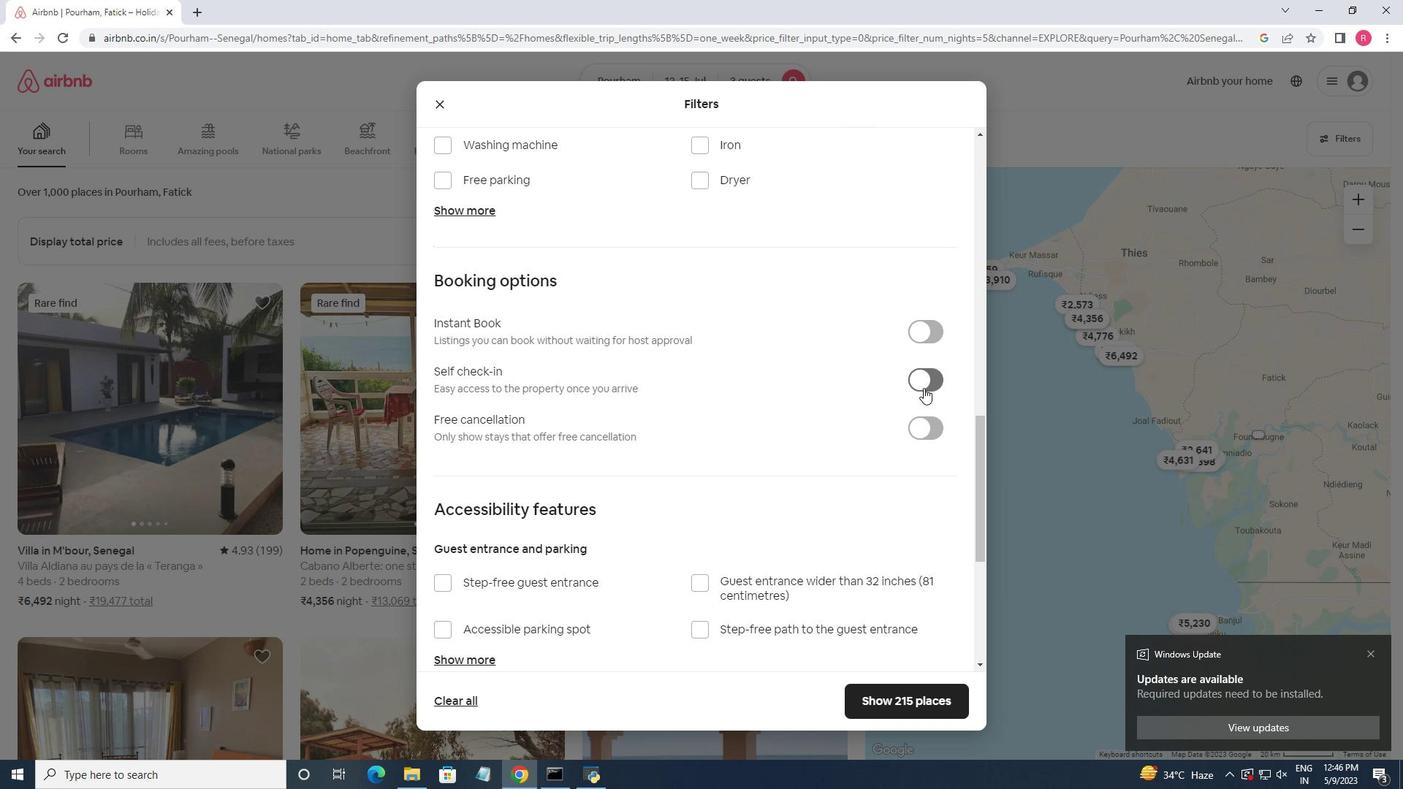 
Action: Mouse moved to (747, 382)
Screenshot: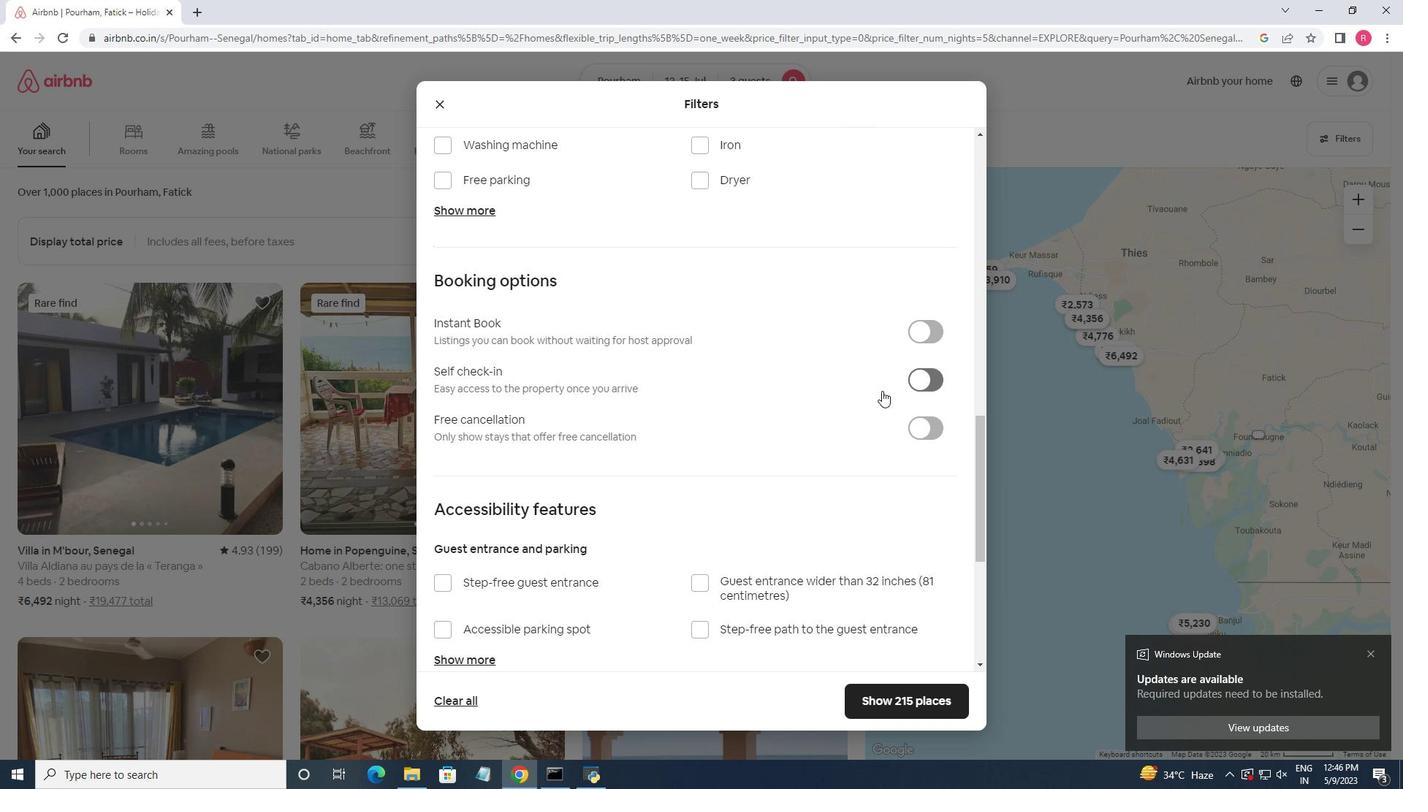 
Action: Mouse scrolled (747, 381) with delta (0, 0)
Screenshot: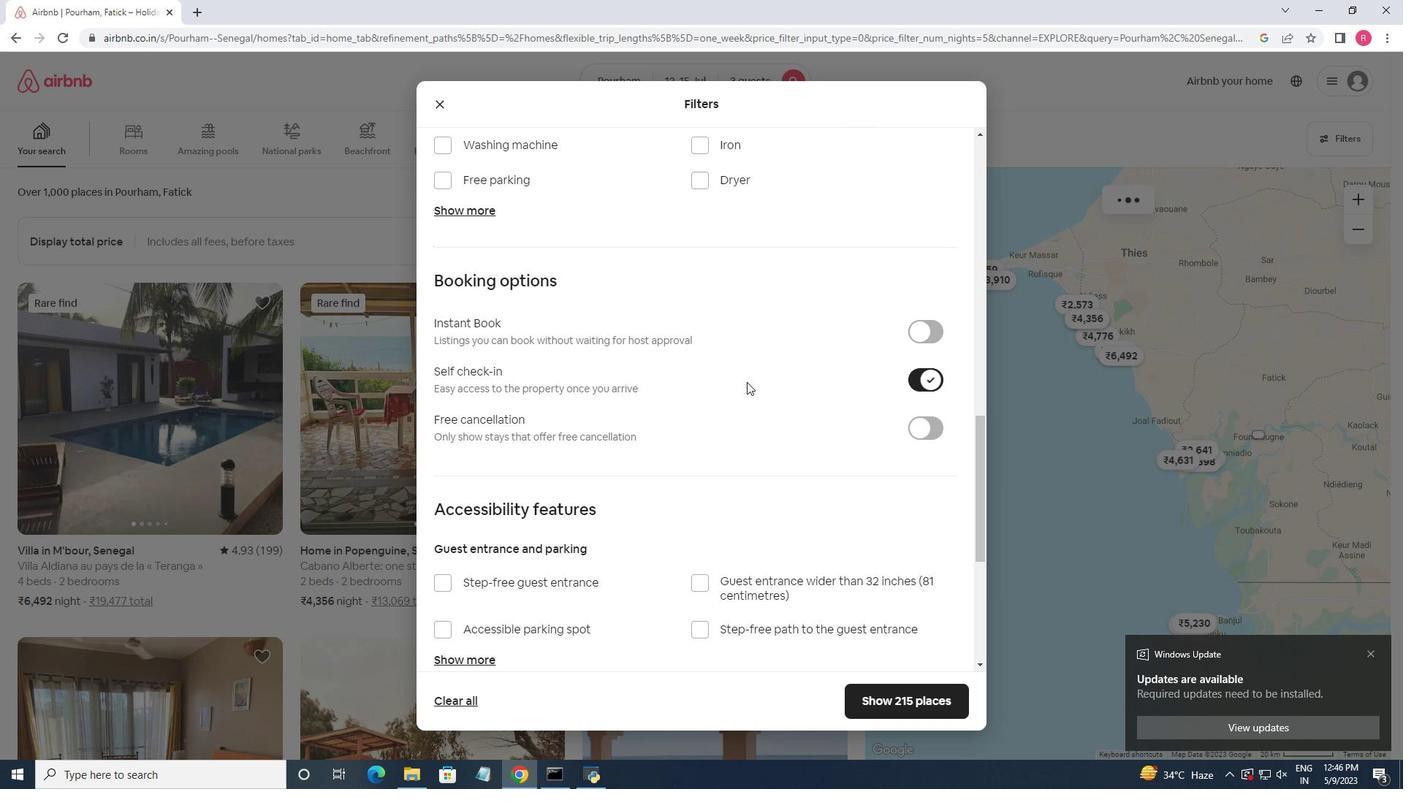 
Action: Mouse moved to (747, 381)
Screenshot: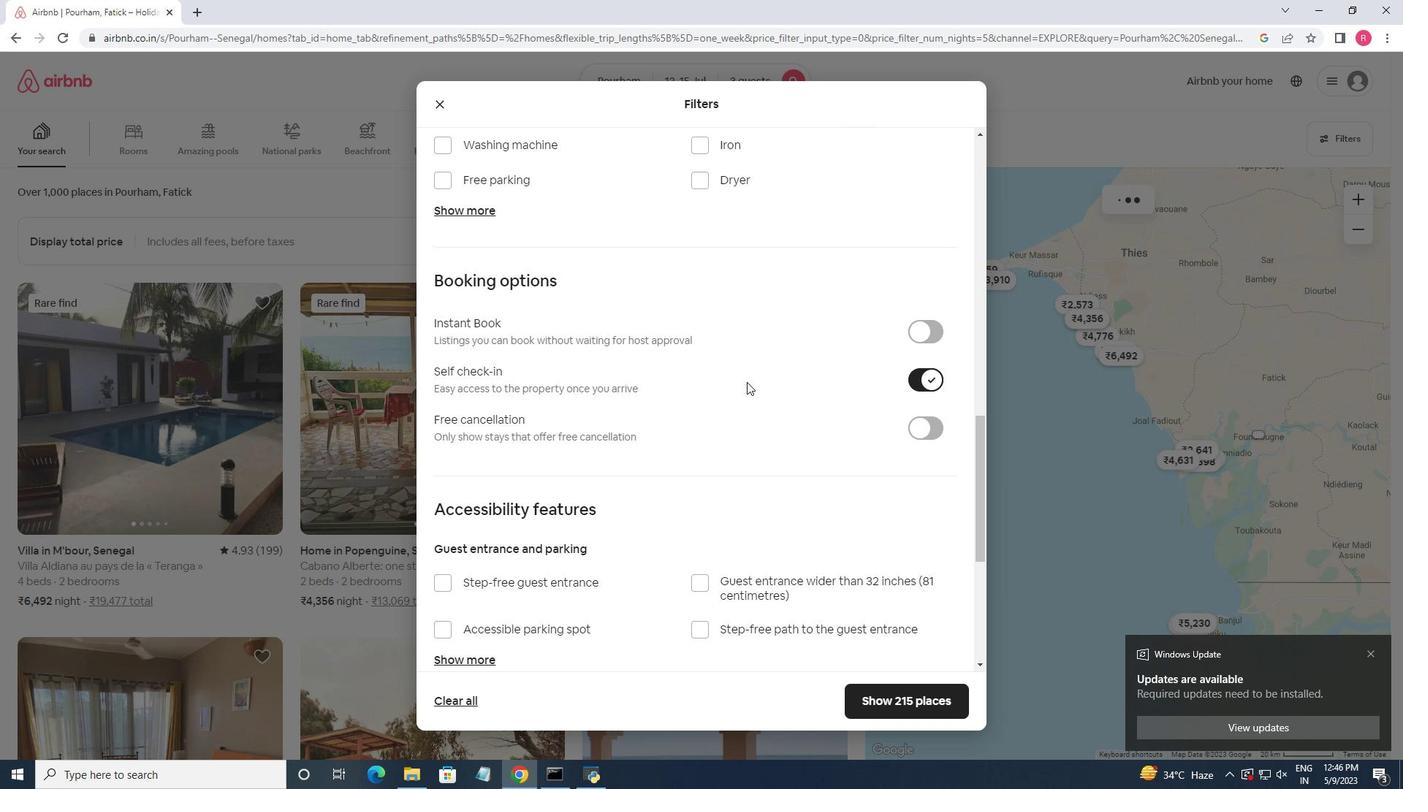 
Action: Mouse scrolled (747, 380) with delta (0, 0)
Screenshot: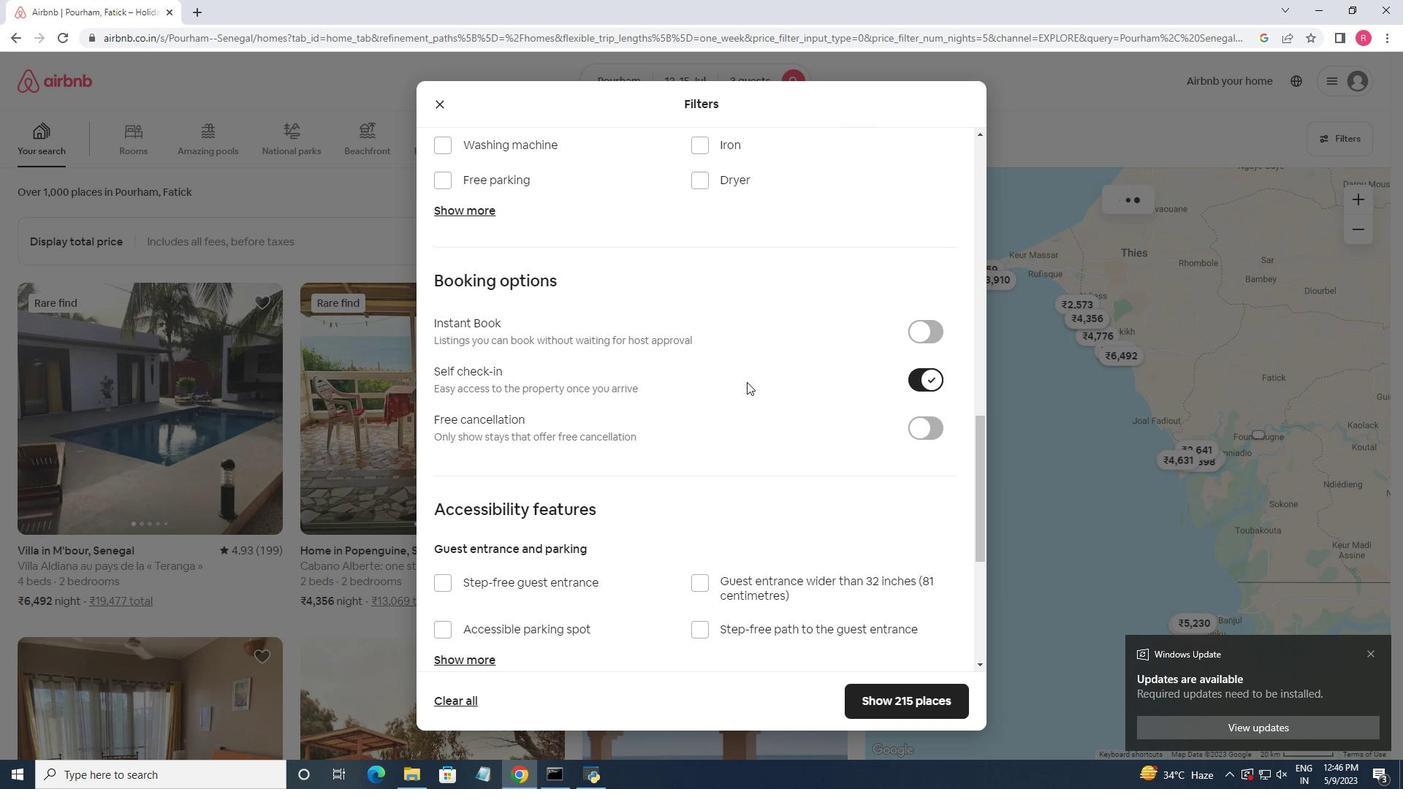 
Action: Mouse scrolled (747, 380) with delta (0, 0)
Screenshot: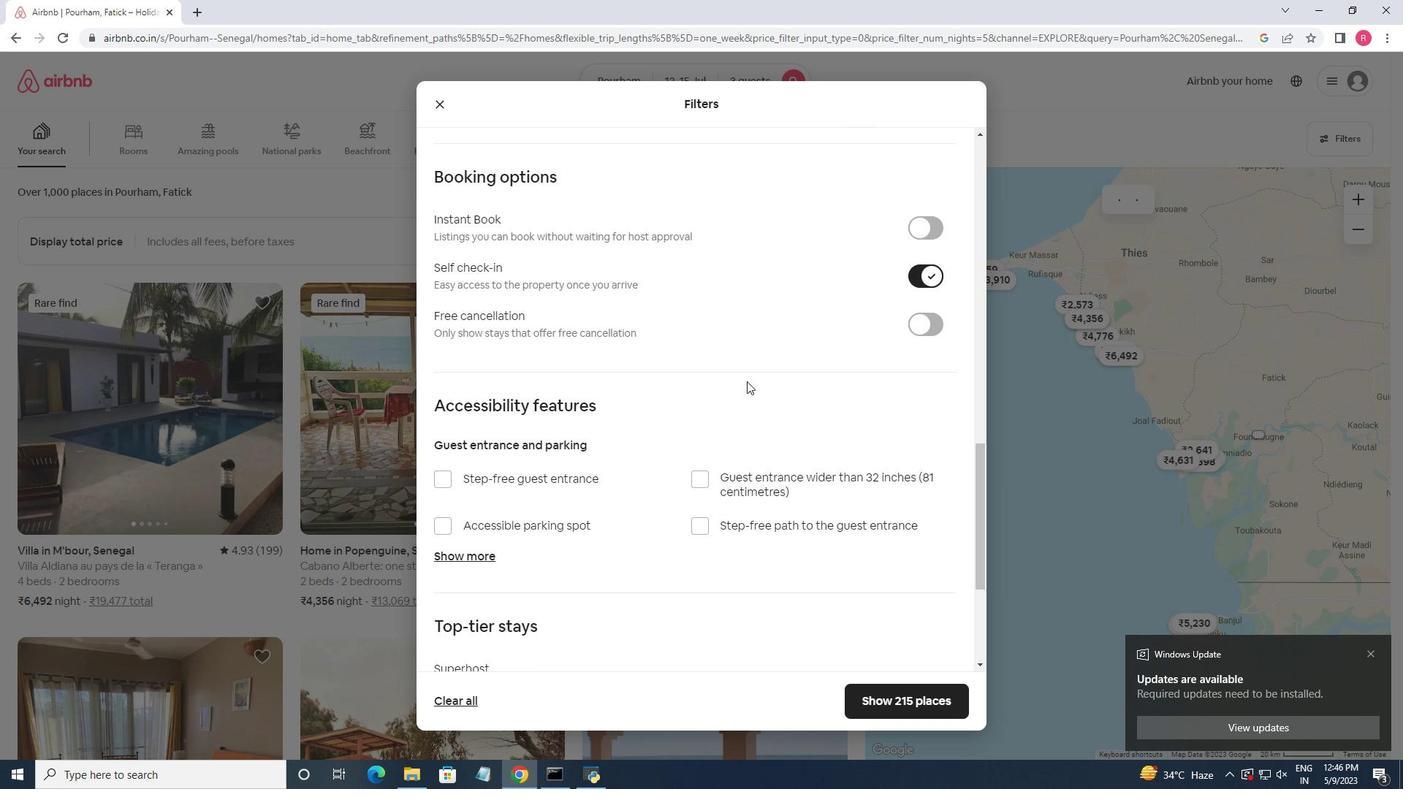 
Action: Mouse moved to (572, 560)
Screenshot: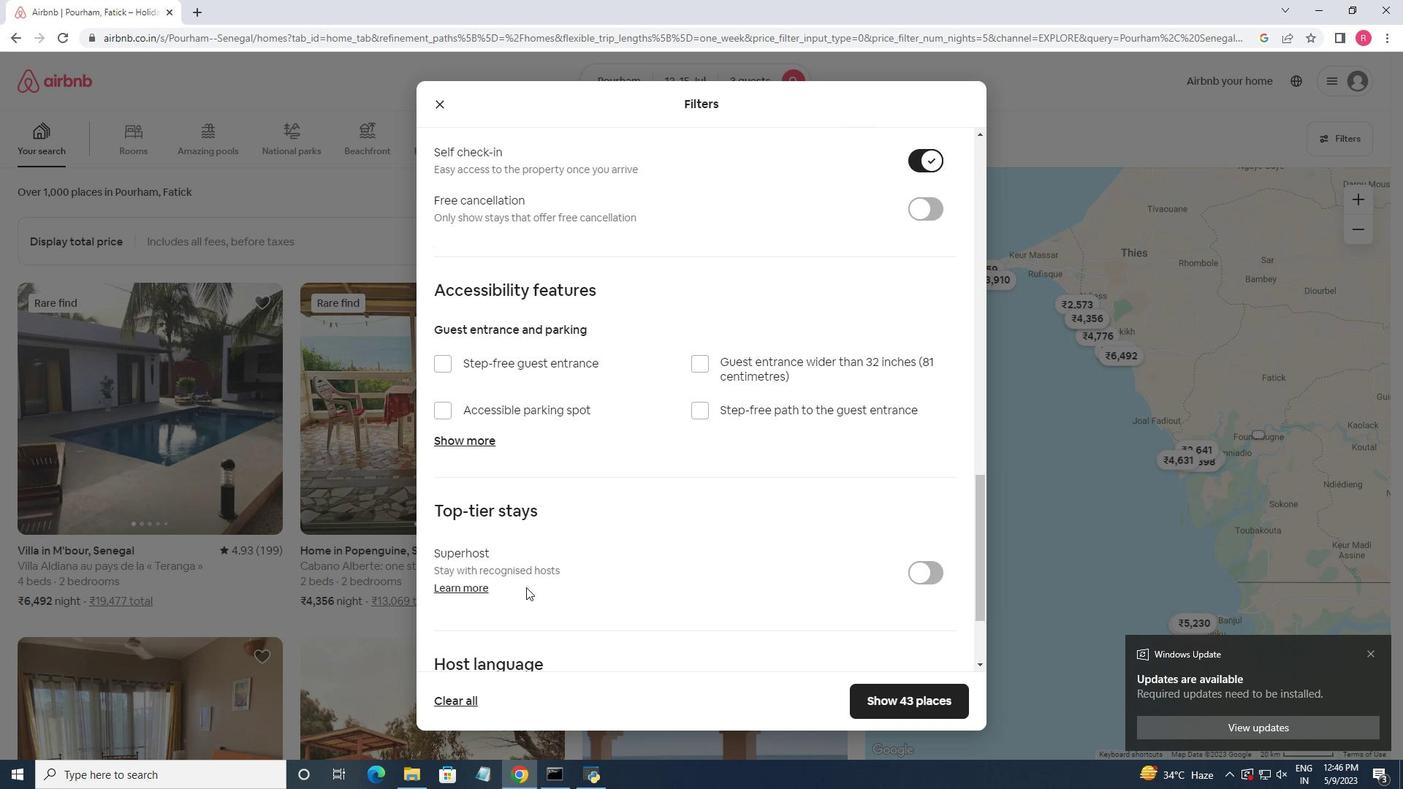 
Action: Mouse scrolled (572, 559) with delta (0, 0)
Screenshot: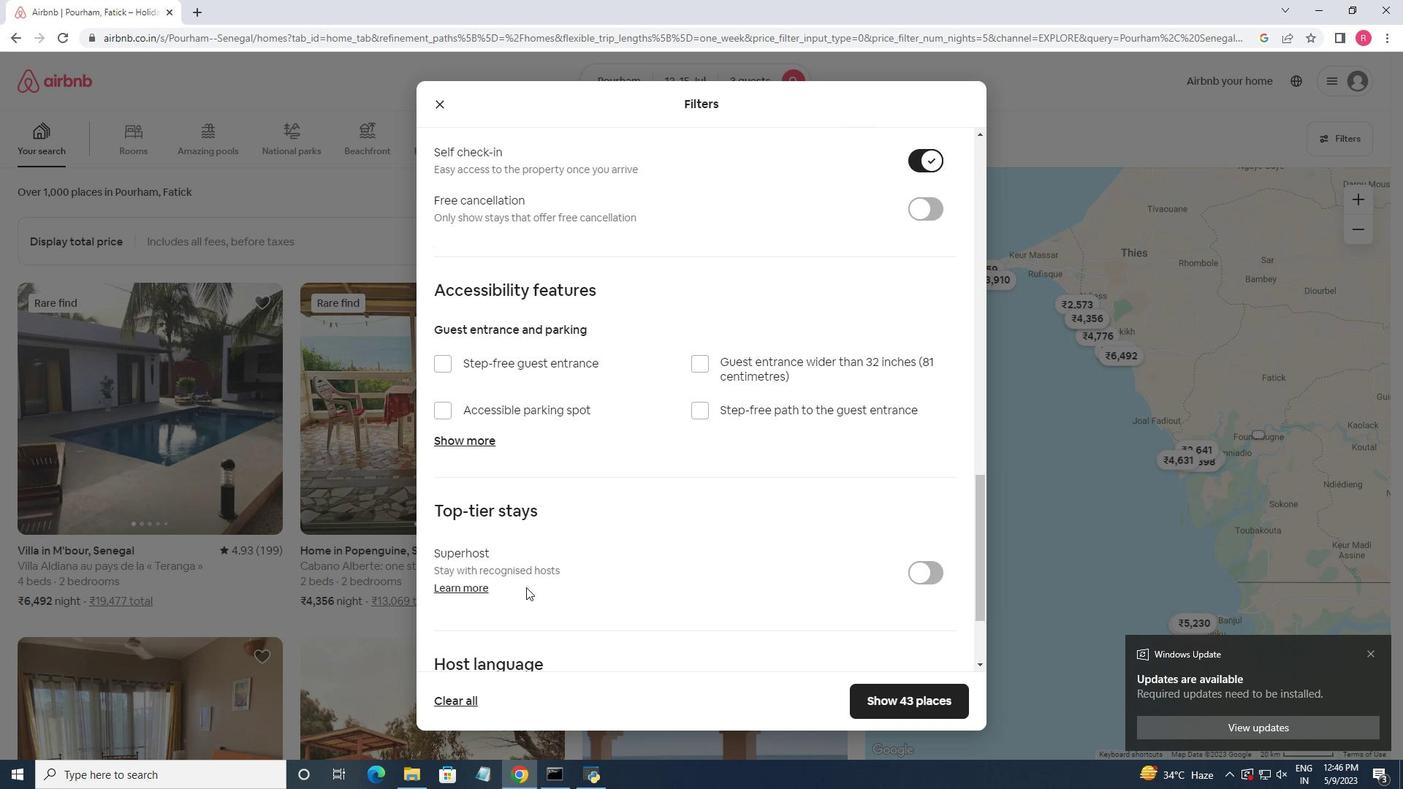 
Action: Mouse scrolled (572, 559) with delta (0, 0)
Screenshot: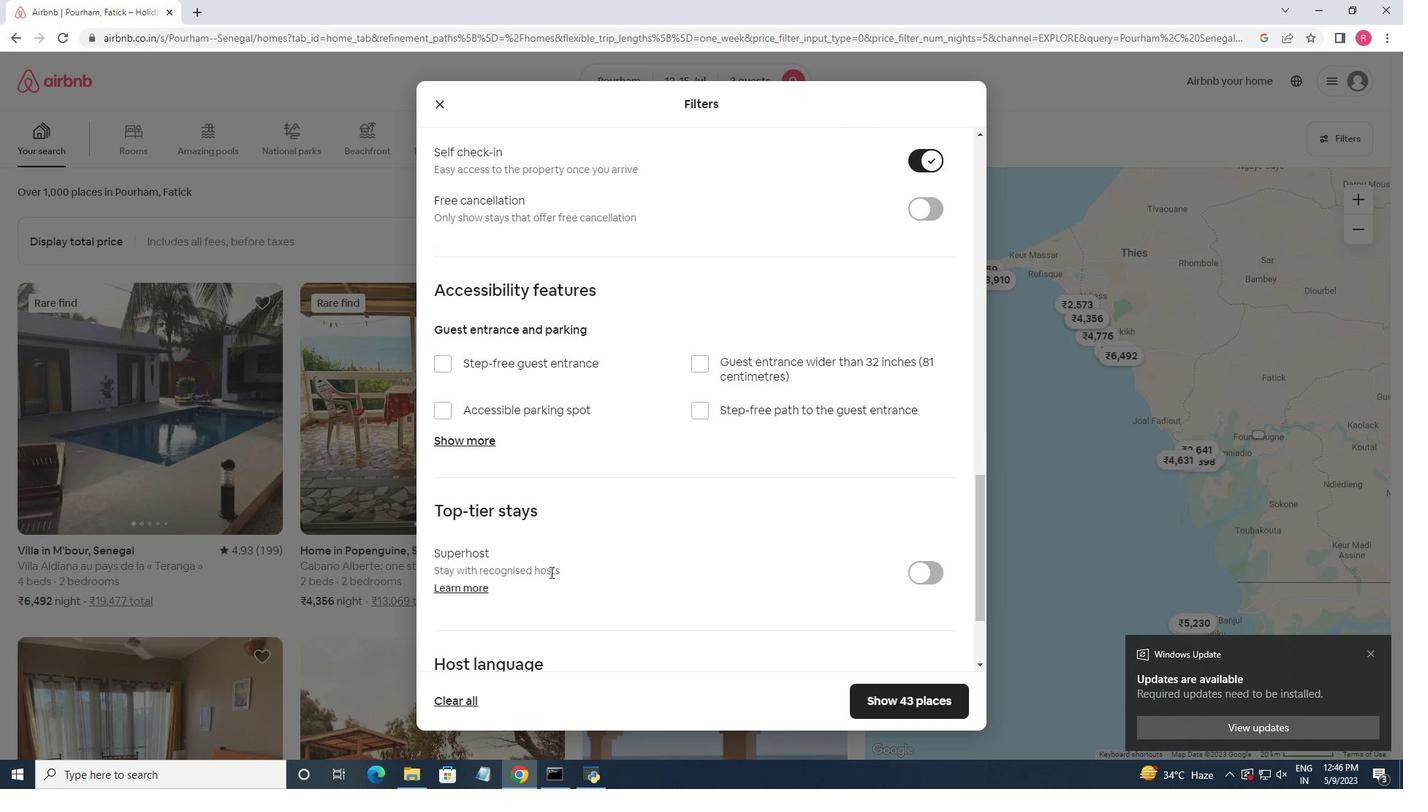 
Action: Mouse scrolled (572, 559) with delta (0, 0)
Screenshot: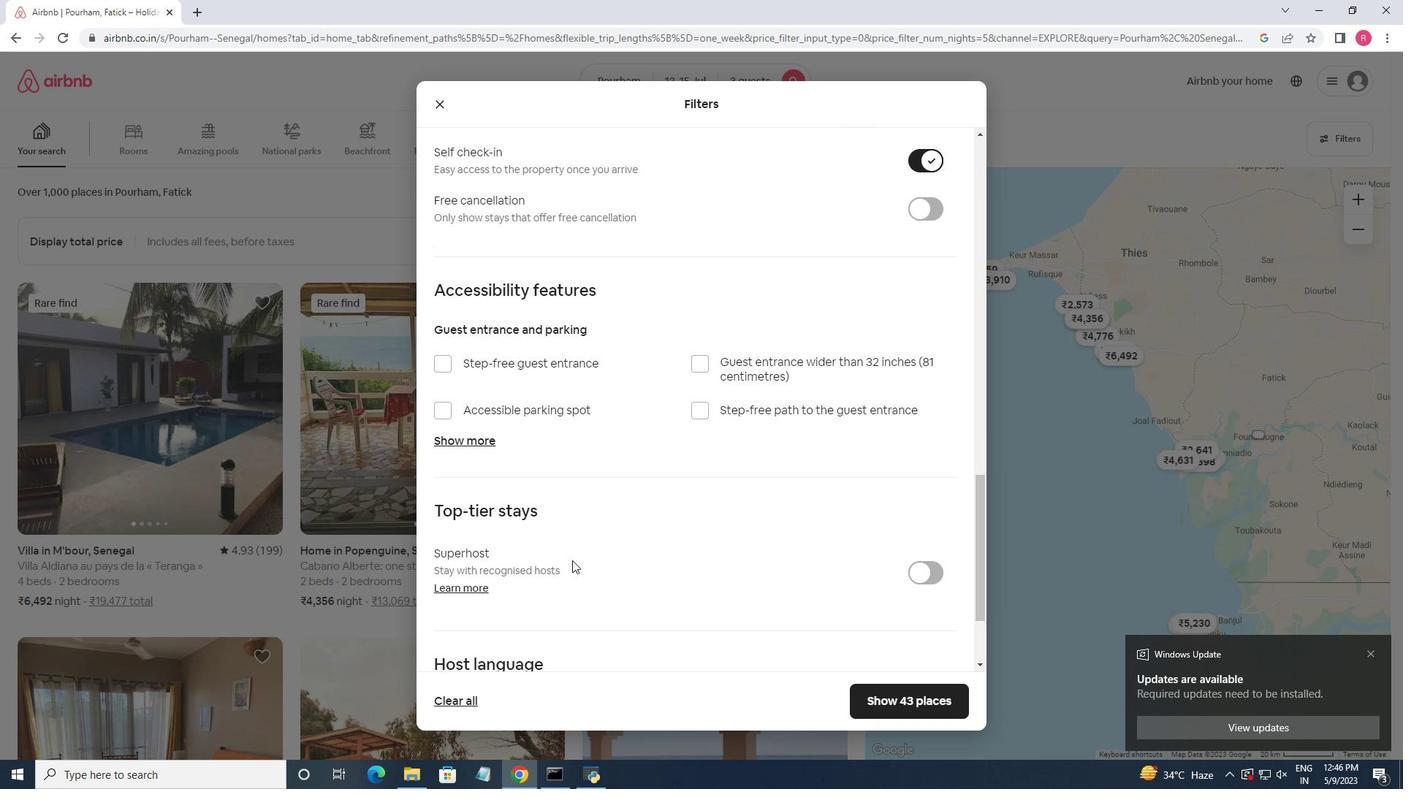 
Action: Mouse moved to (448, 564)
Screenshot: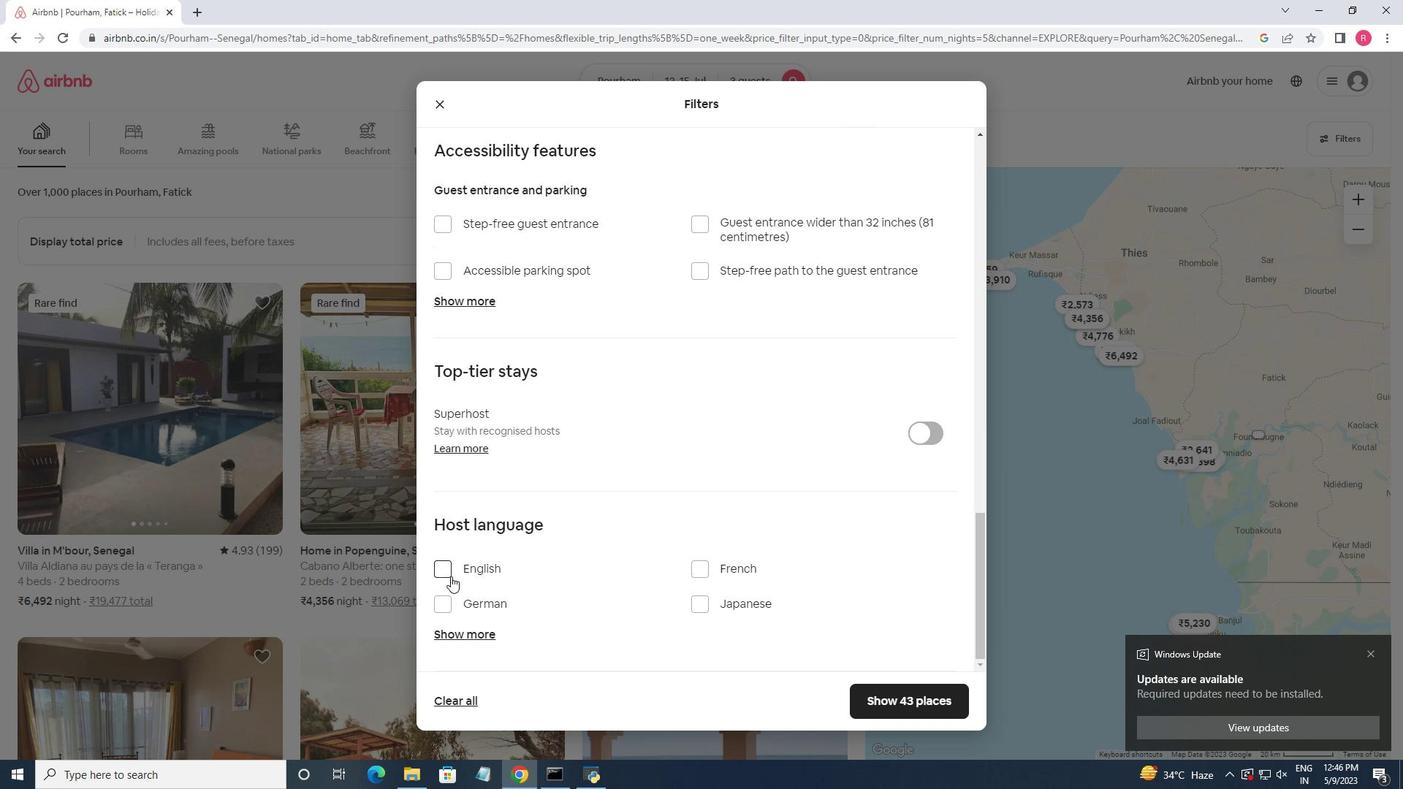 
Action: Mouse pressed left at (448, 564)
Screenshot: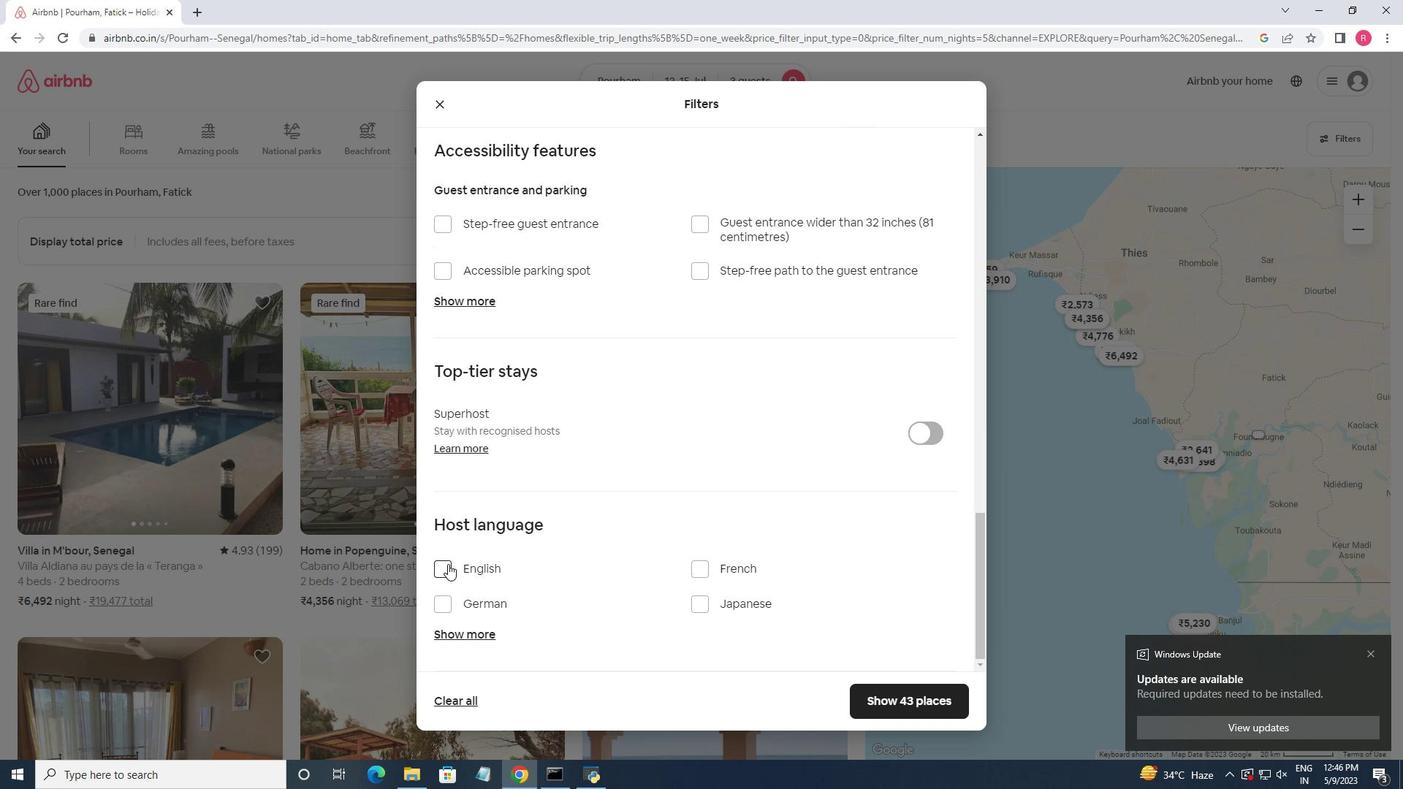 
Action: Mouse moved to (668, 513)
Screenshot: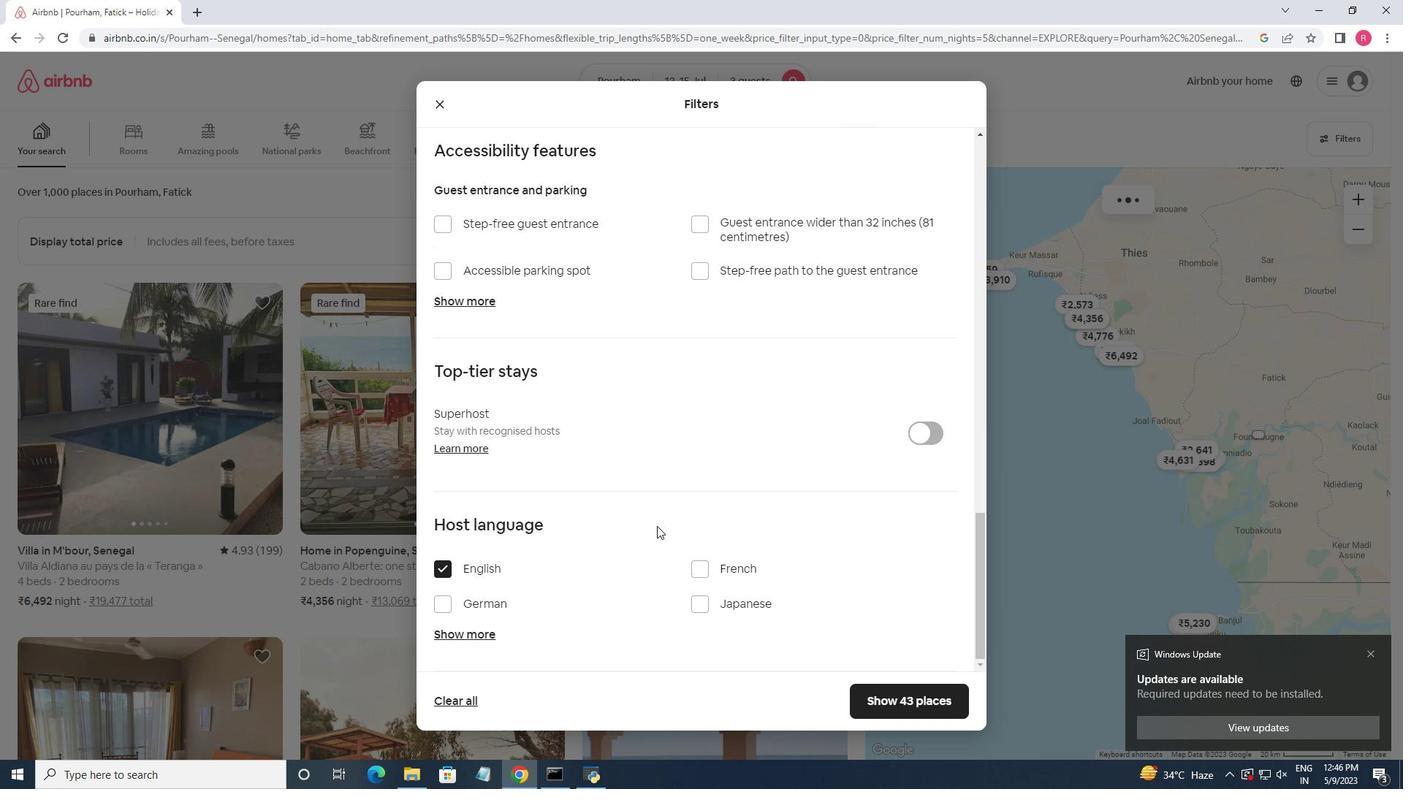
Action: Mouse scrolled (668, 513) with delta (0, 0)
Screenshot: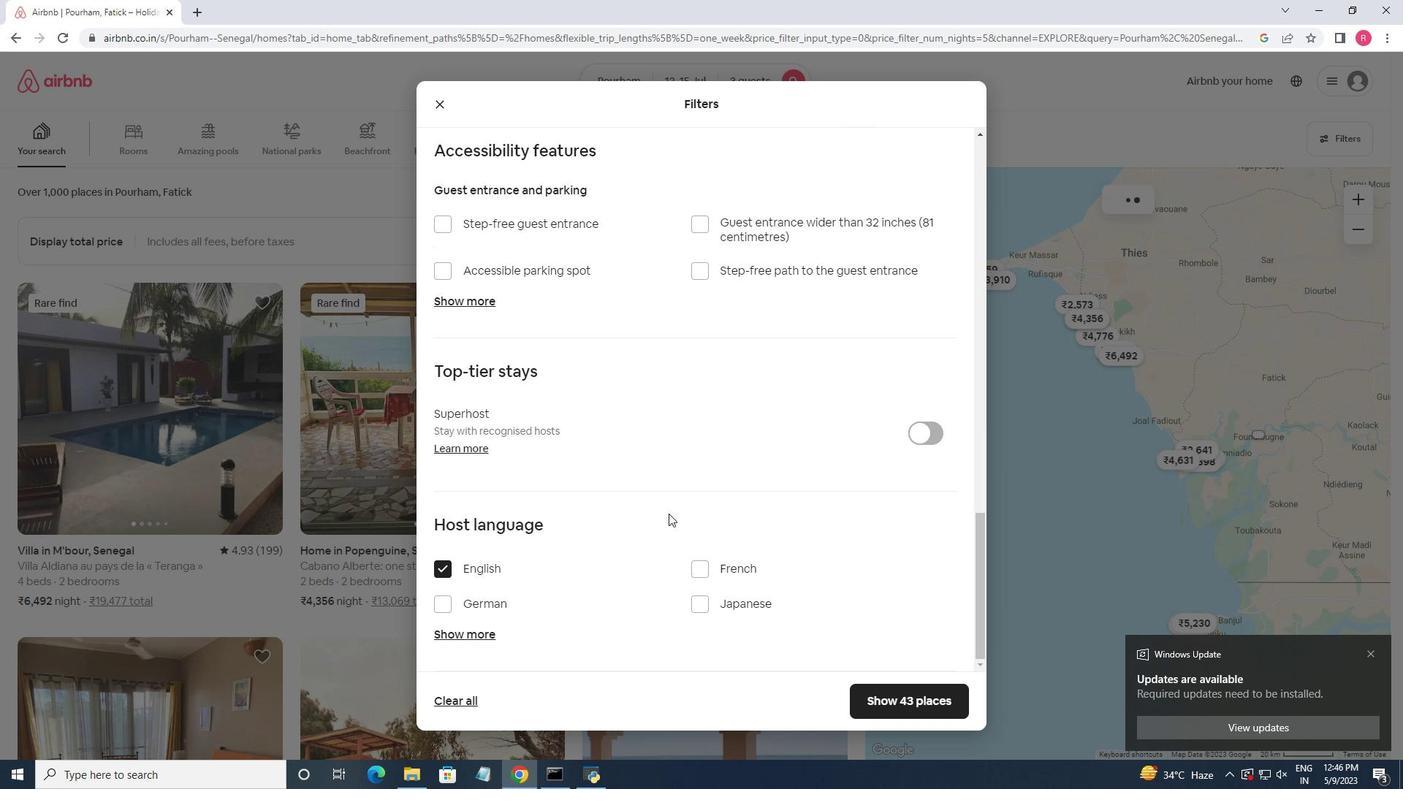 
Action: Mouse scrolled (668, 513) with delta (0, 0)
Screenshot: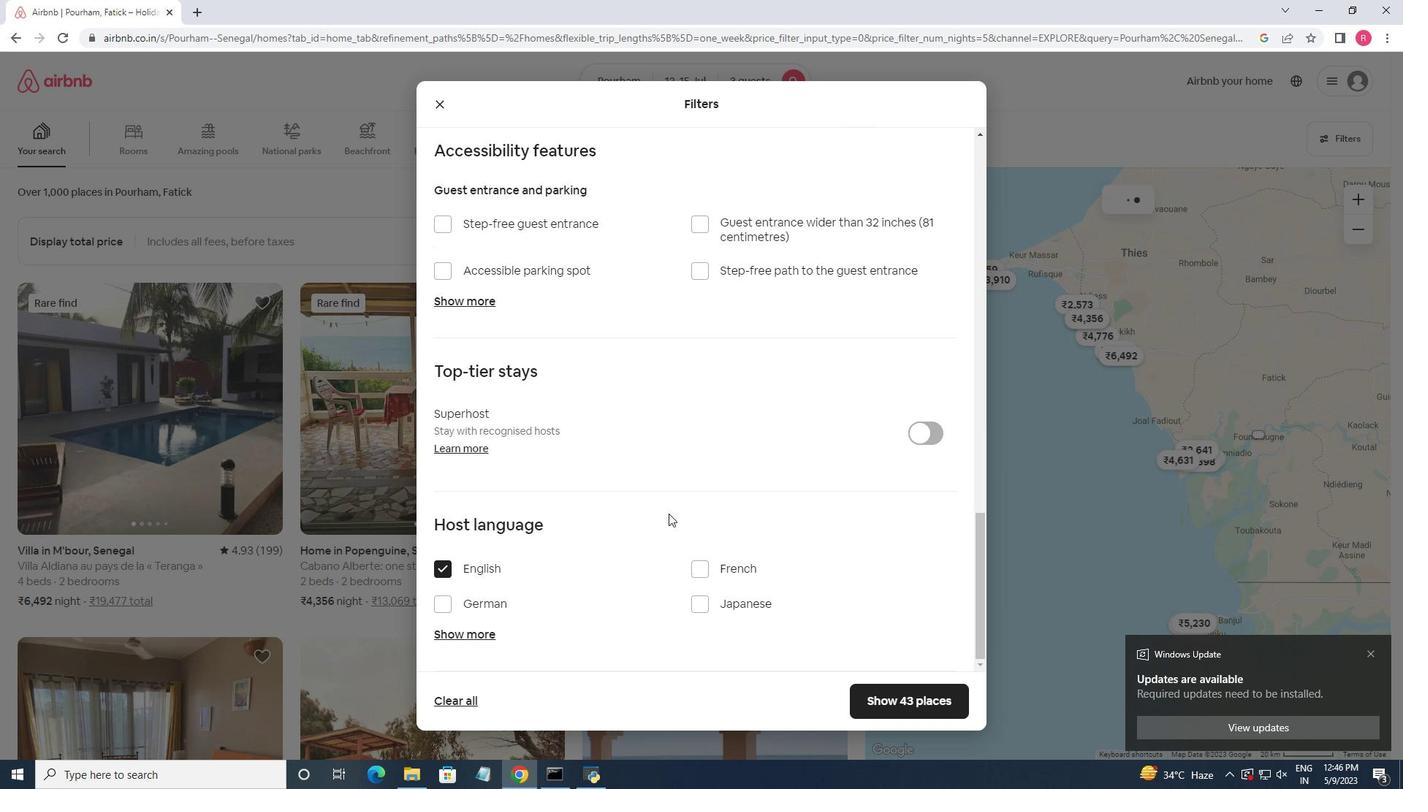 
Action: Mouse scrolled (668, 513) with delta (0, 0)
Screenshot: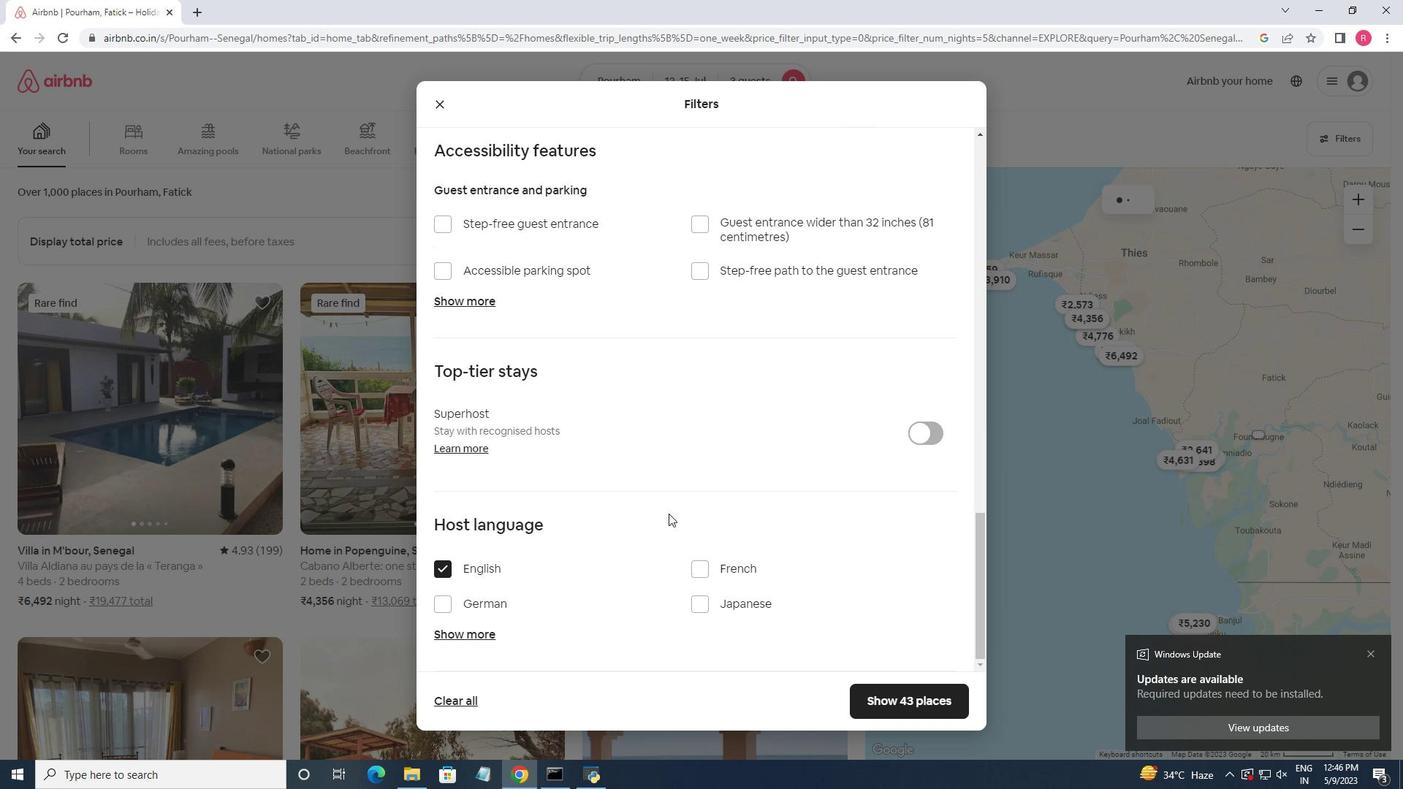 
Action: Mouse scrolled (668, 513) with delta (0, 0)
Screenshot: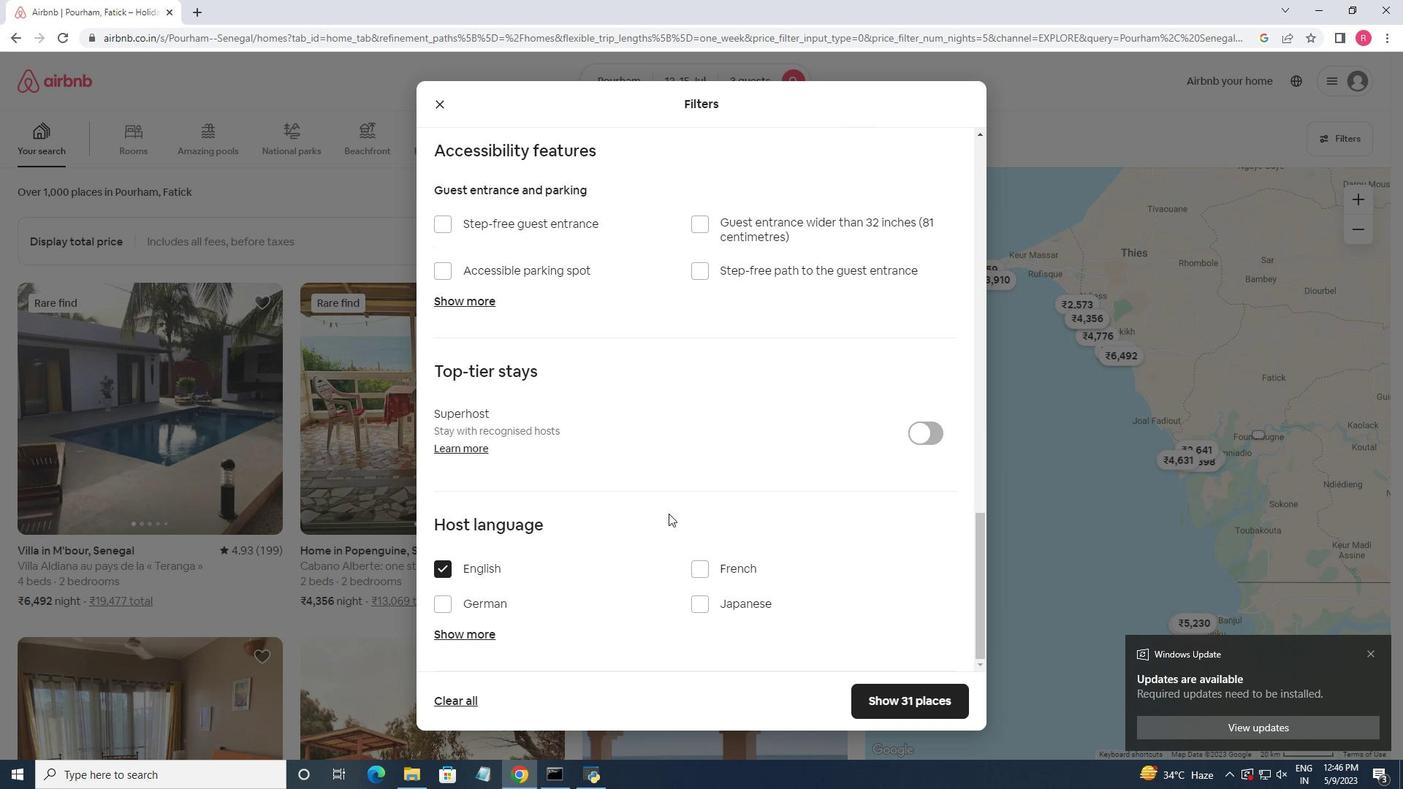 
Action: Mouse moved to (925, 692)
Screenshot: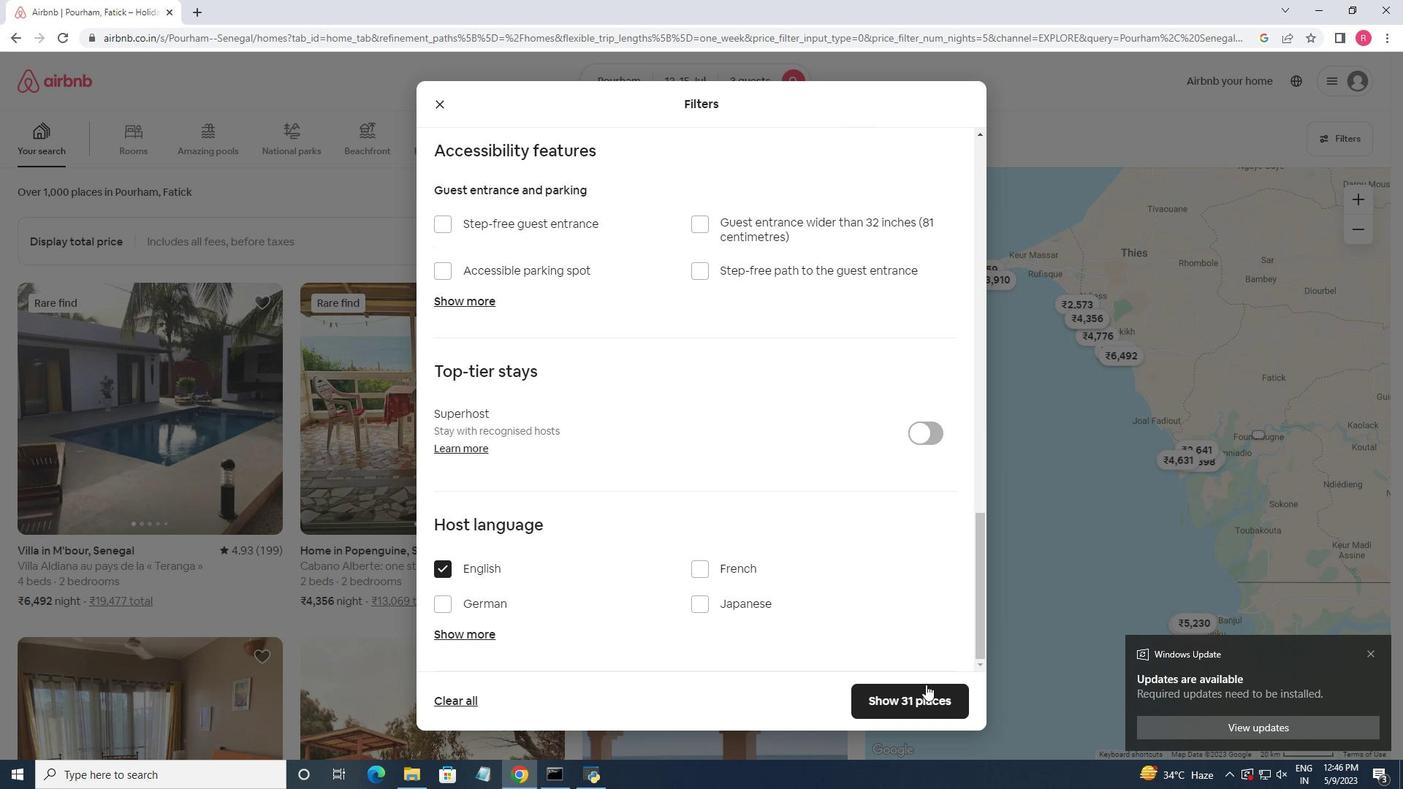 
Action: Mouse pressed left at (925, 692)
Screenshot: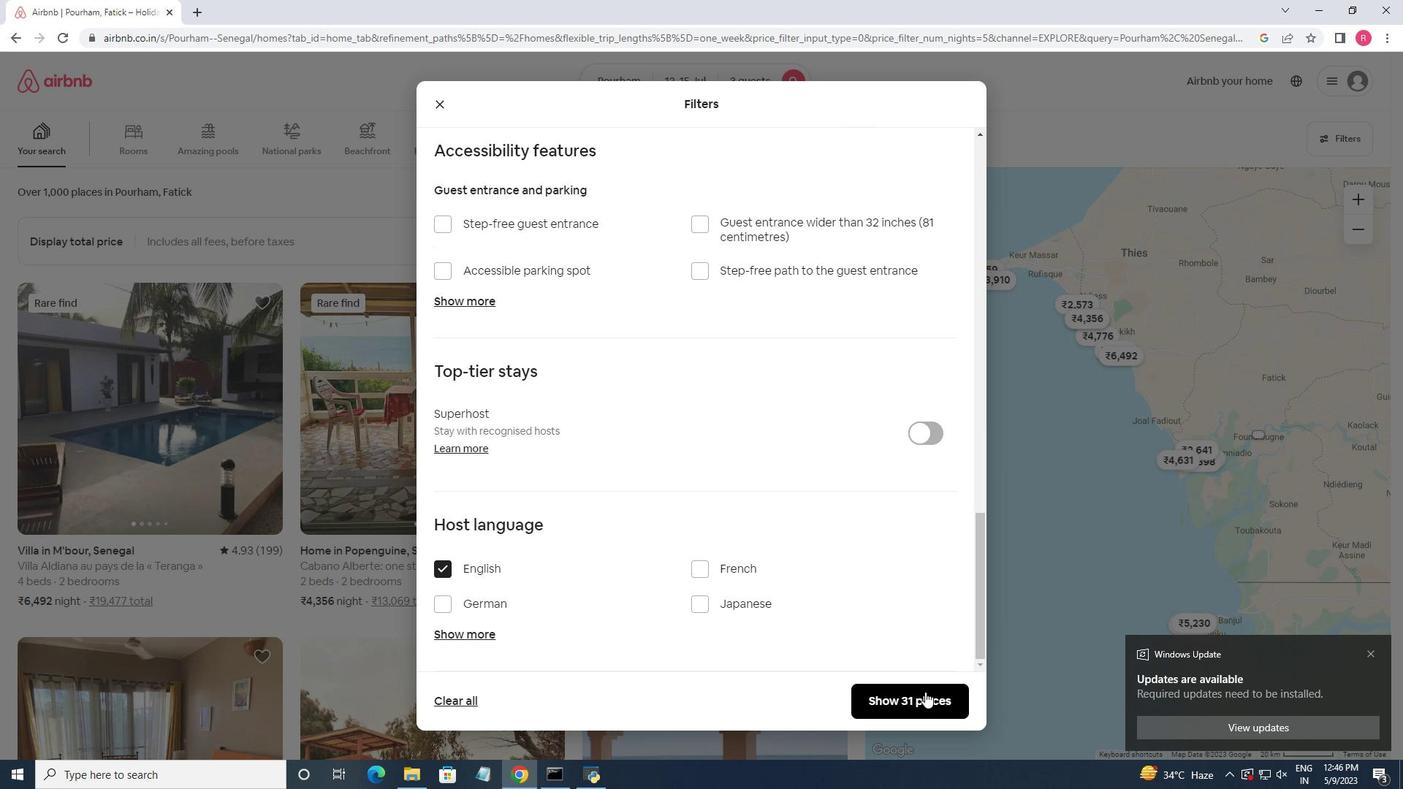 
Action: Mouse moved to (845, 198)
Screenshot: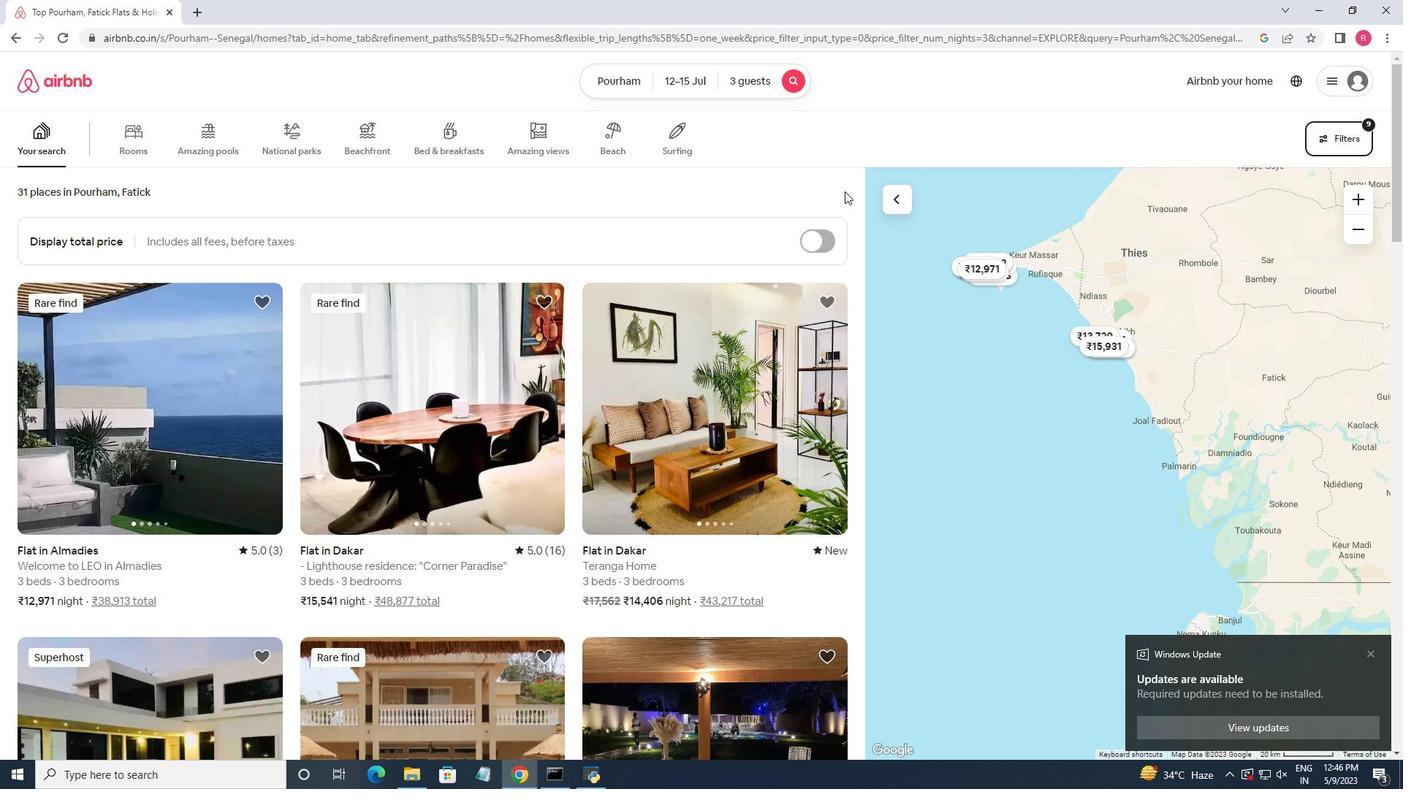 
